 Task: Search one way flight ticket for 1 adult, 6 children, 1 infant in seat and 1 infant on lap in business from Bangor: Bangor International Airport to Riverton: Central Wyoming Regional Airport (was Riverton Regional) on 5-4-2023. Choice of flights is JetBlue. Number of bags: 2 carry on bags. Price is upto 90000. Outbound departure time preference is 20:45.
Action: Mouse moved to (336, 133)
Screenshot: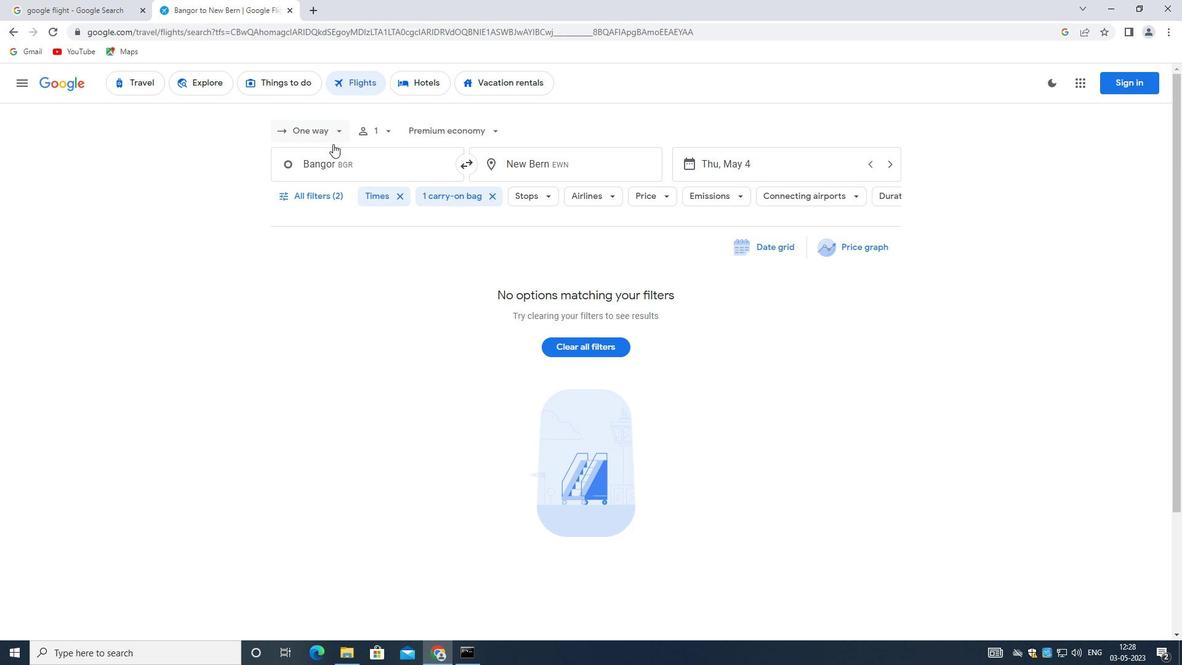 
Action: Mouse pressed left at (336, 133)
Screenshot: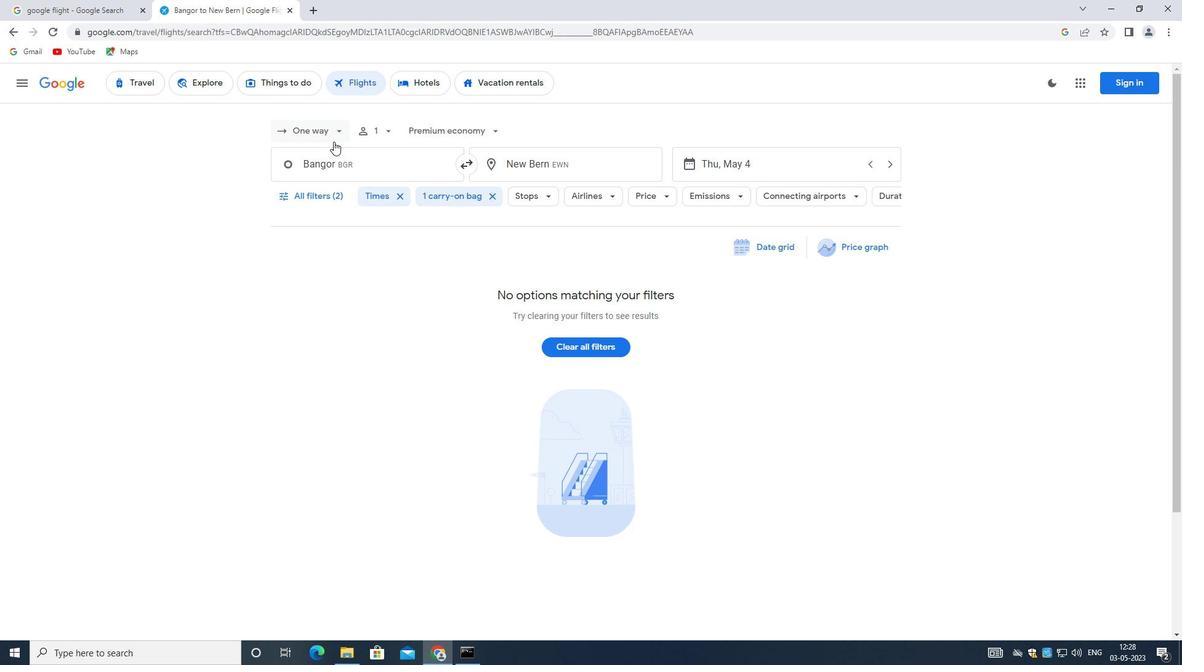 
Action: Mouse moved to (325, 187)
Screenshot: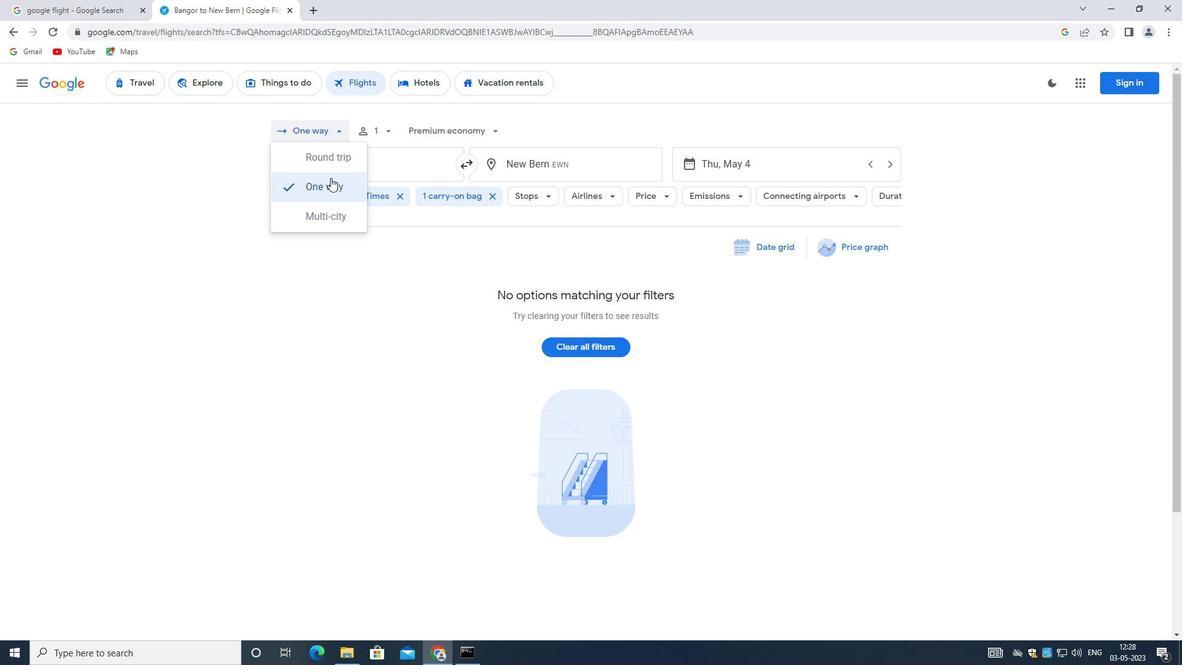 
Action: Mouse pressed left at (325, 187)
Screenshot: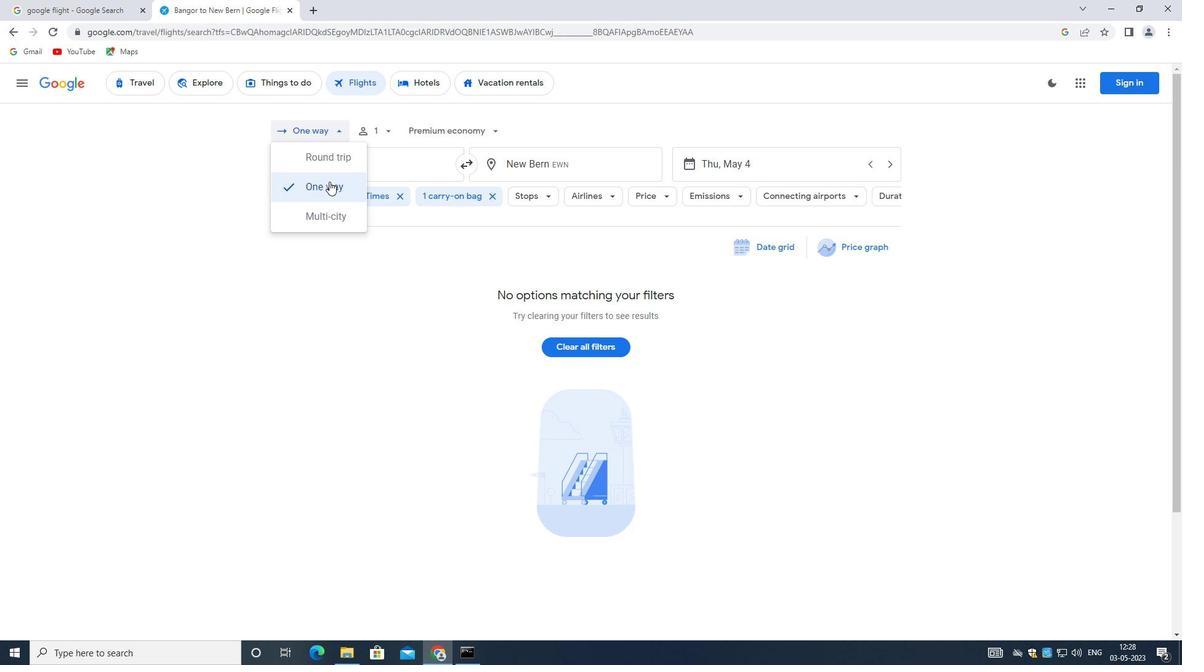
Action: Mouse moved to (380, 129)
Screenshot: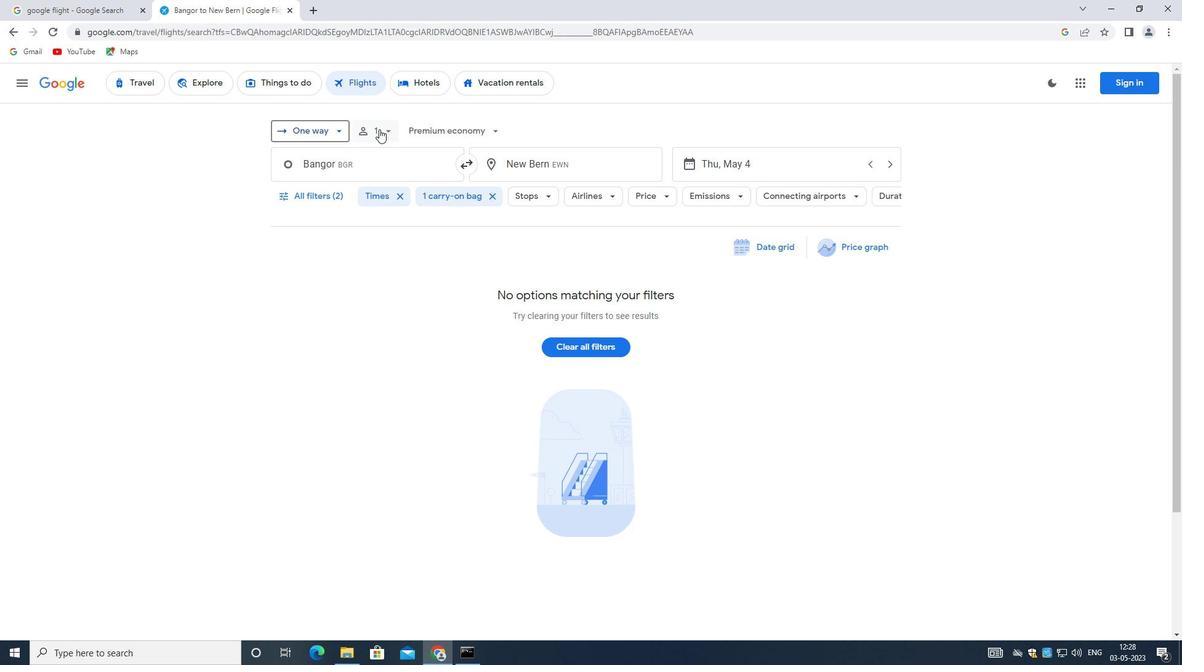 
Action: Mouse pressed left at (380, 129)
Screenshot: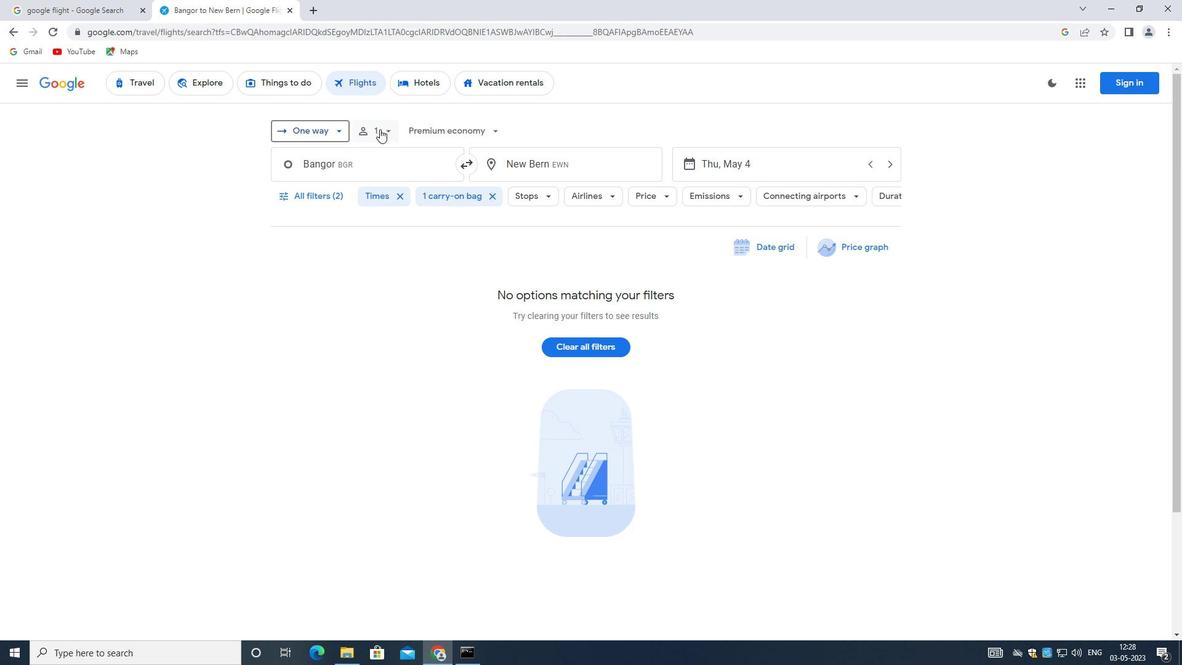 
Action: Mouse moved to (485, 190)
Screenshot: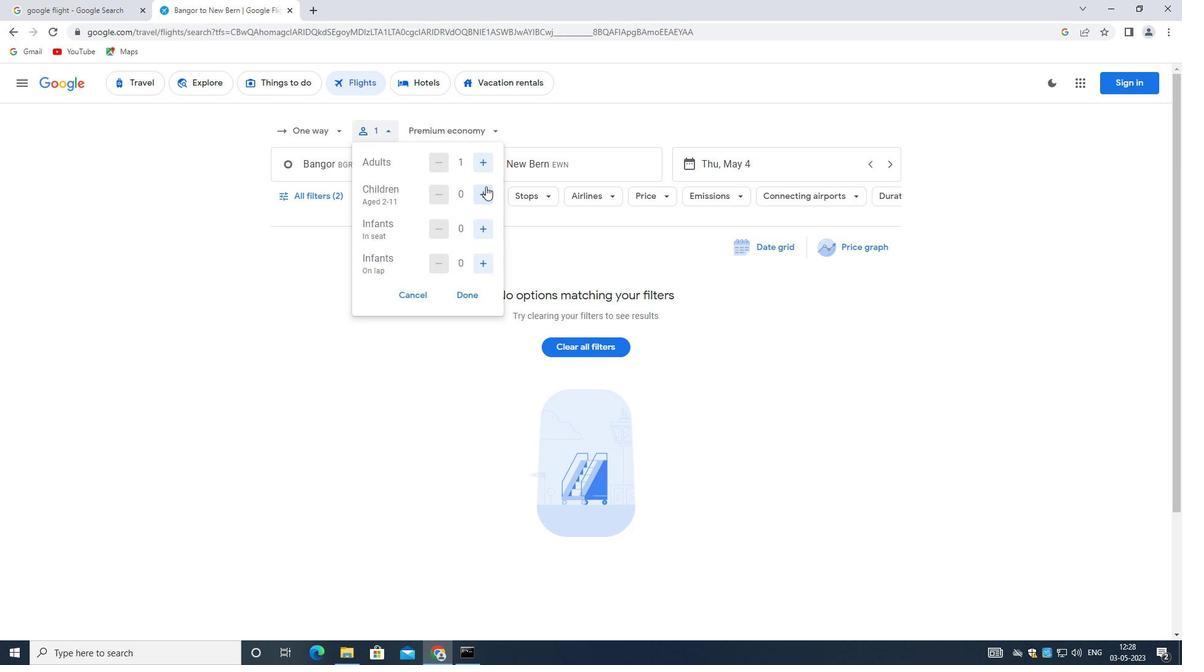 
Action: Mouse pressed left at (485, 190)
Screenshot: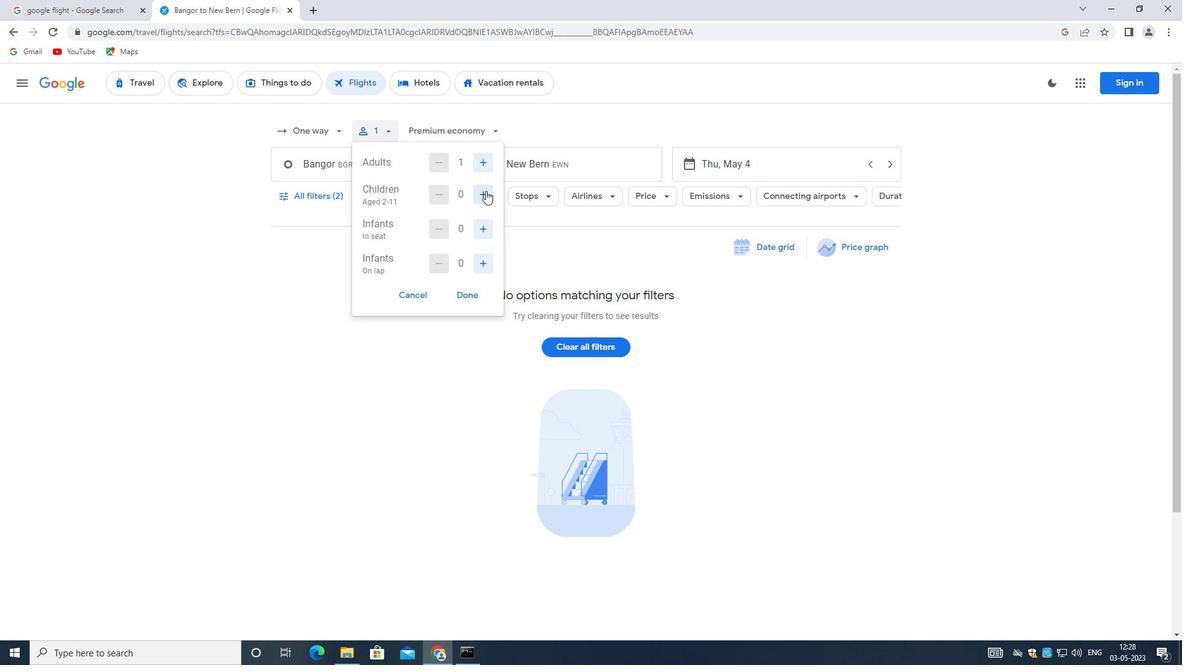 
Action: Mouse pressed left at (485, 190)
Screenshot: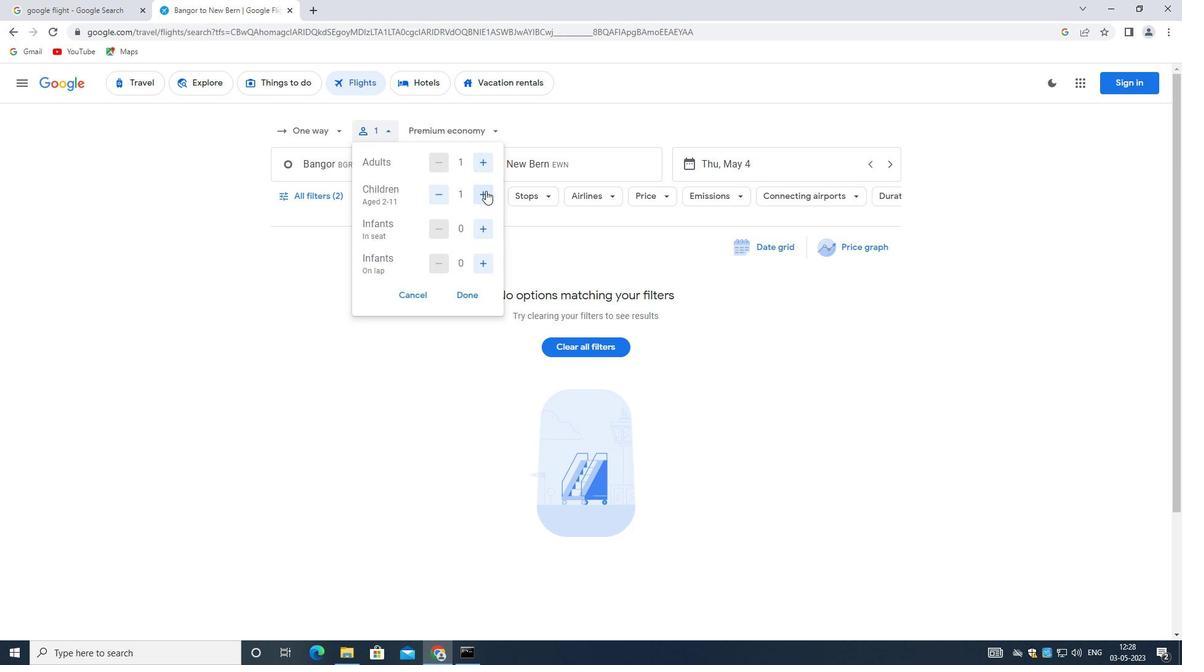 
Action: Mouse pressed left at (485, 190)
Screenshot: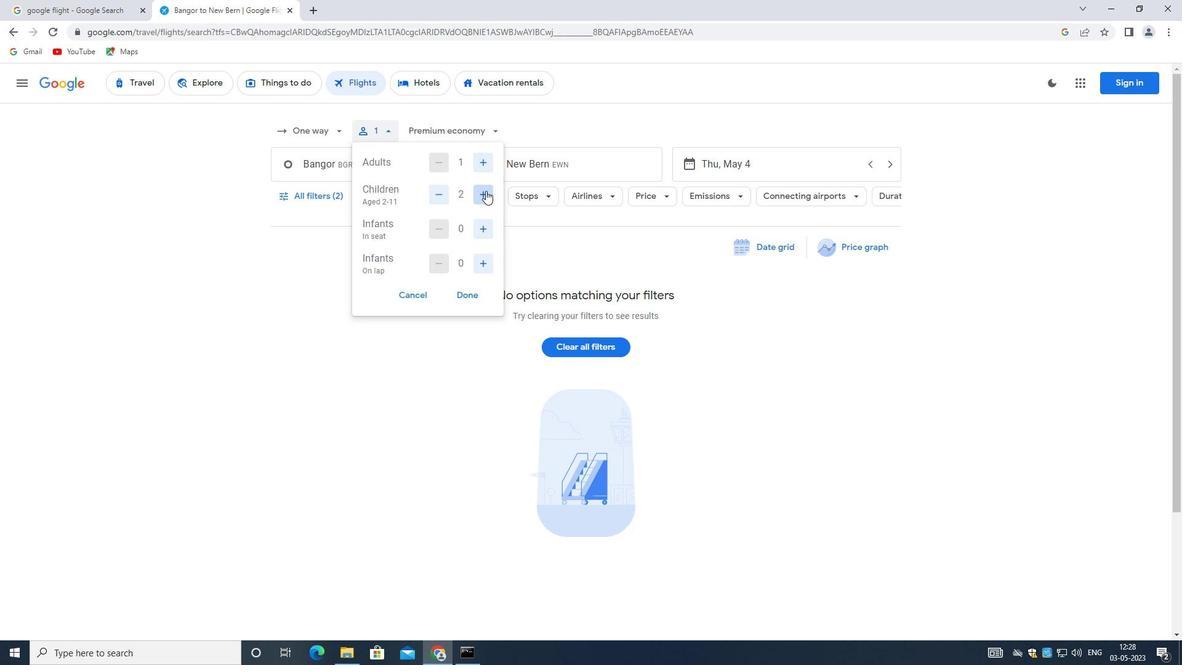 
Action: Mouse pressed left at (485, 190)
Screenshot: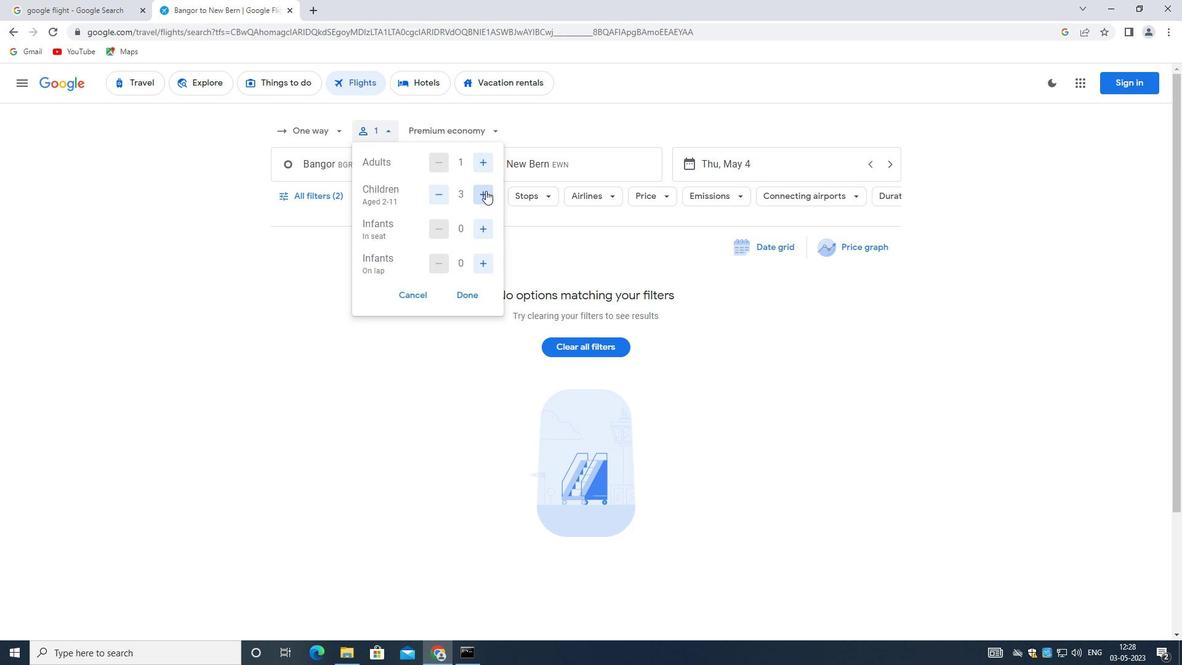 
Action: Mouse moved to (485, 191)
Screenshot: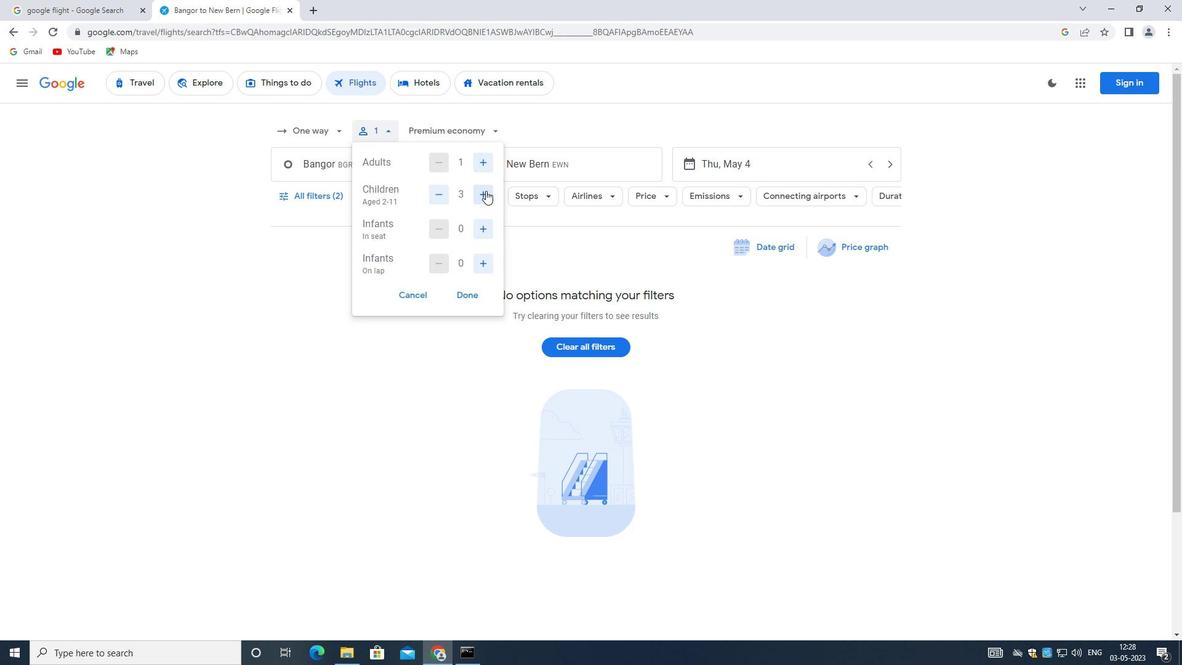 
Action: Mouse pressed left at (485, 191)
Screenshot: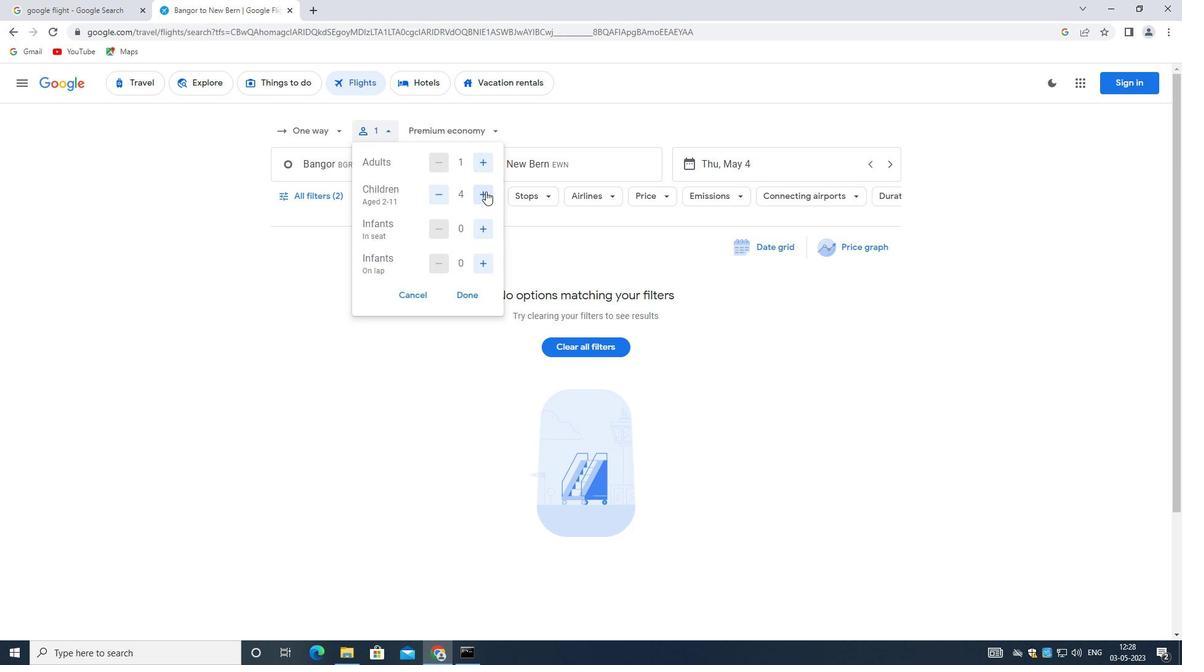 
Action: Mouse pressed left at (485, 191)
Screenshot: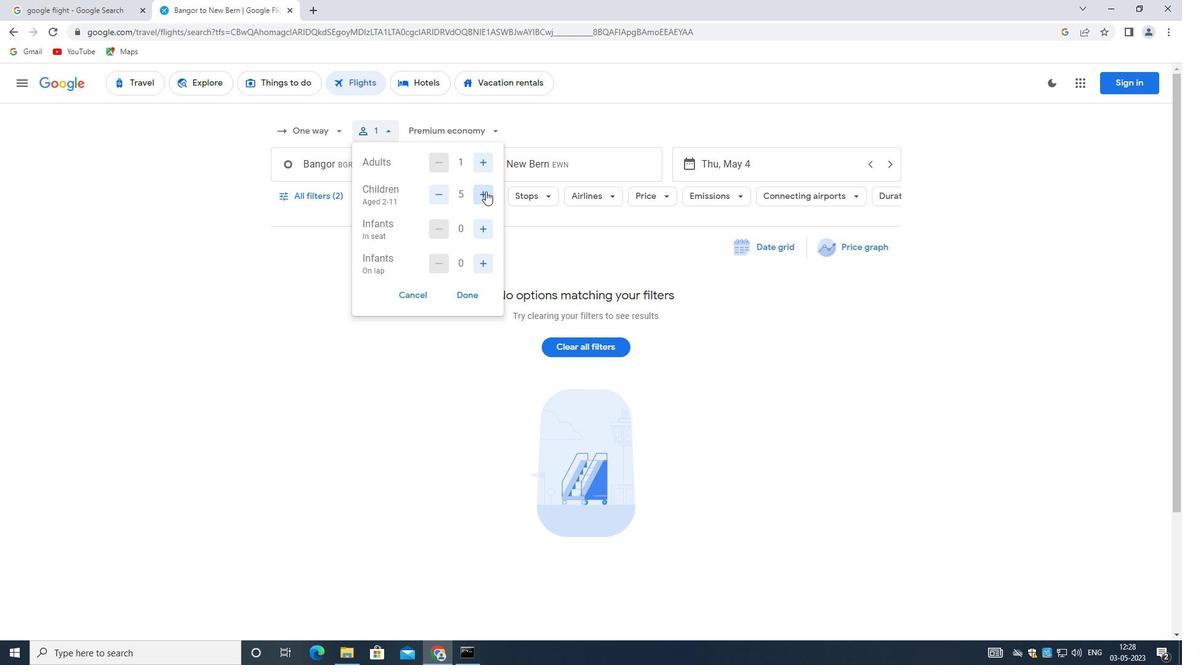 
Action: Mouse moved to (479, 229)
Screenshot: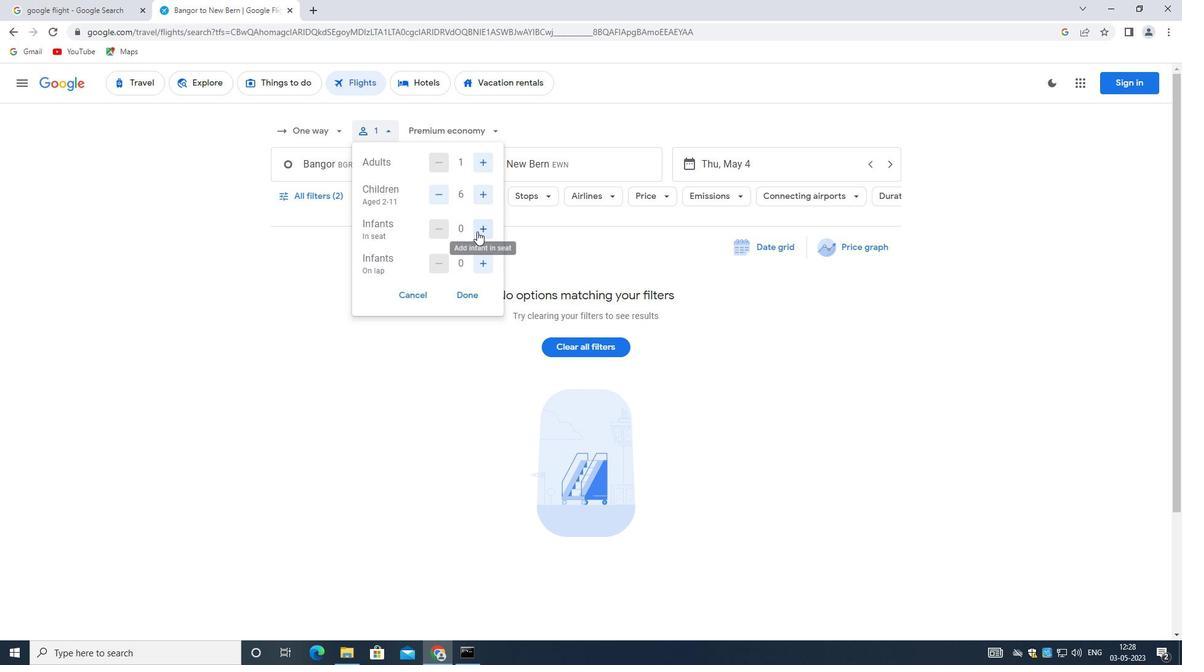 
Action: Mouse pressed left at (479, 229)
Screenshot: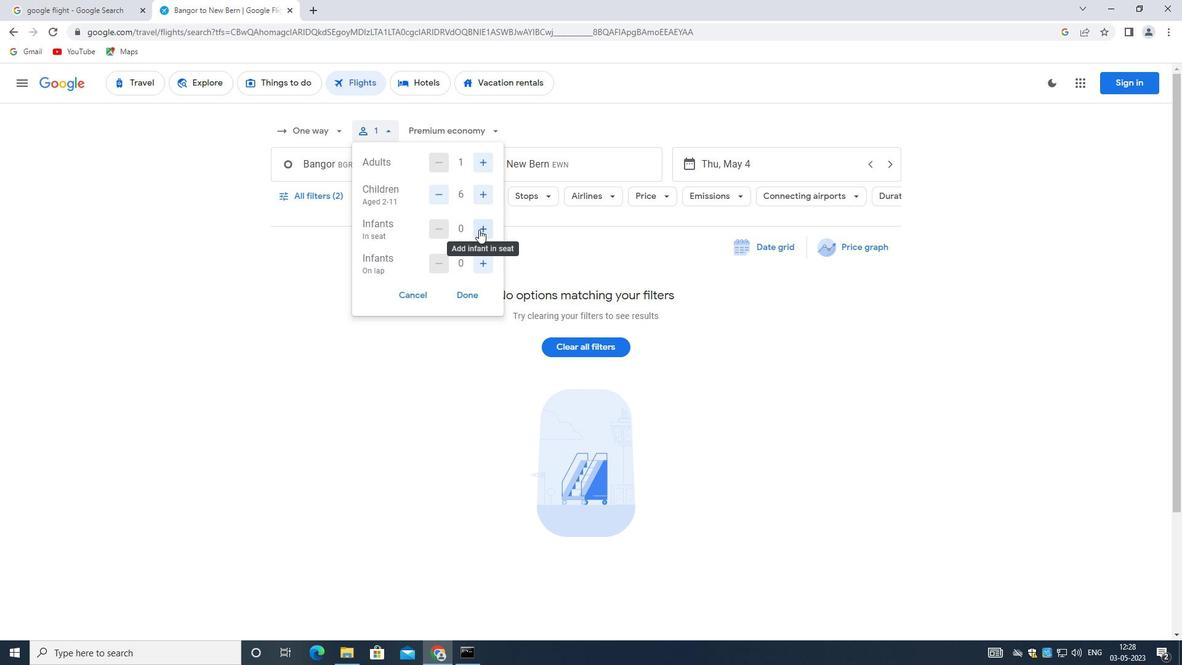 
Action: Mouse moved to (481, 264)
Screenshot: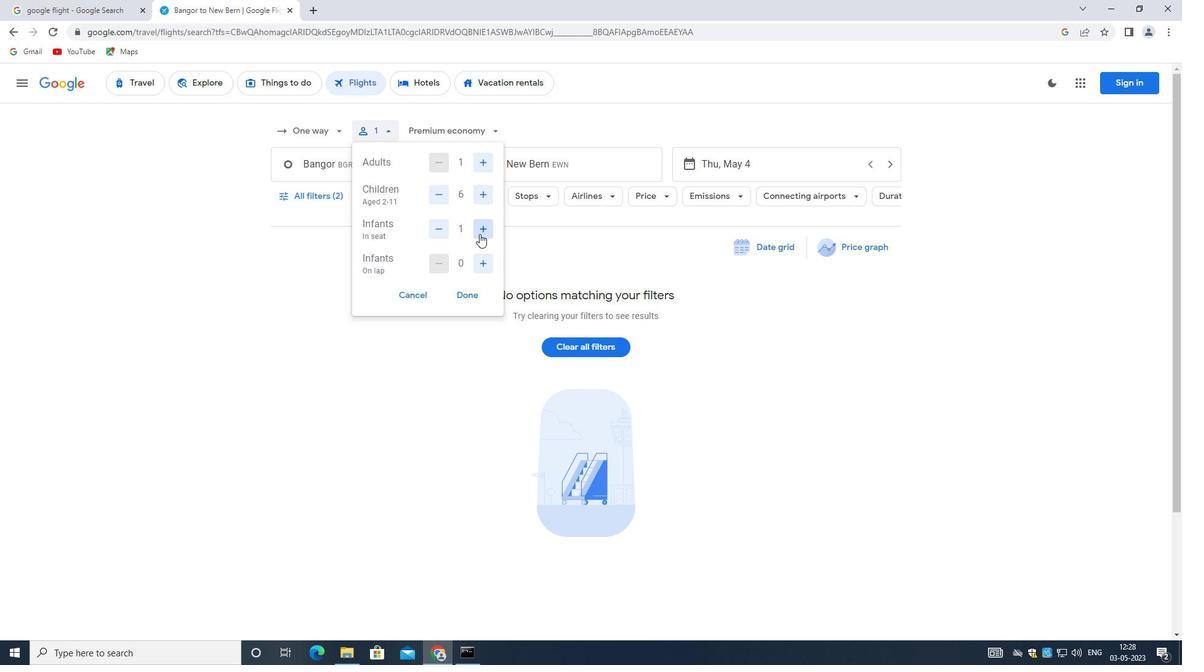 
Action: Mouse pressed left at (481, 264)
Screenshot: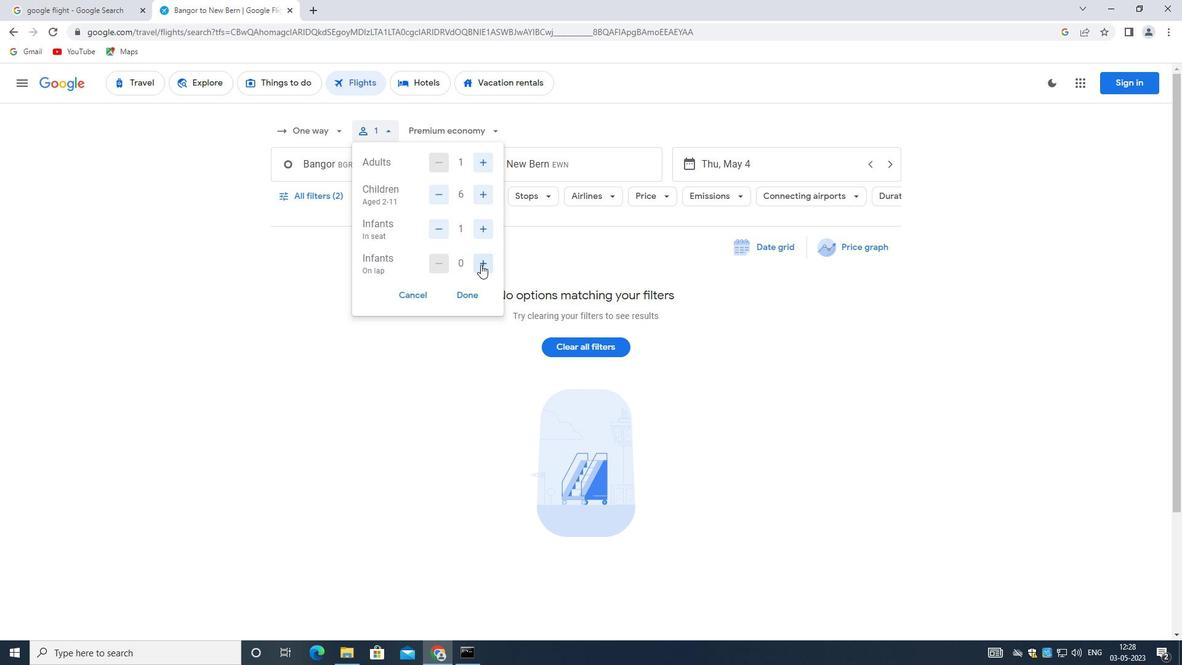 
Action: Mouse moved to (469, 293)
Screenshot: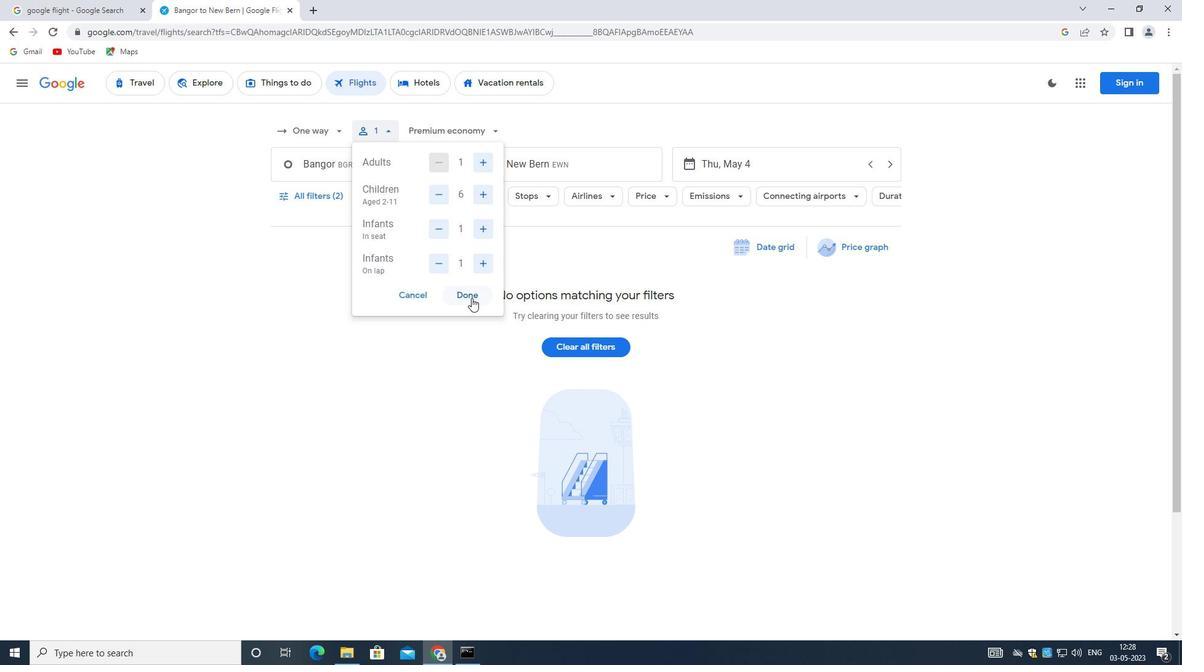 
Action: Mouse pressed left at (469, 293)
Screenshot: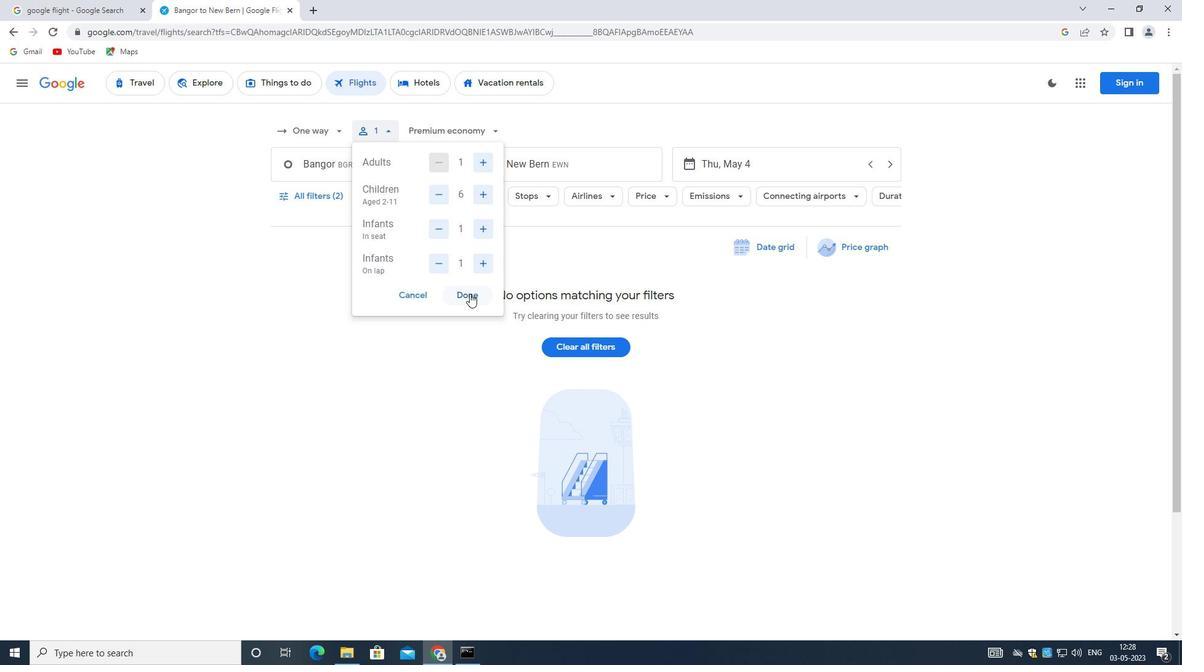 
Action: Mouse moved to (479, 131)
Screenshot: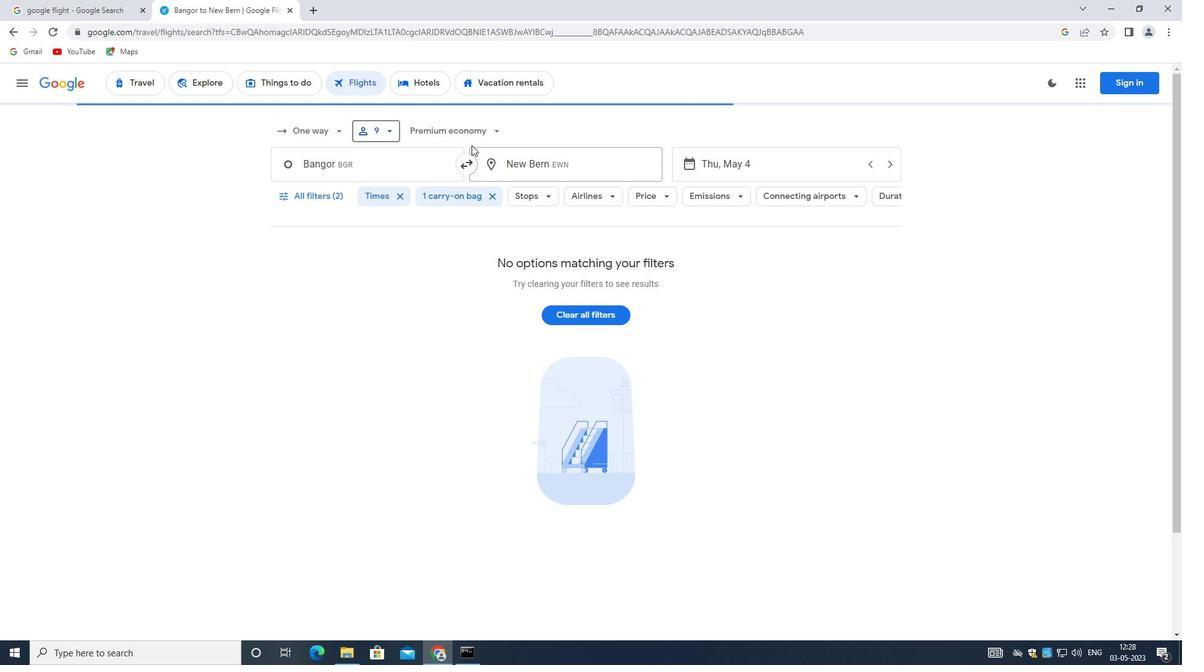 
Action: Mouse pressed left at (479, 131)
Screenshot: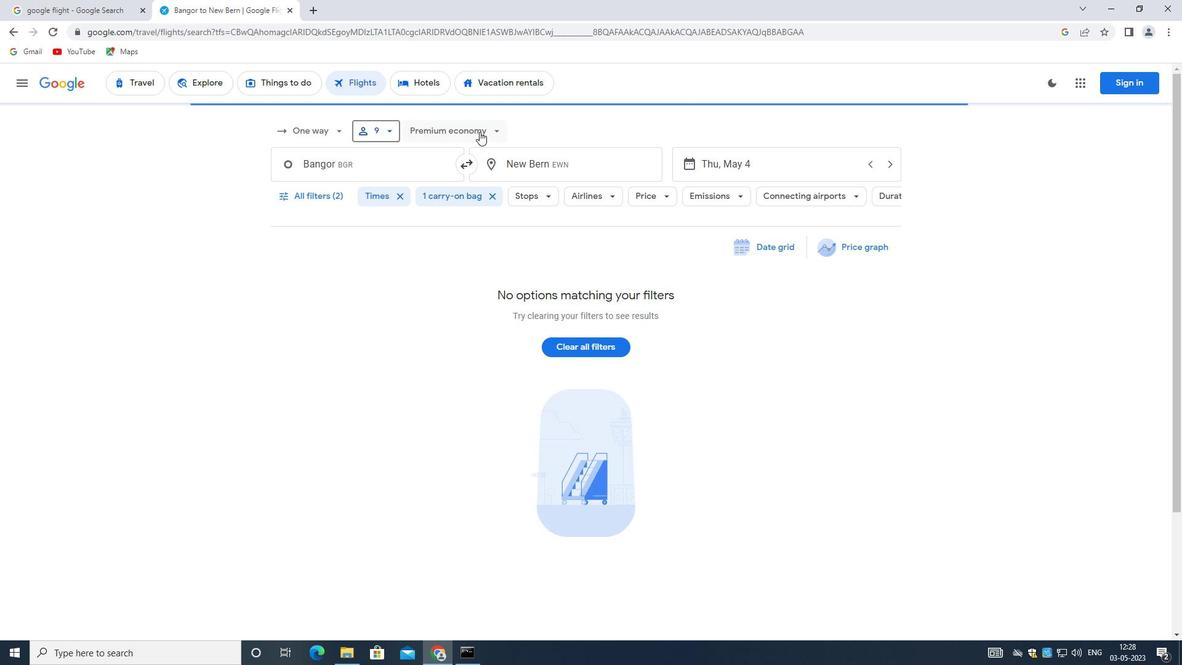 
Action: Mouse moved to (479, 216)
Screenshot: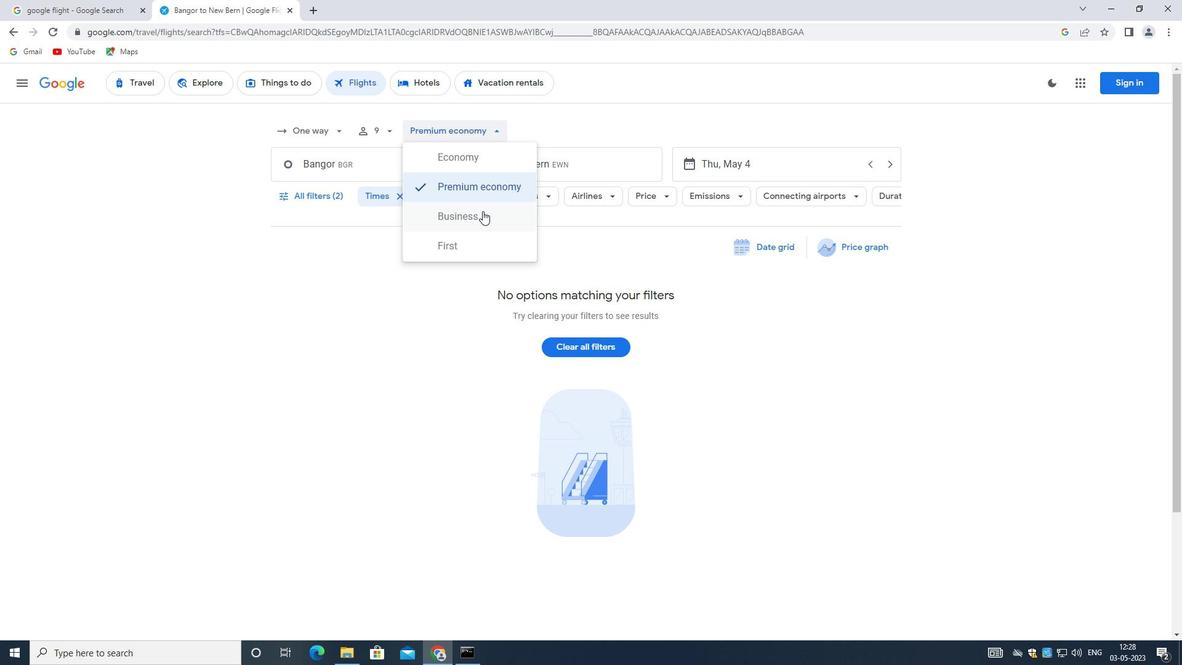 
Action: Mouse pressed left at (479, 216)
Screenshot: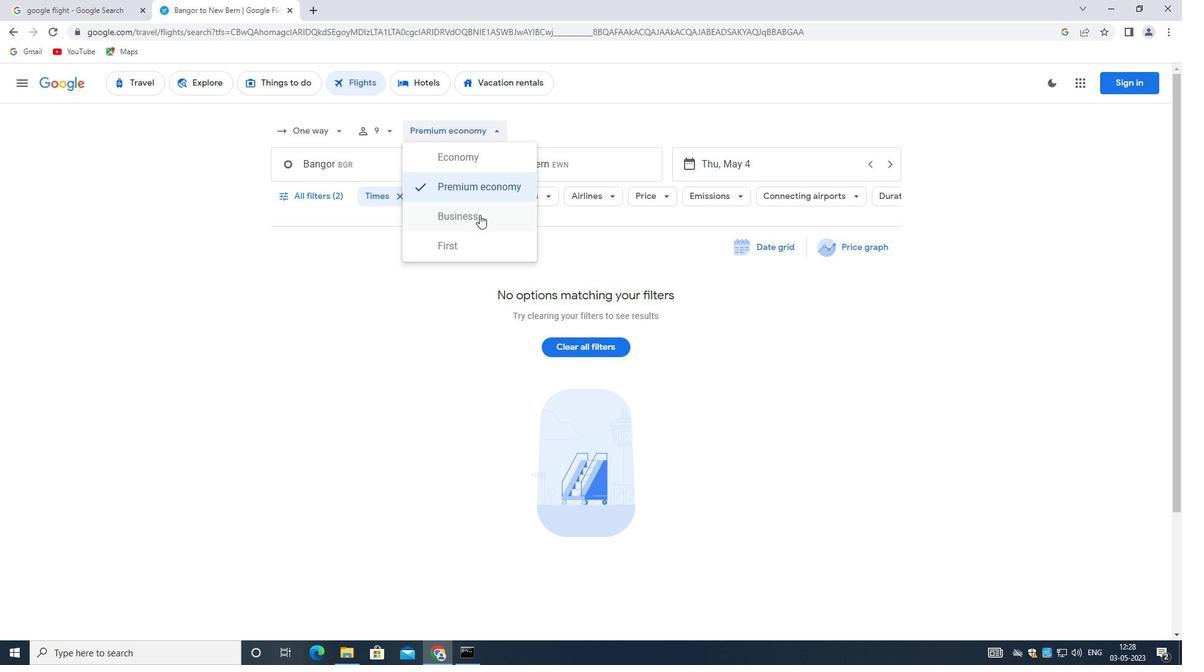 
Action: Mouse moved to (360, 160)
Screenshot: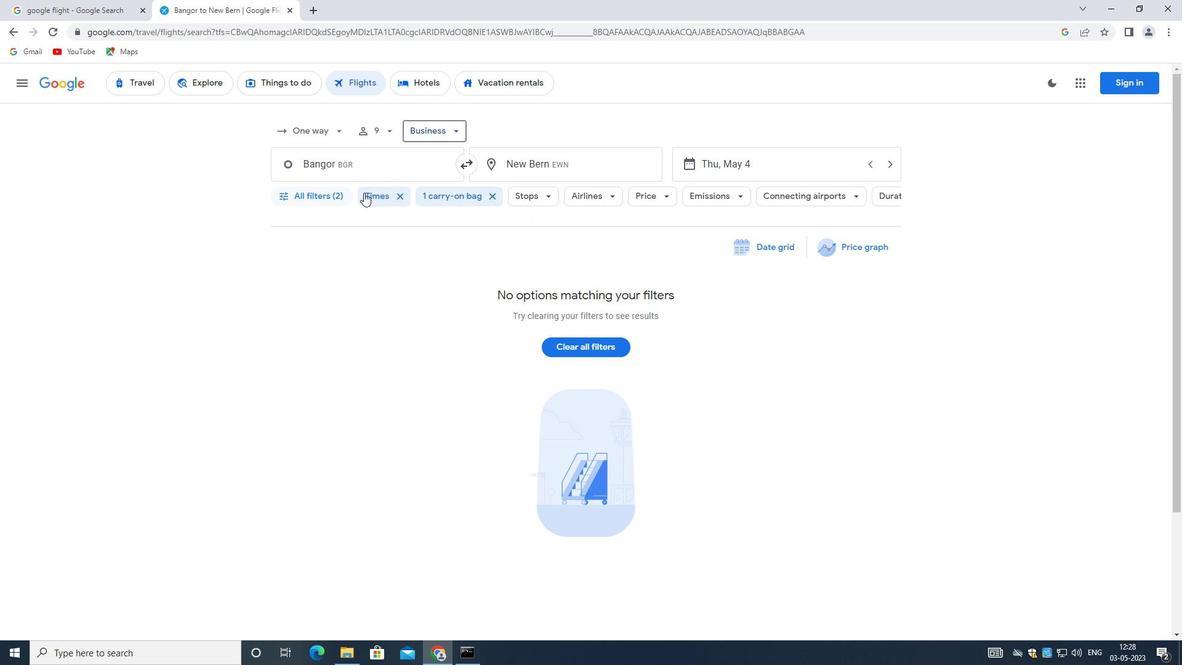 
Action: Mouse pressed left at (360, 160)
Screenshot: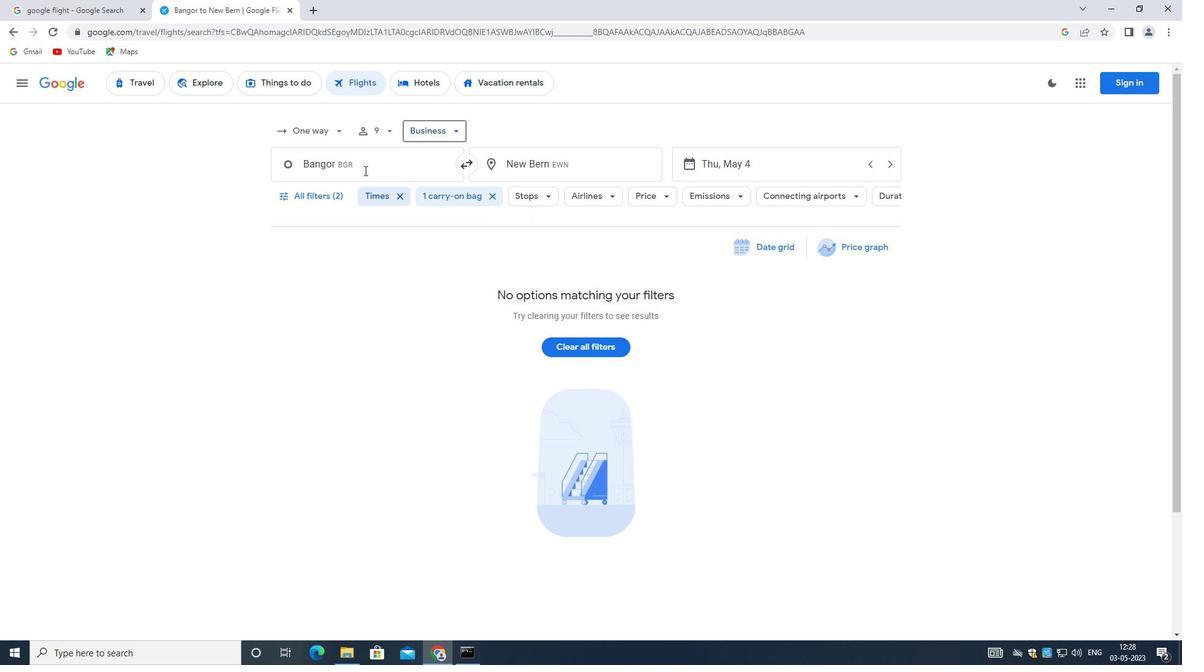 
Action: Mouse pressed left at (360, 160)
Screenshot: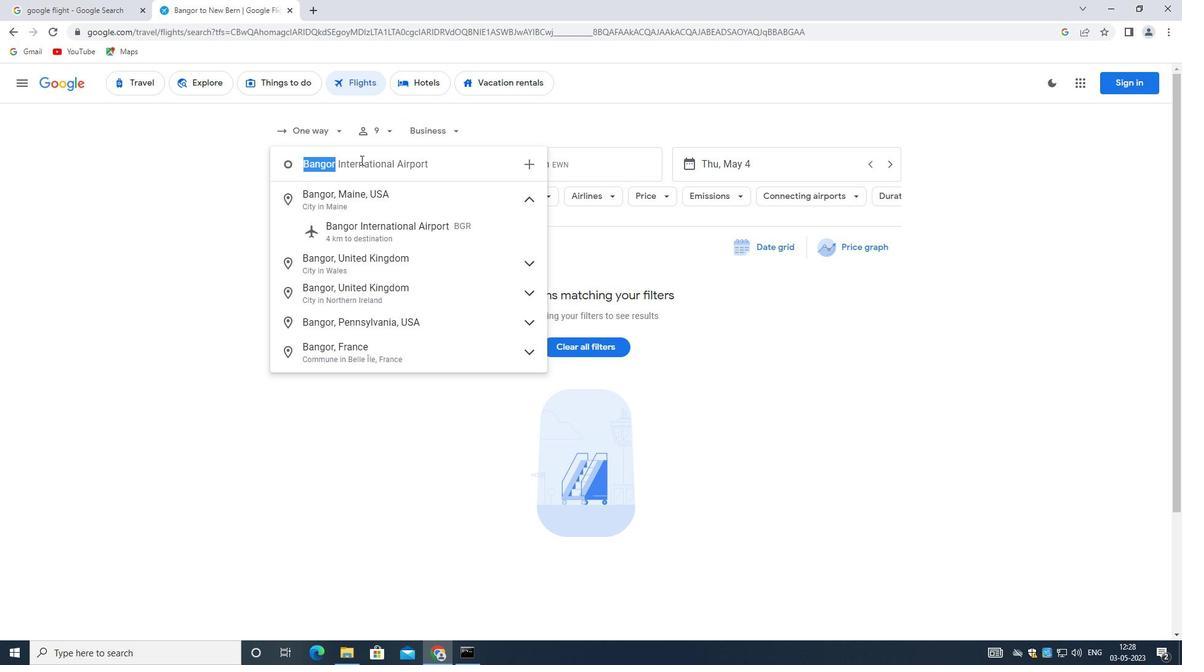 
Action: Mouse moved to (372, 229)
Screenshot: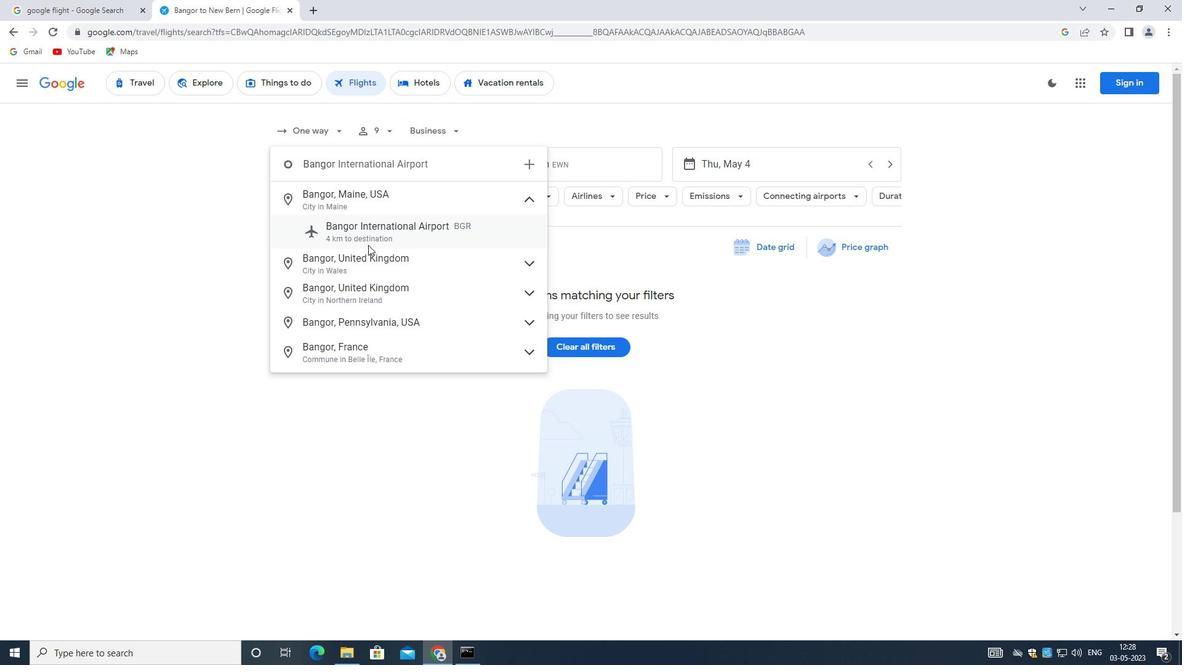 
Action: Mouse pressed left at (372, 229)
Screenshot: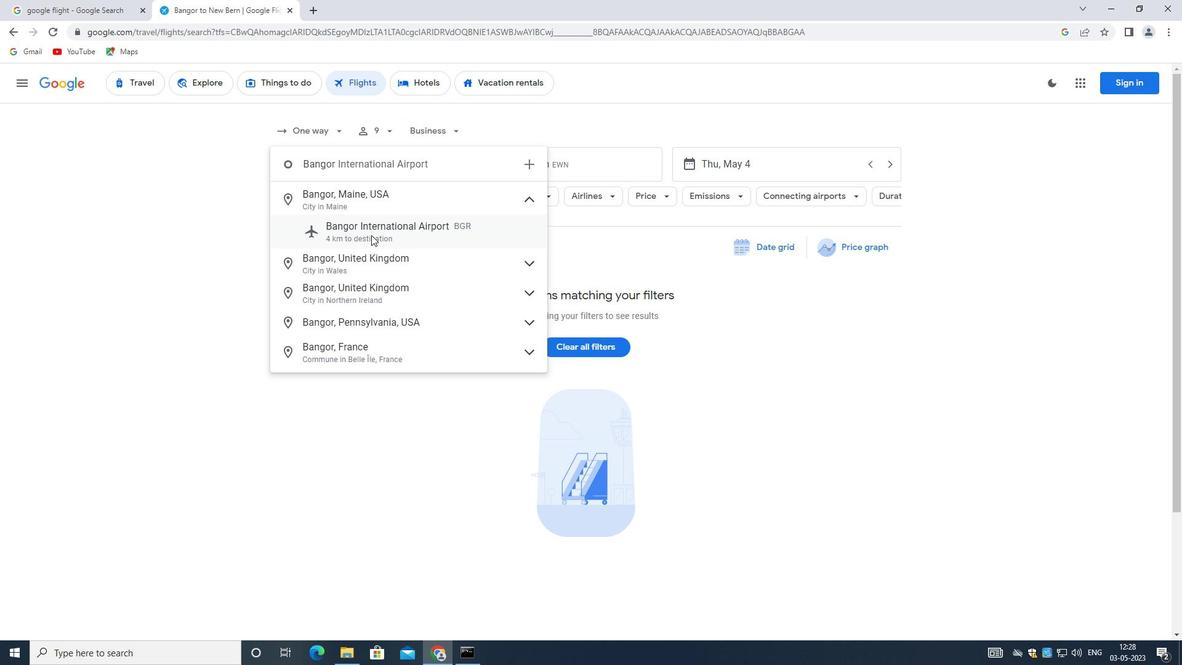 
Action: Mouse moved to (525, 152)
Screenshot: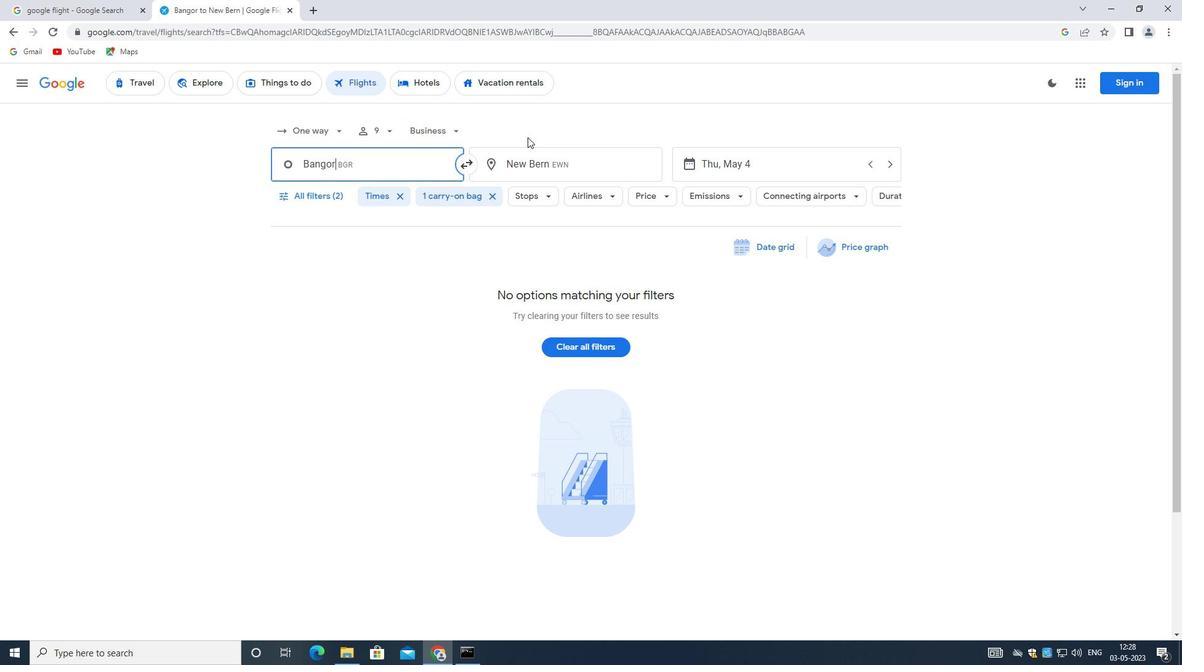 
Action: Mouse pressed left at (525, 152)
Screenshot: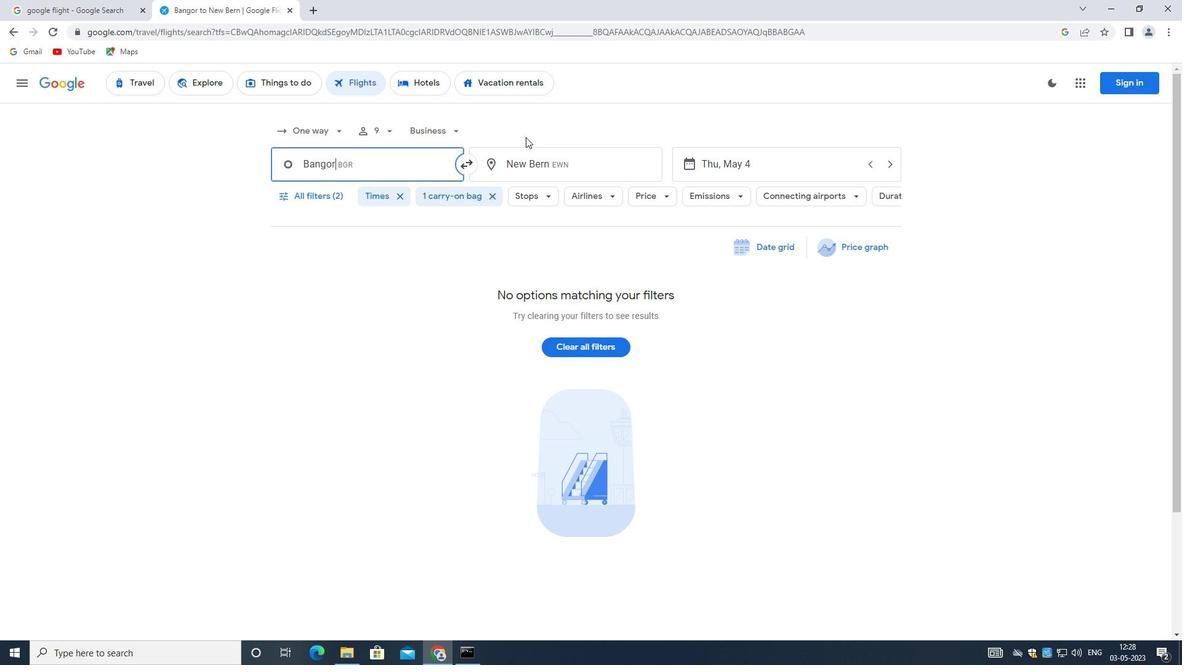 
Action: Mouse moved to (526, 153)
Screenshot: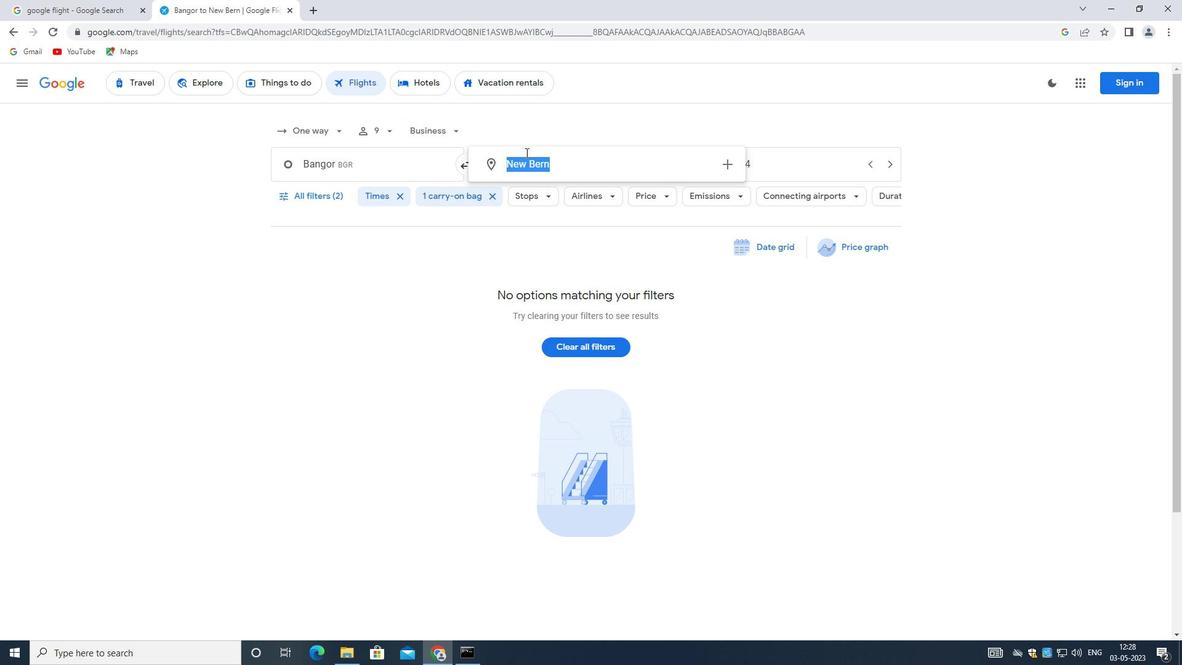 
Action: Key pressed <Key.shift><Key.shift><Key.shift>CENTRAL
Screenshot: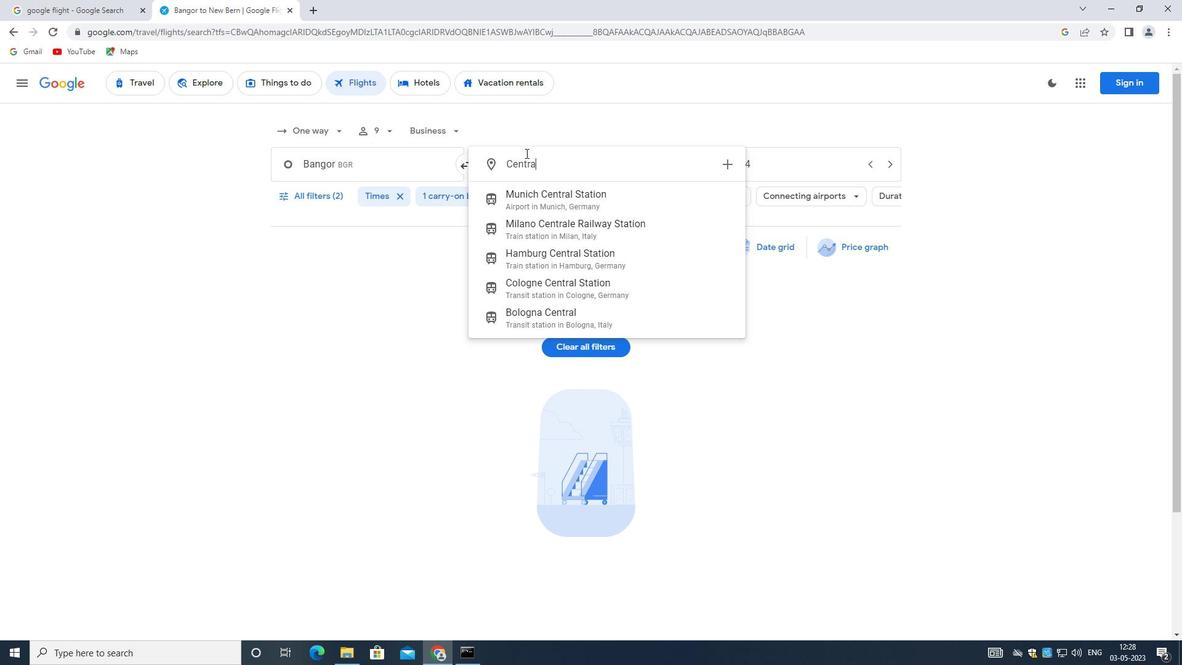
Action: Mouse moved to (541, 179)
Screenshot: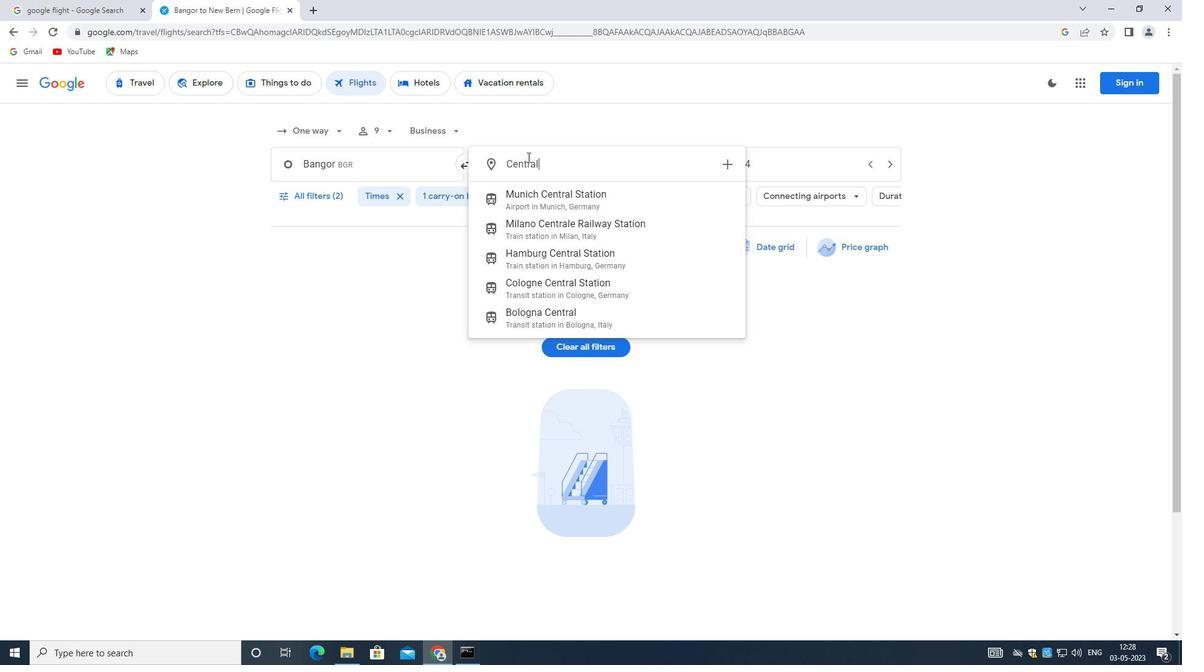 
Action: Key pressed <Key.space><Key.shift>WY
Screenshot: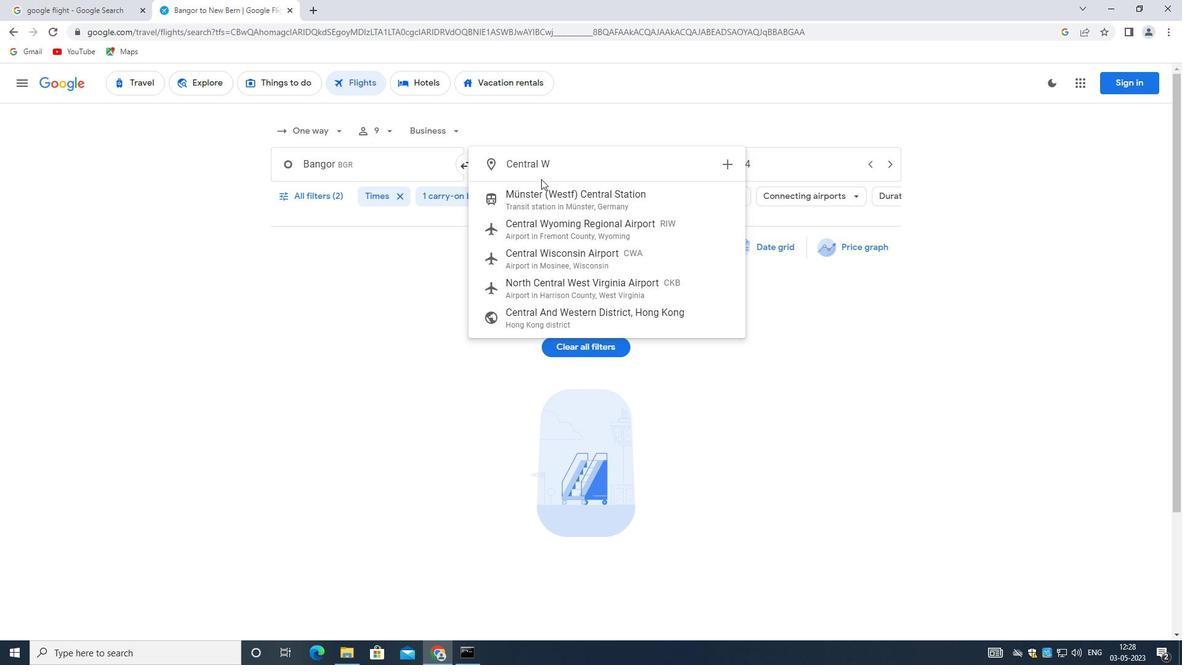 
Action: Mouse moved to (586, 197)
Screenshot: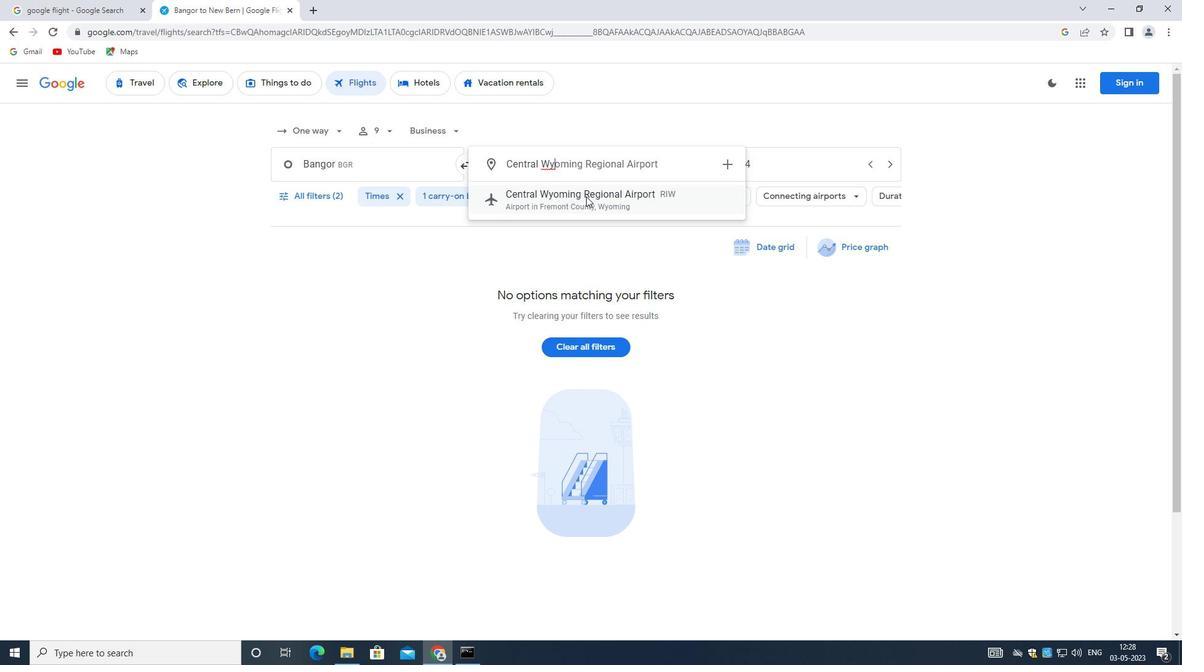 
Action: Mouse pressed left at (586, 197)
Screenshot: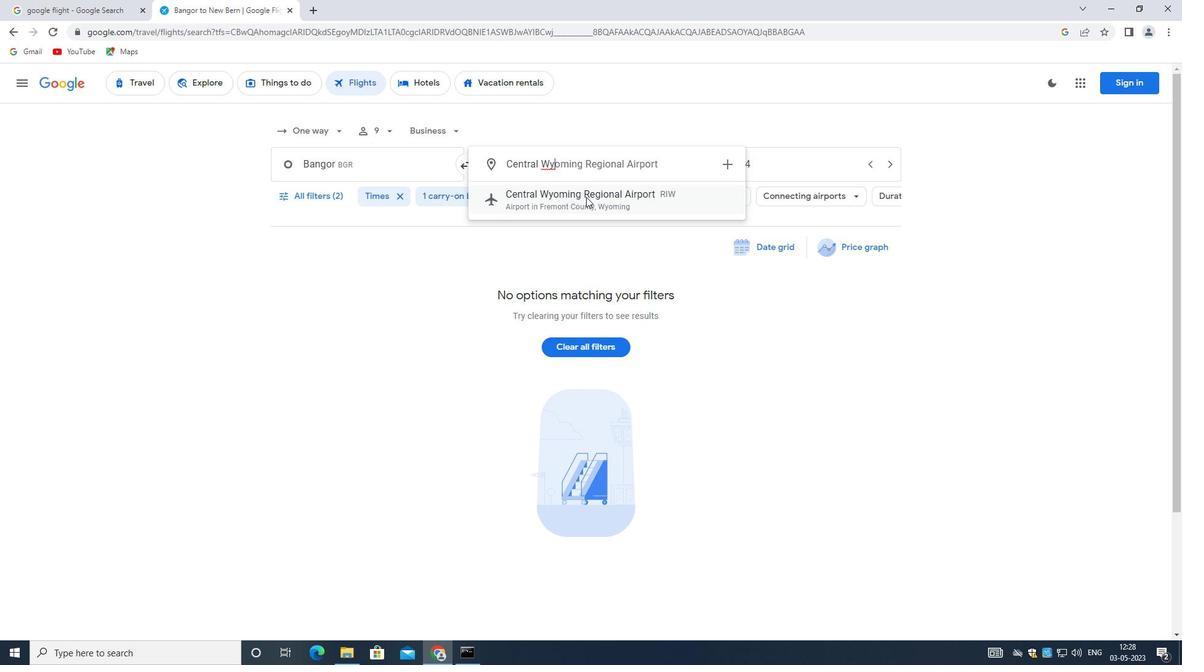 
Action: Mouse moved to (730, 159)
Screenshot: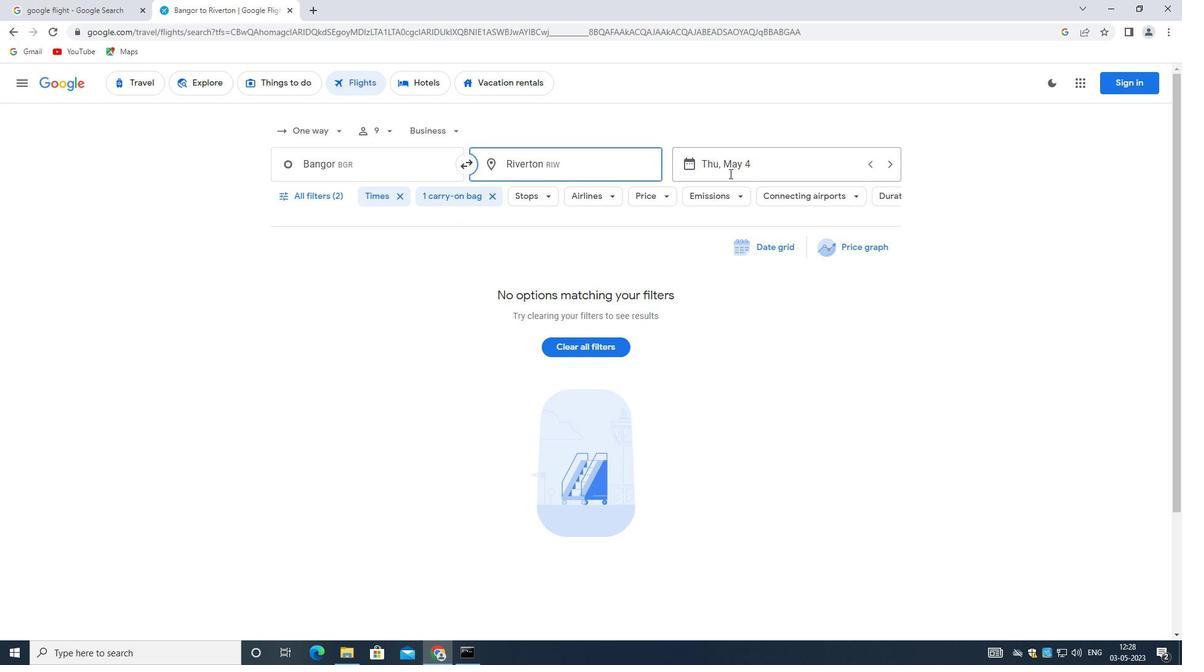 
Action: Mouse pressed left at (730, 159)
Screenshot: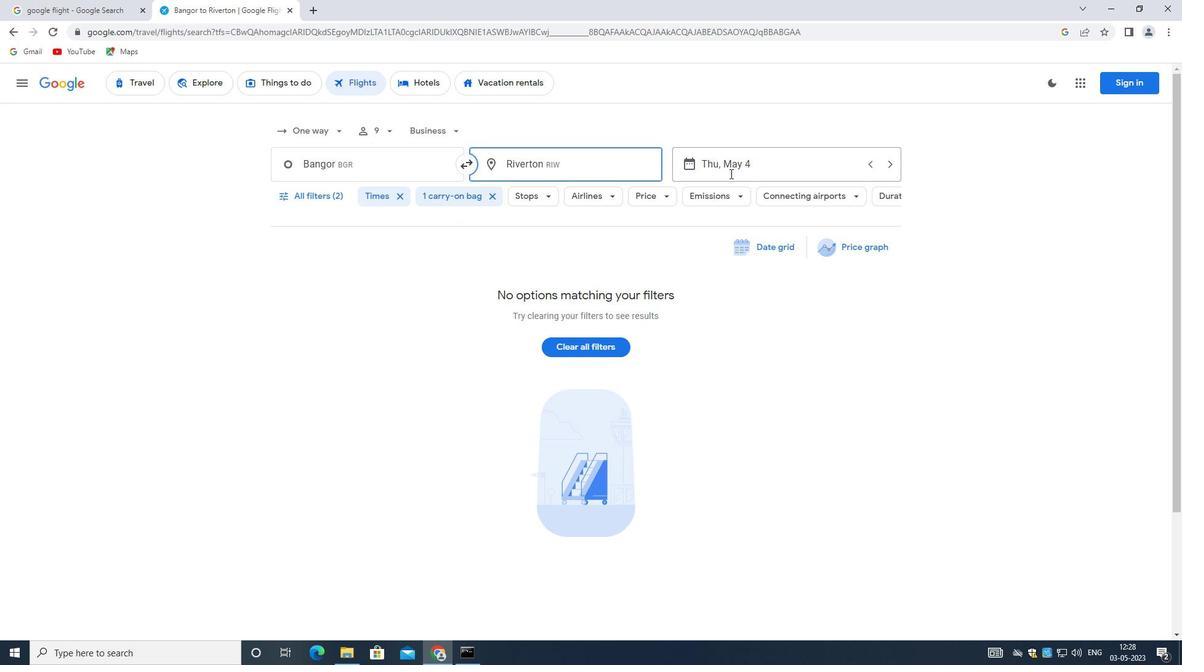 
Action: Mouse moved to (585, 263)
Screenshot: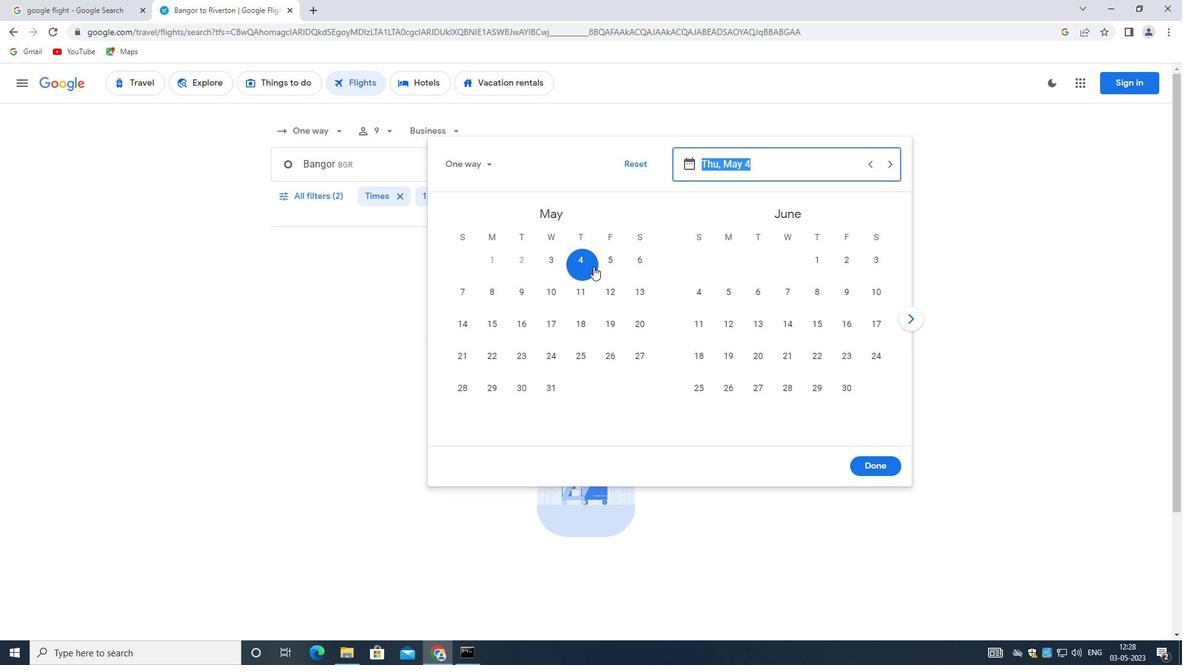 
Action: Mouse pressed left at (585, 263)
Screenshot: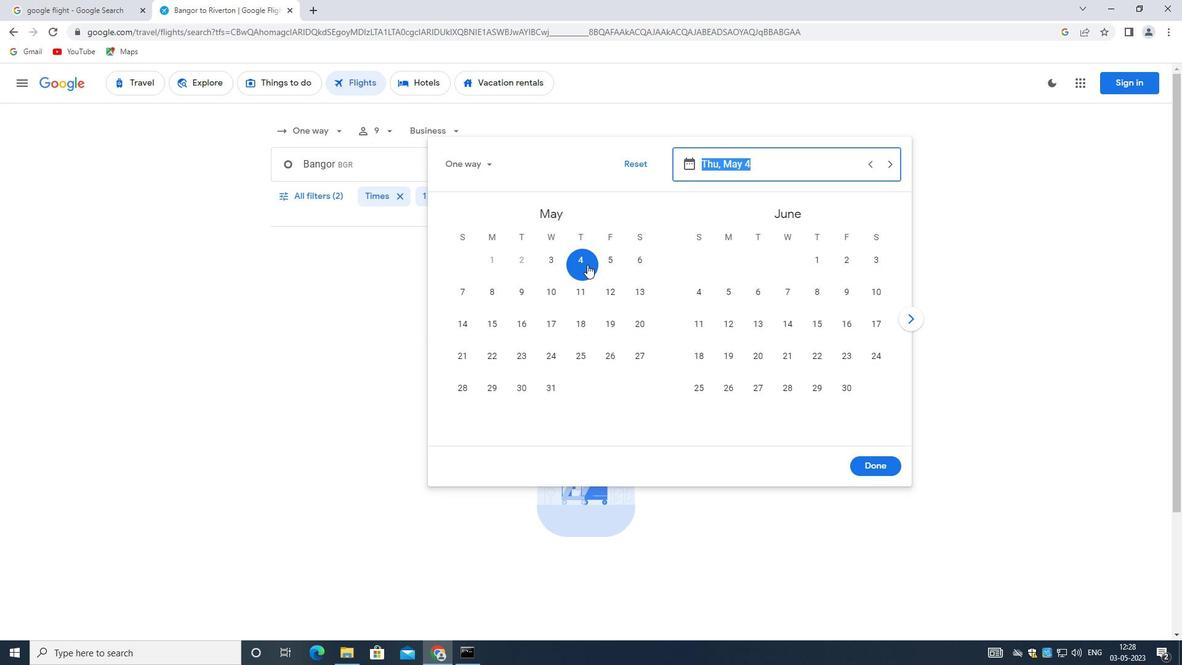 
Action: Mouse moved to (872, 462)
Screenshot: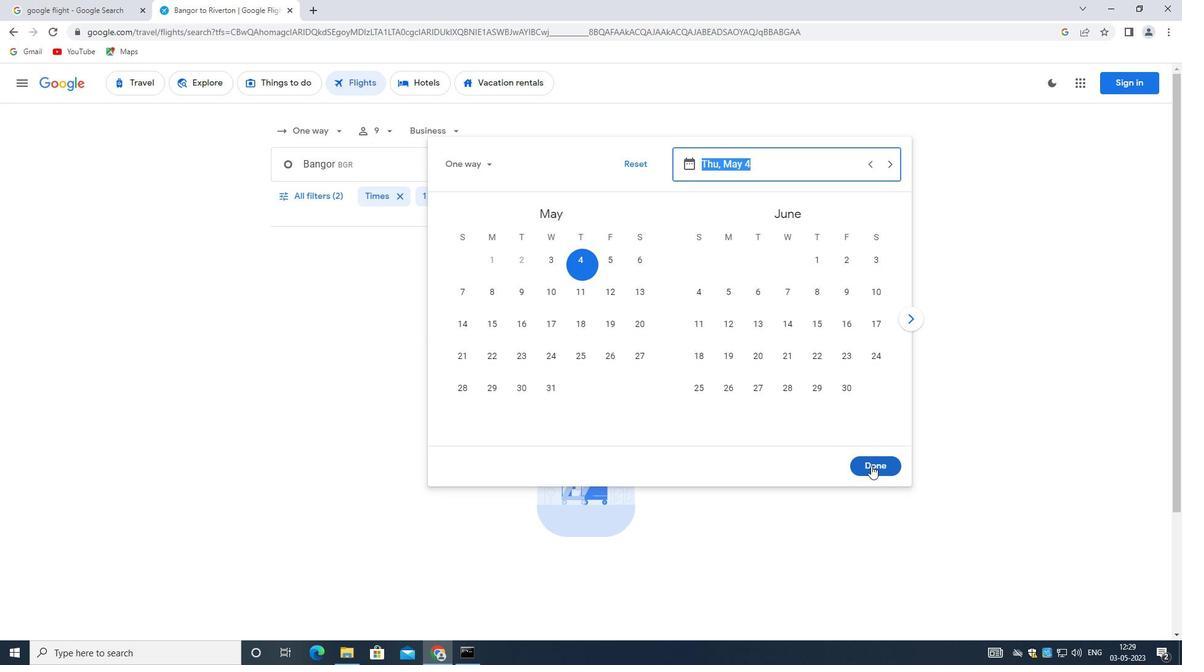 
Action: Mouse pressed left at (872, 462)
Screenshot: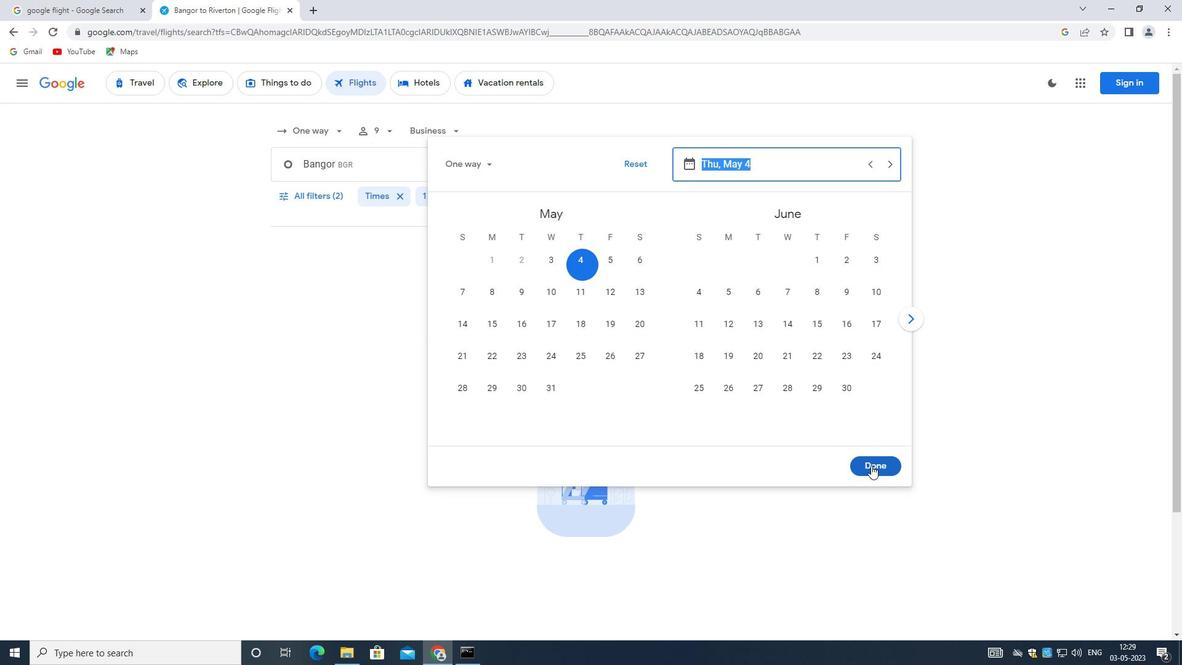 
Action: Mouse moved to (326, 195)
Screenshot: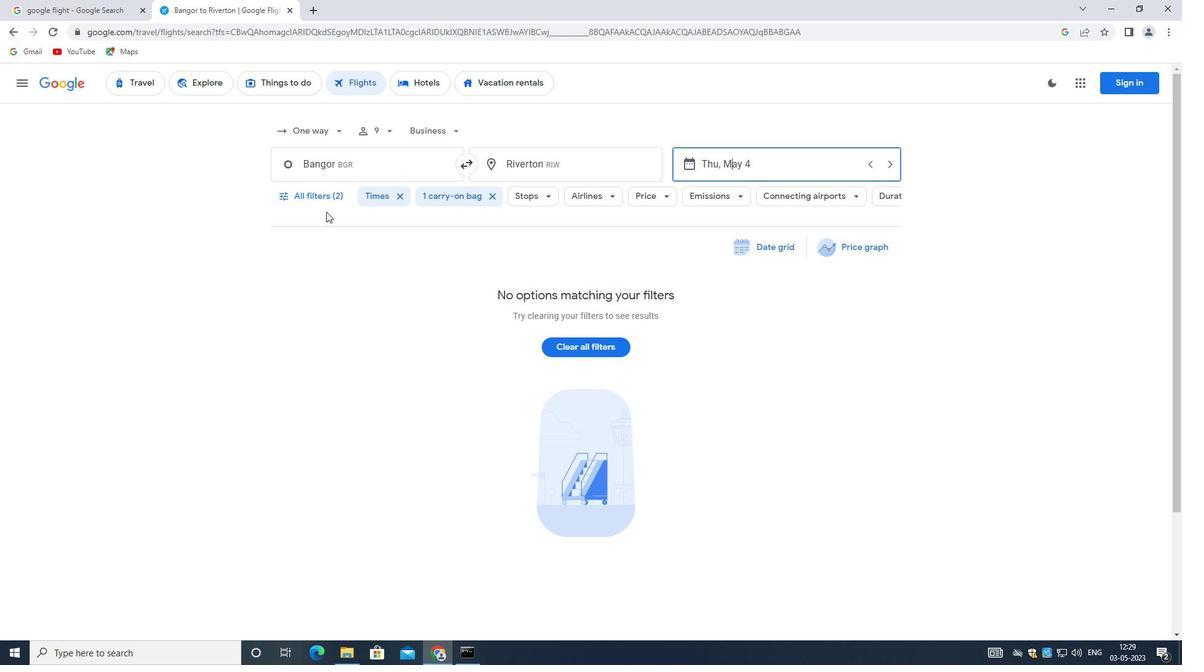
Action: Mouse pressed left at (326, 195)
Screenshot: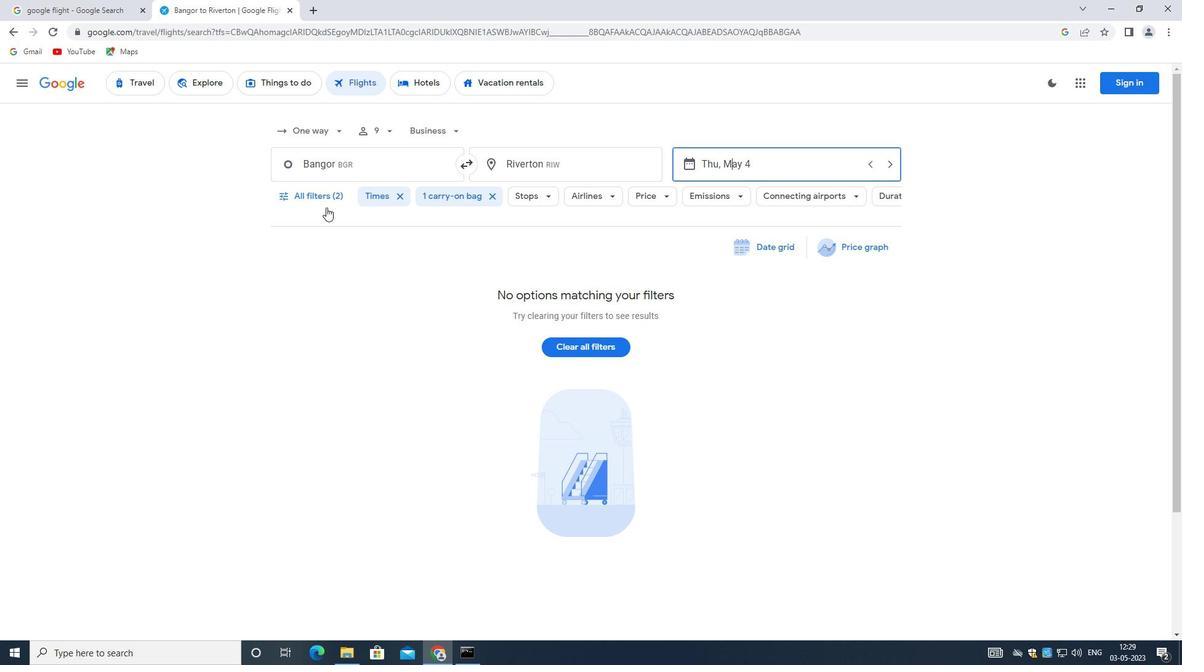 
Action: Mouse moved to (368, 325)
Screenshot: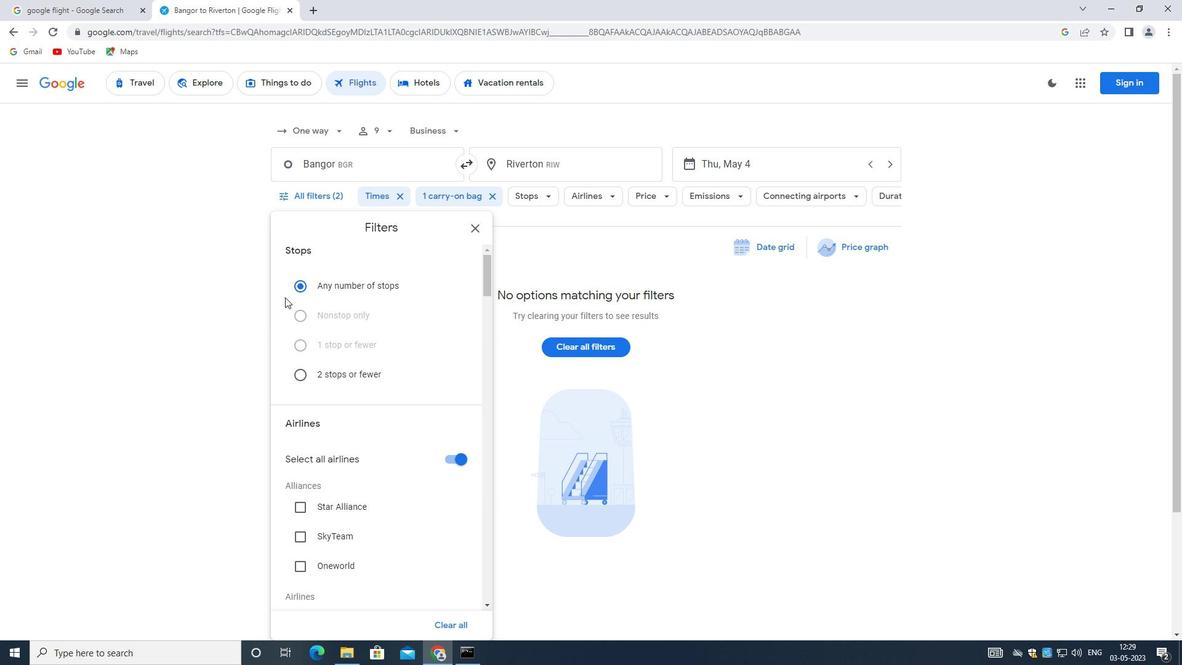 
Action: Mouse scrolled (368, 324) with delta (0, 0)
Screenshot: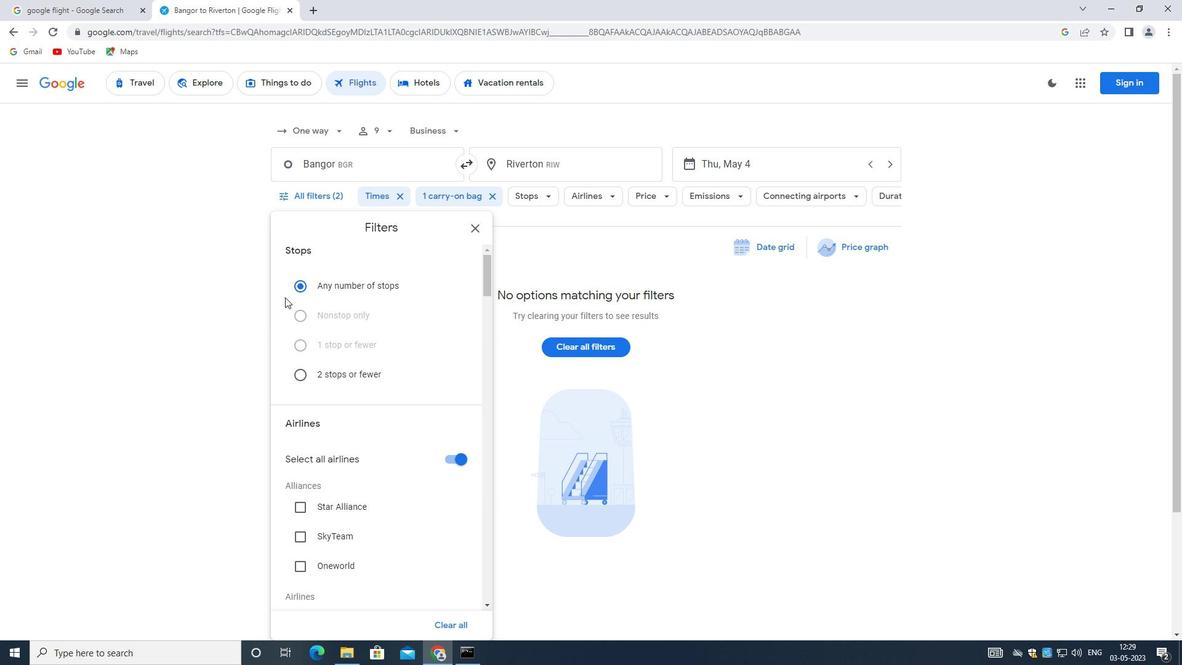 
Action: Mouse moved to (368, 331)
Screenshot: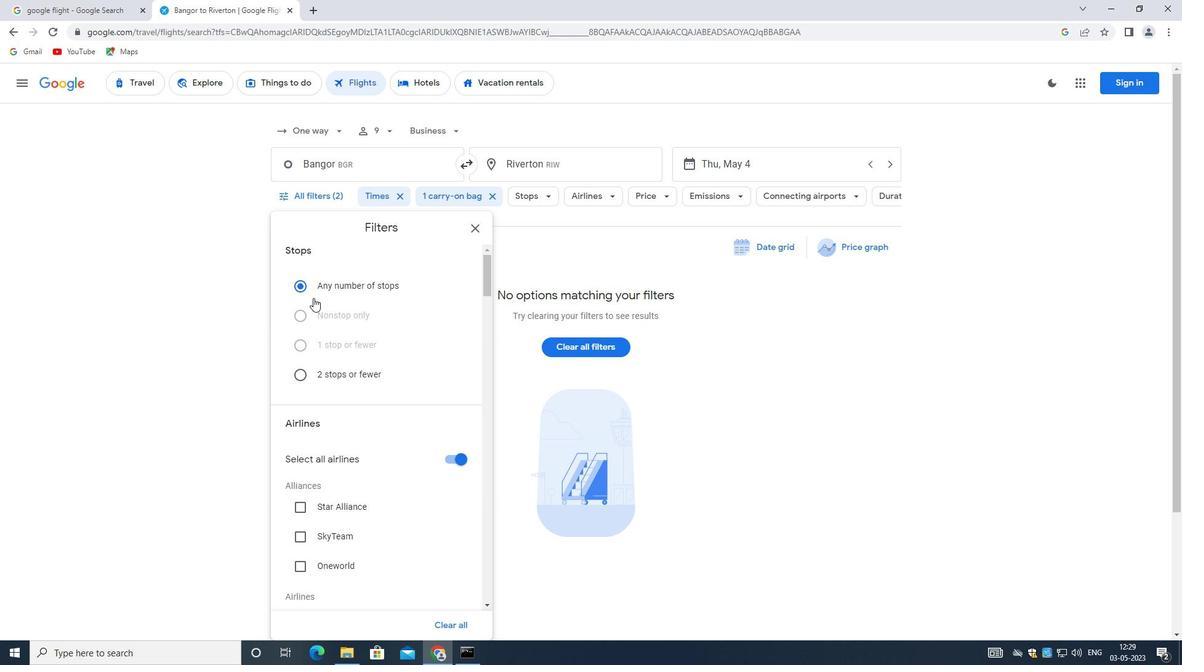 
Action: Mouse scrolled (368, 330) with delta (0, 0)
Screenshot: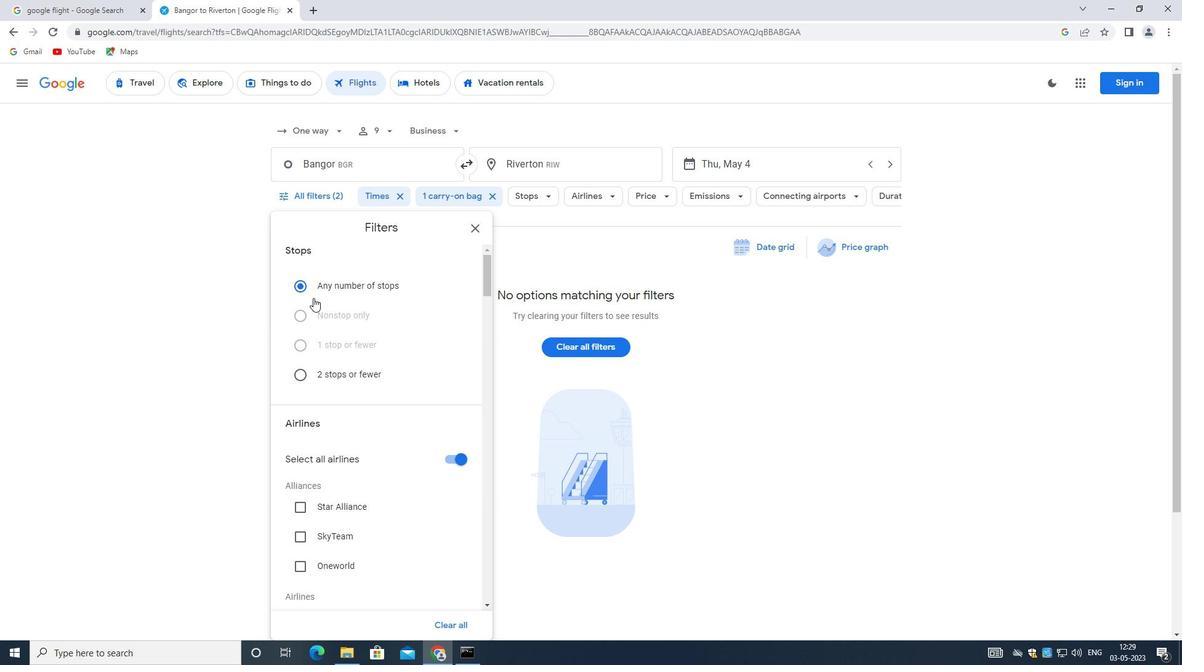 
Action: Mouse moved to (371, 341)
Screenshot: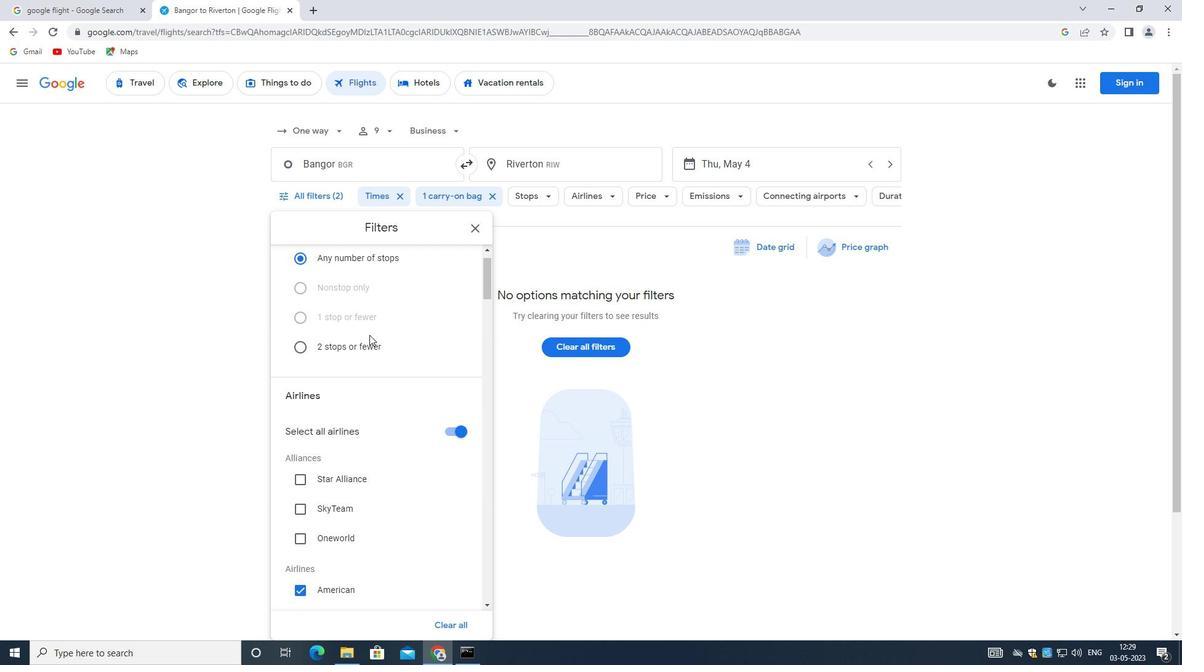 
Action: Mouse scrolled (371, 340) with delta (0, 0)
Screenshot: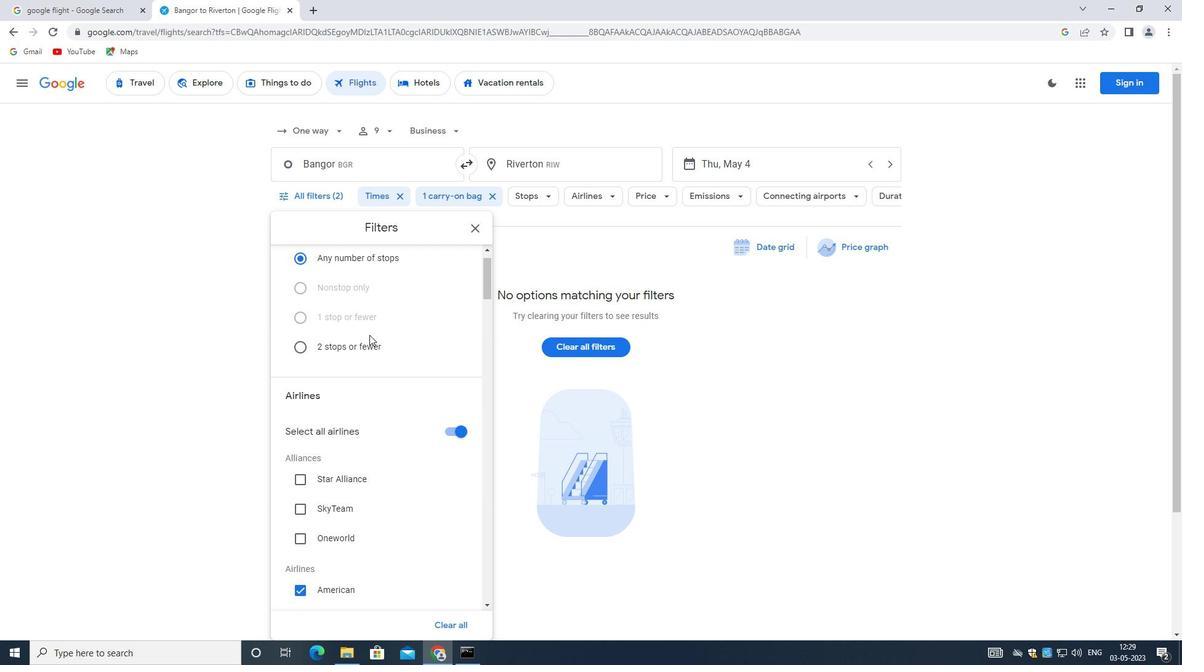 
Action: Mouse moved to (372, 344)
Screenshot: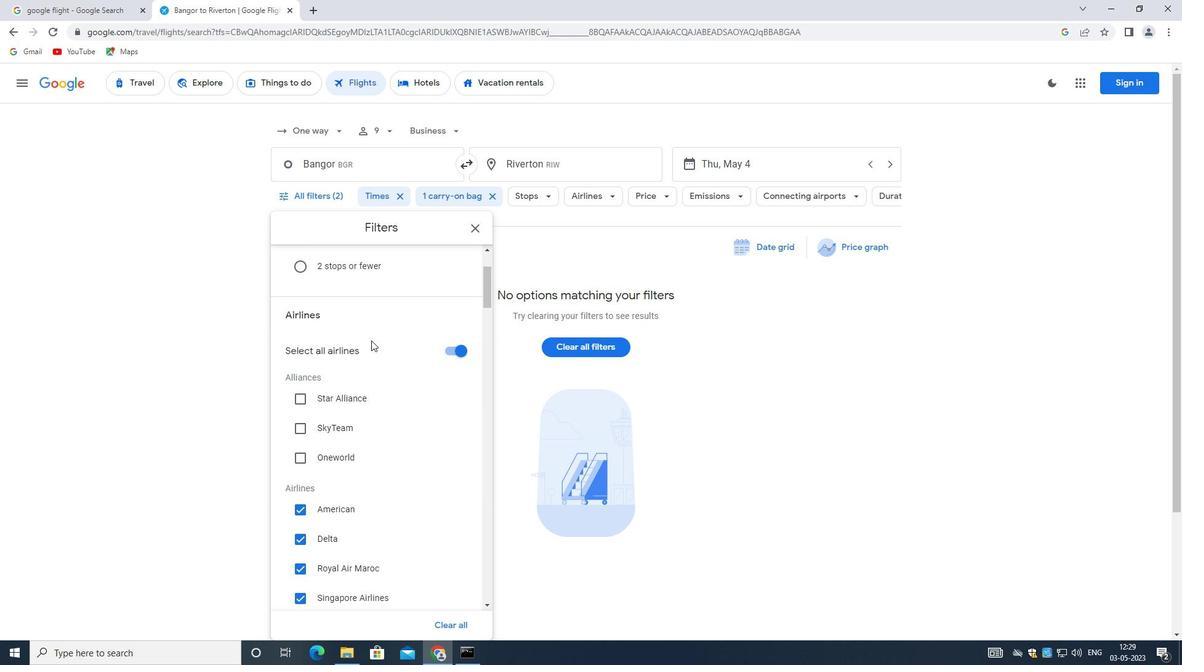 
Action: Mouse scrolled (372, 344) with delta (0, 0)
Screenshot: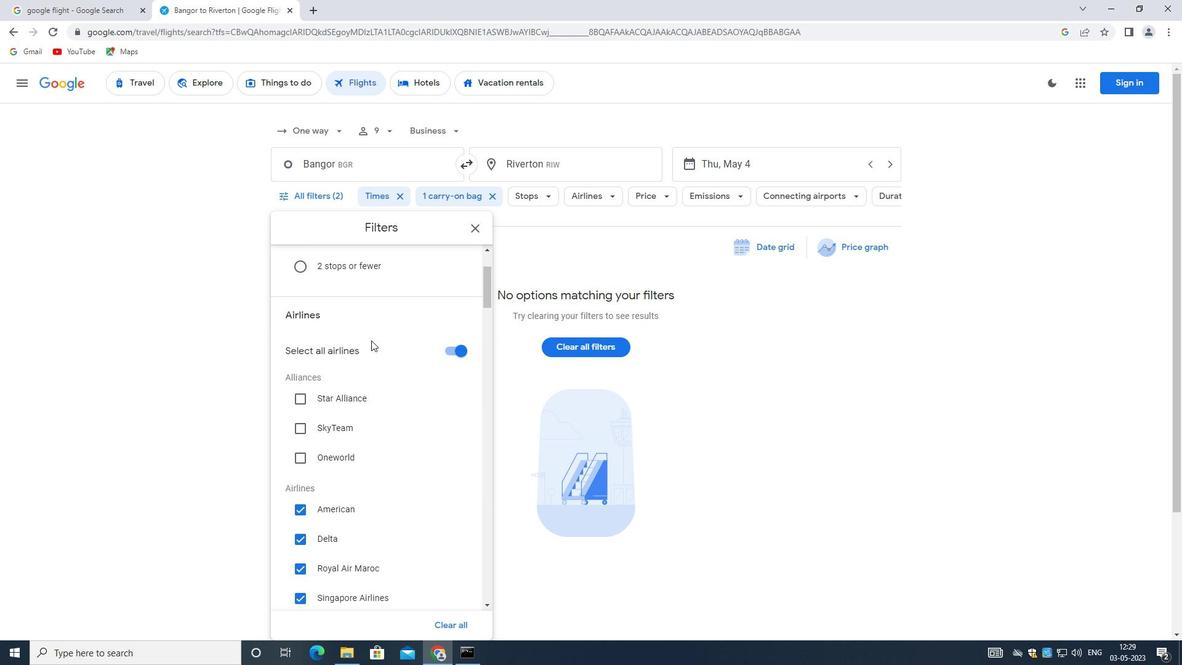 
Action: Mouse moved to (406, 304)
Screenshot: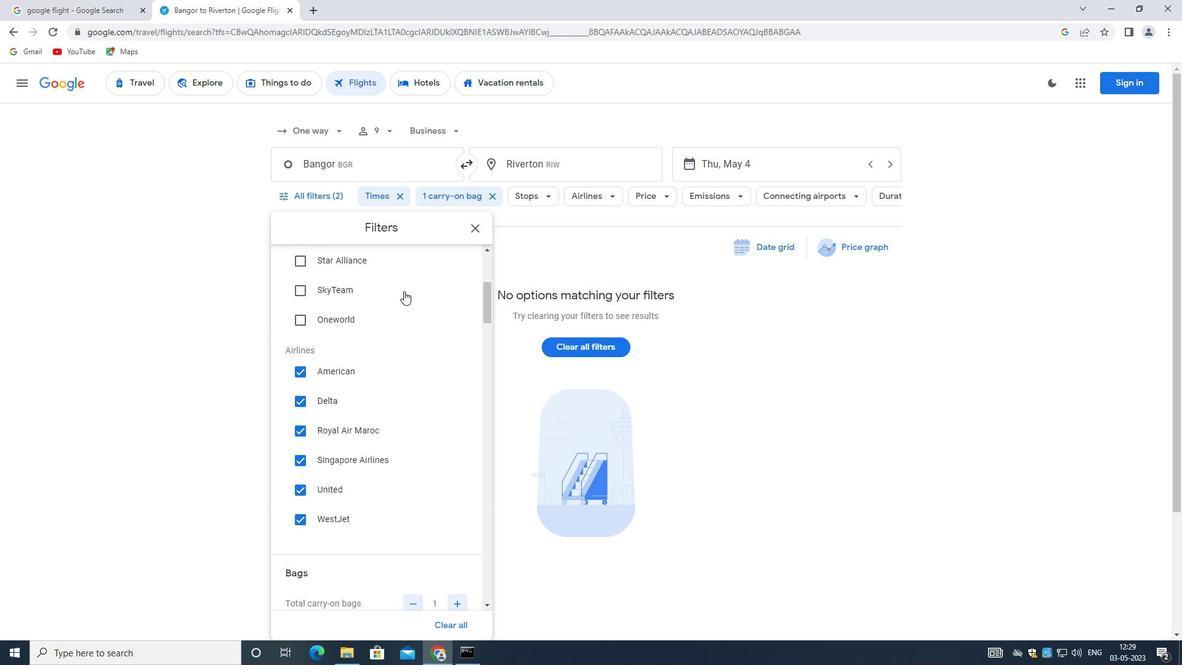 
Action: Mouse scrolled (406, 304) with delta (0, 0)
Screenshot: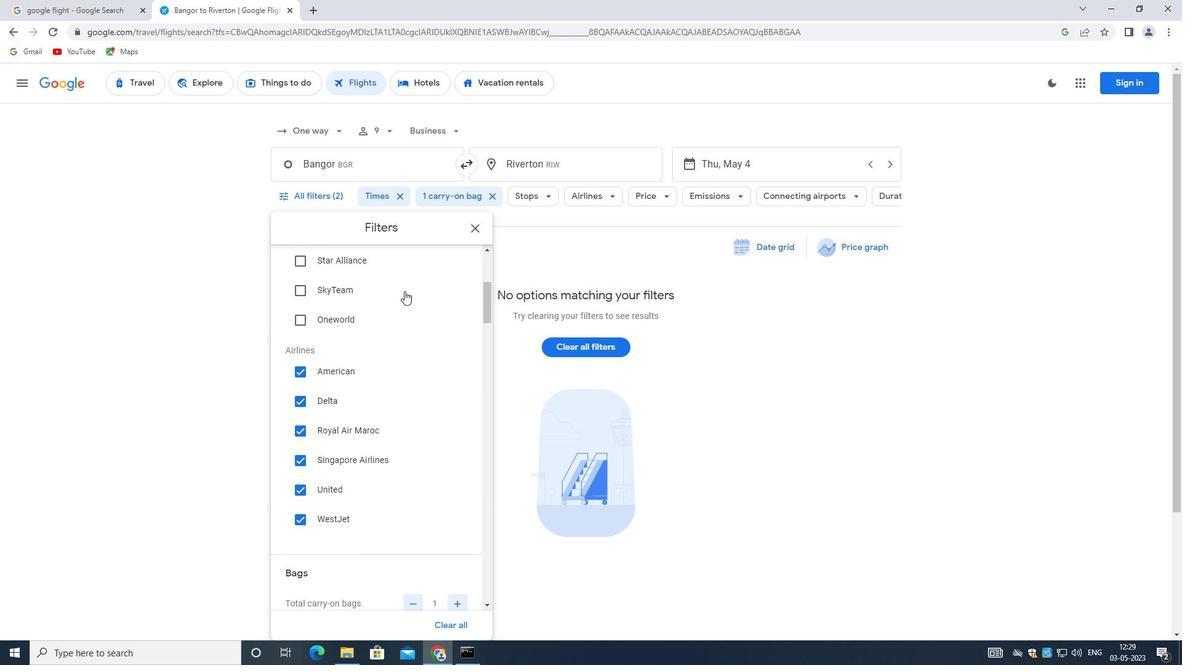 
Action: Mouse scrolled (406, 304) with delta (0, 0)
Screenshot: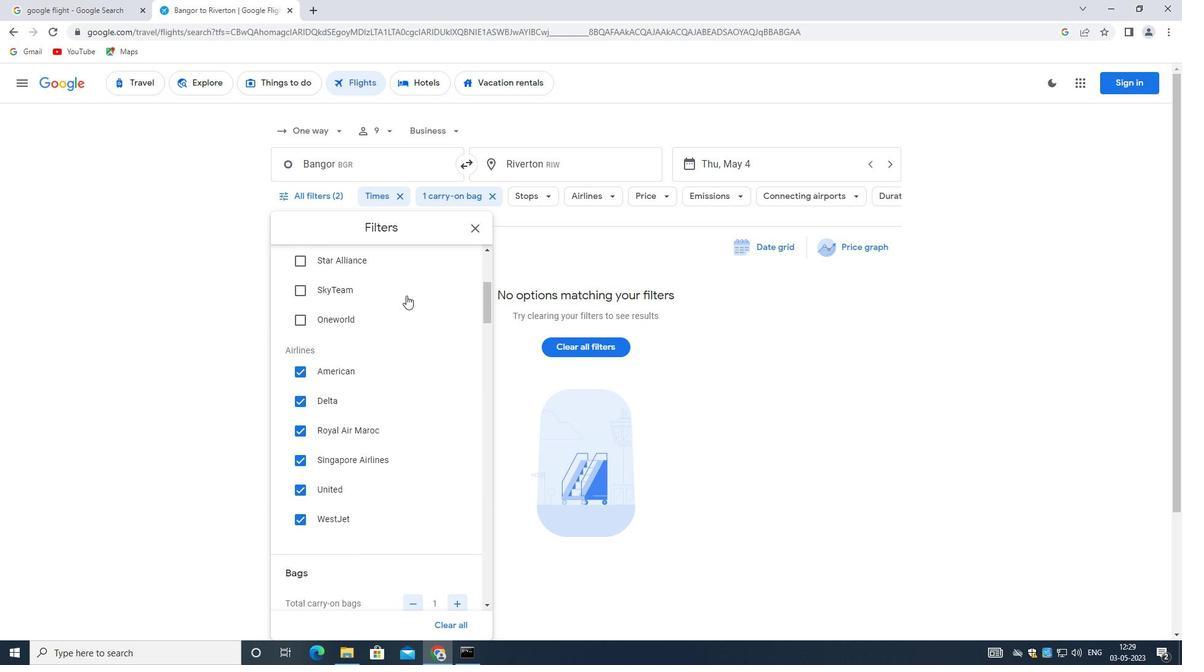 
Action: Mouse moved to (406, 304)
Screenshot: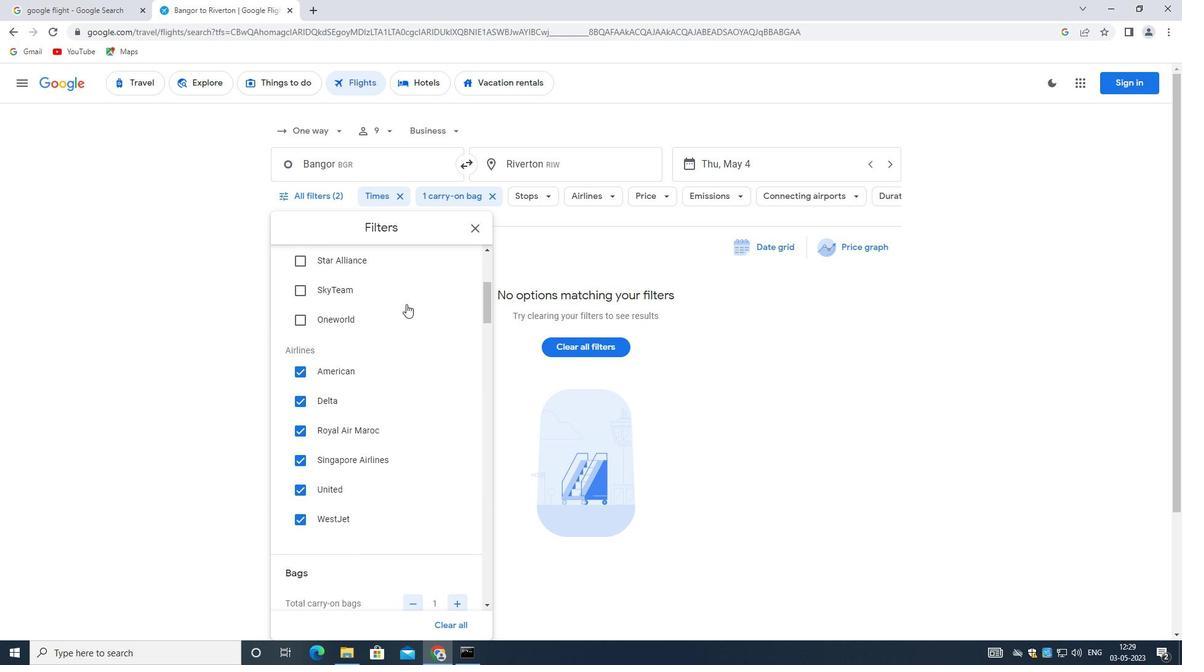 
Action: Mouse scrolled (406, 305) with delta (0, 0)
Screenshot: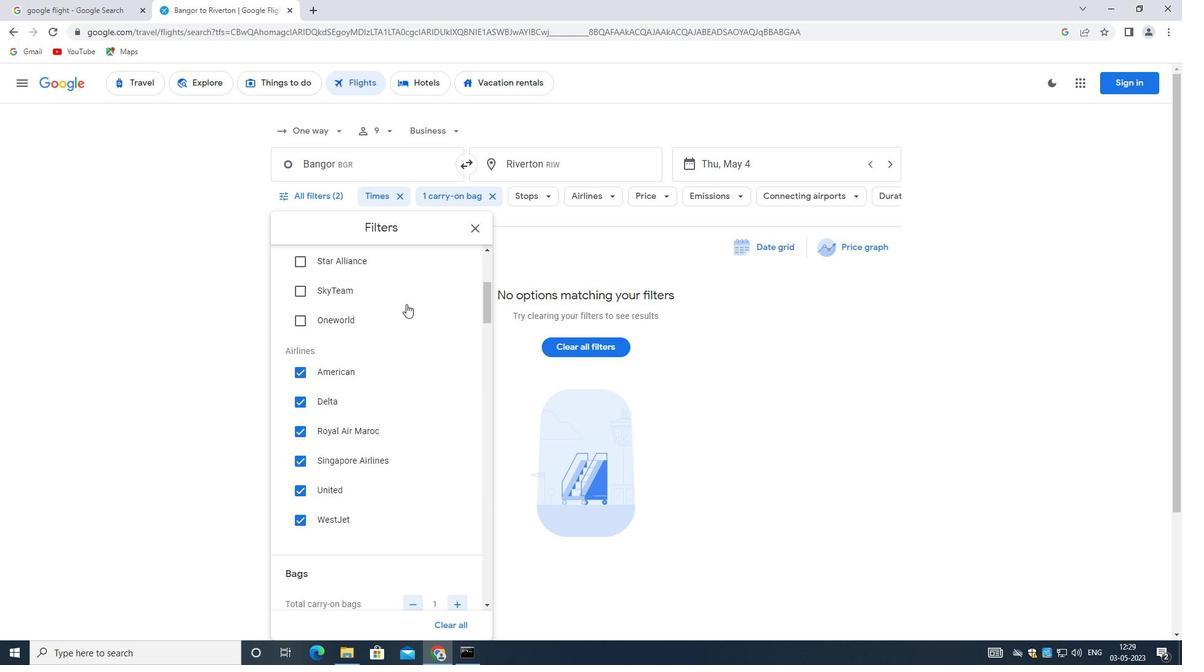 
Action: Mouse moved to (445, 396)
Screenshot: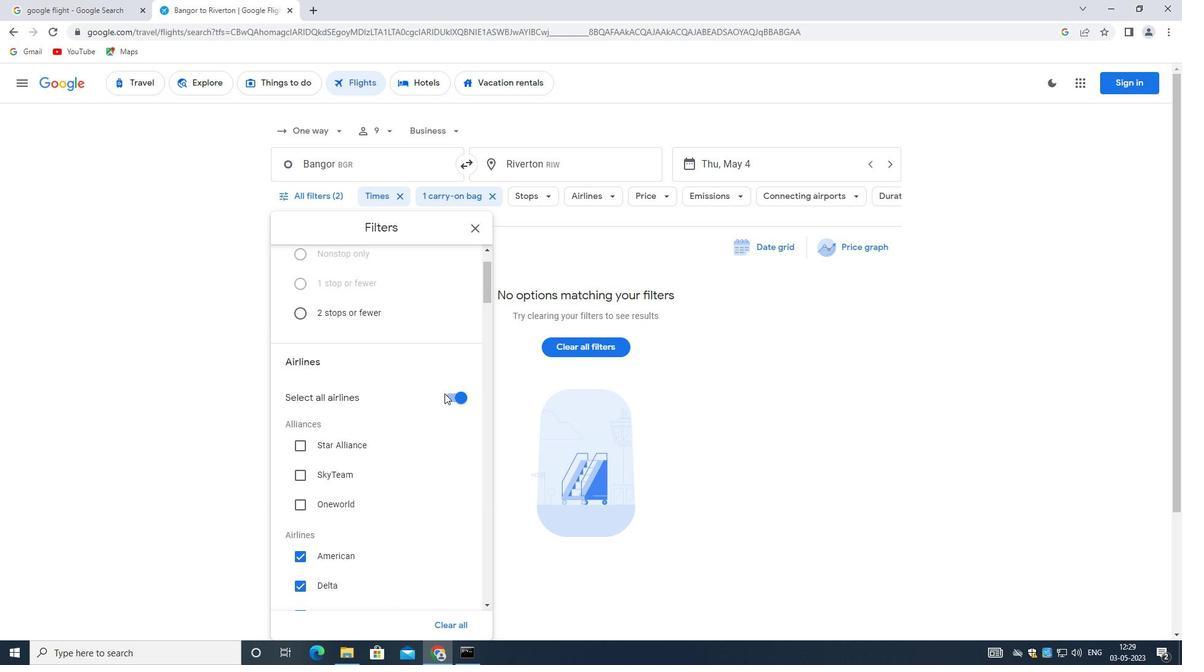 
Action: Mouse pressed left at (445, 396)
Screenshot: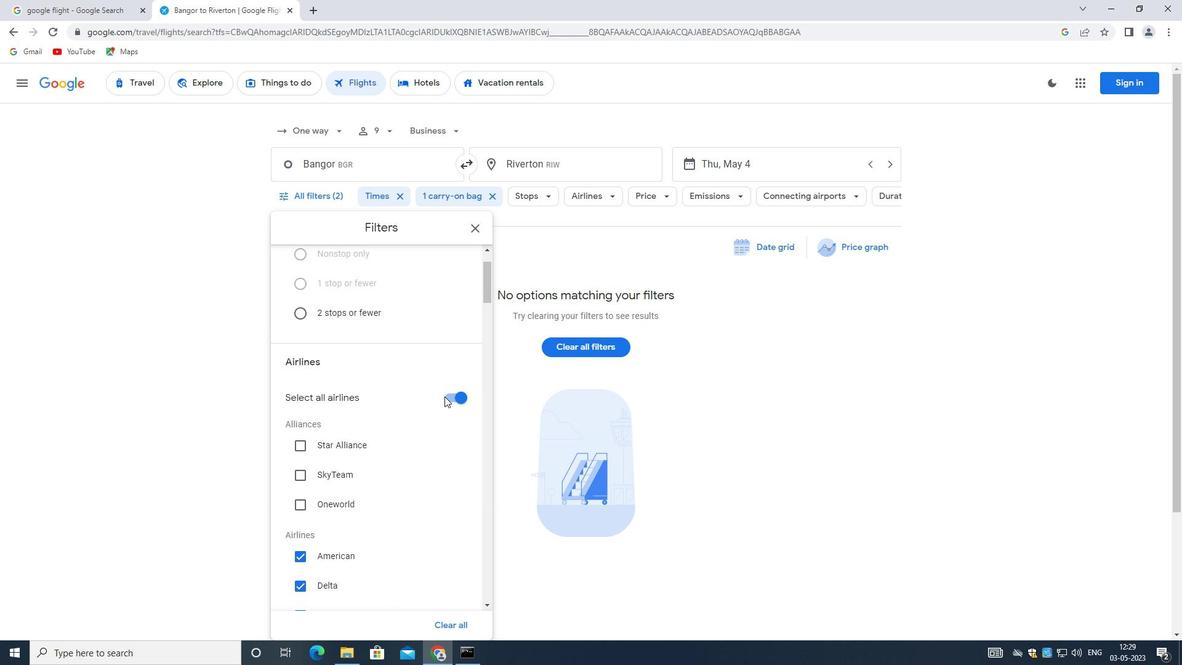 
Action: Mouse moved to (422, 390)
Screenshot: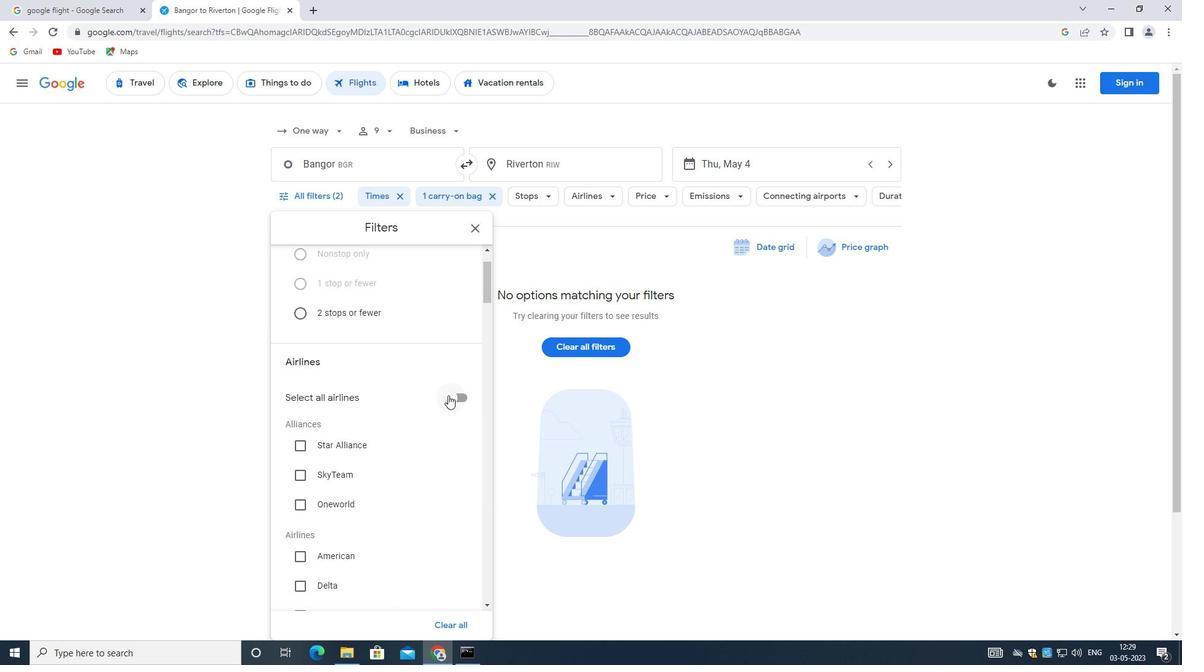 
Action: Mouse scrolled (422, 389) with delta (0, 0)
Screenshot: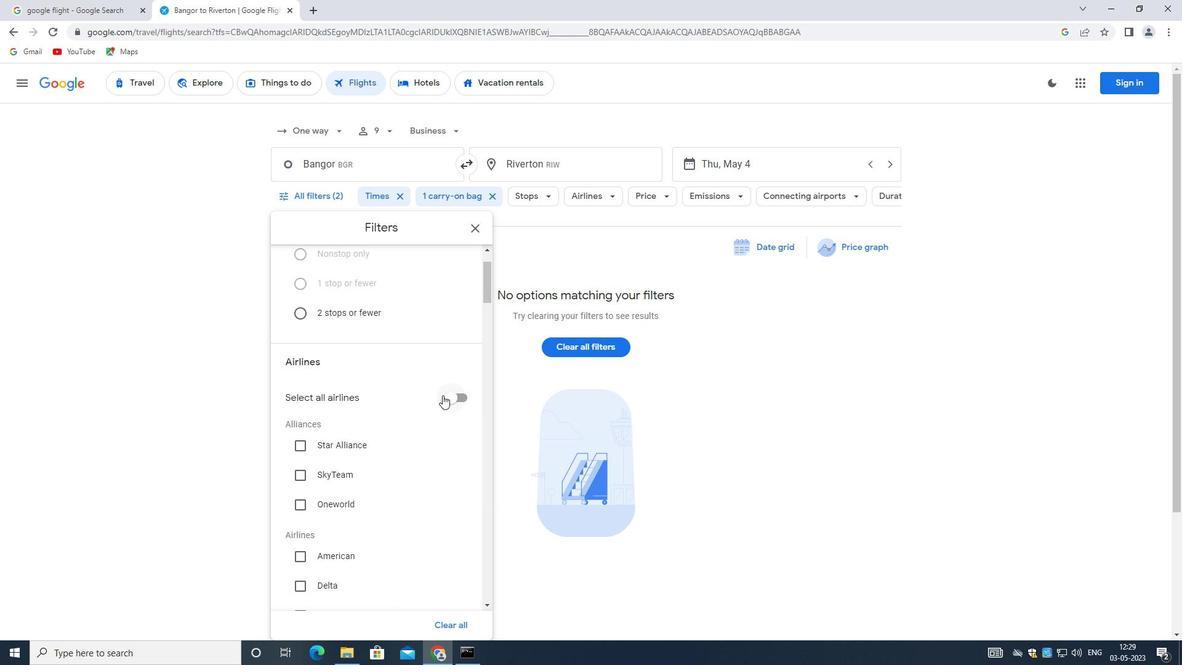 
Action: Mouse moved to (422, 390)
Screenshot: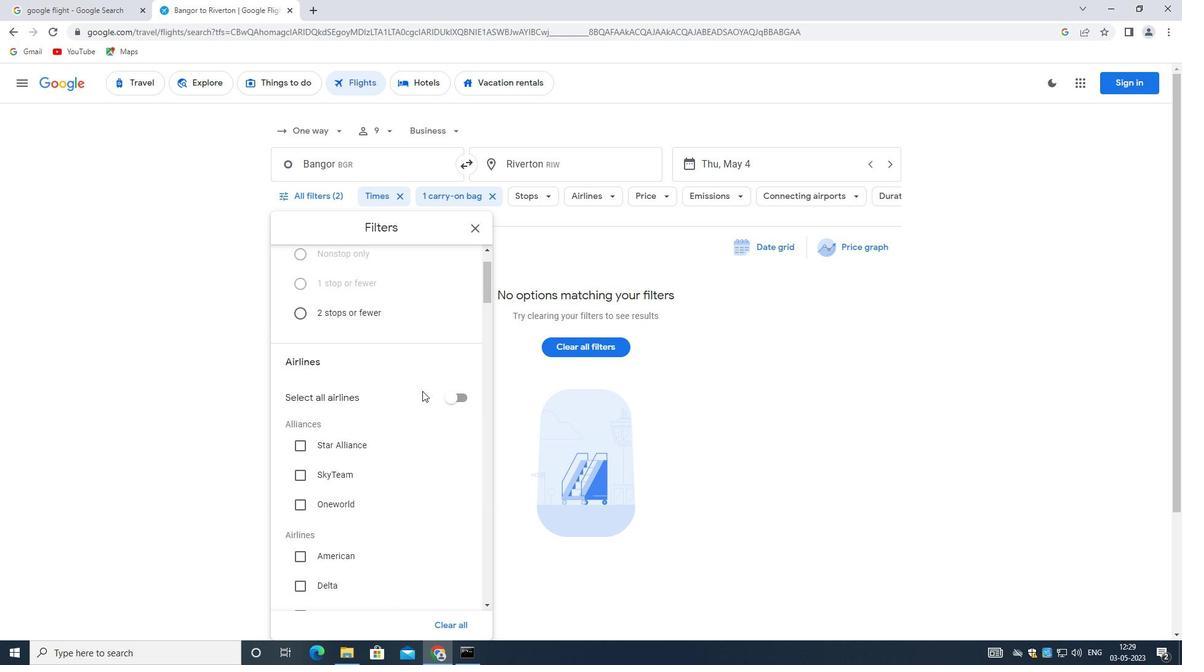 
Action: Mouse scrolled (422, 389) with delta (0, 0)
Screenshot: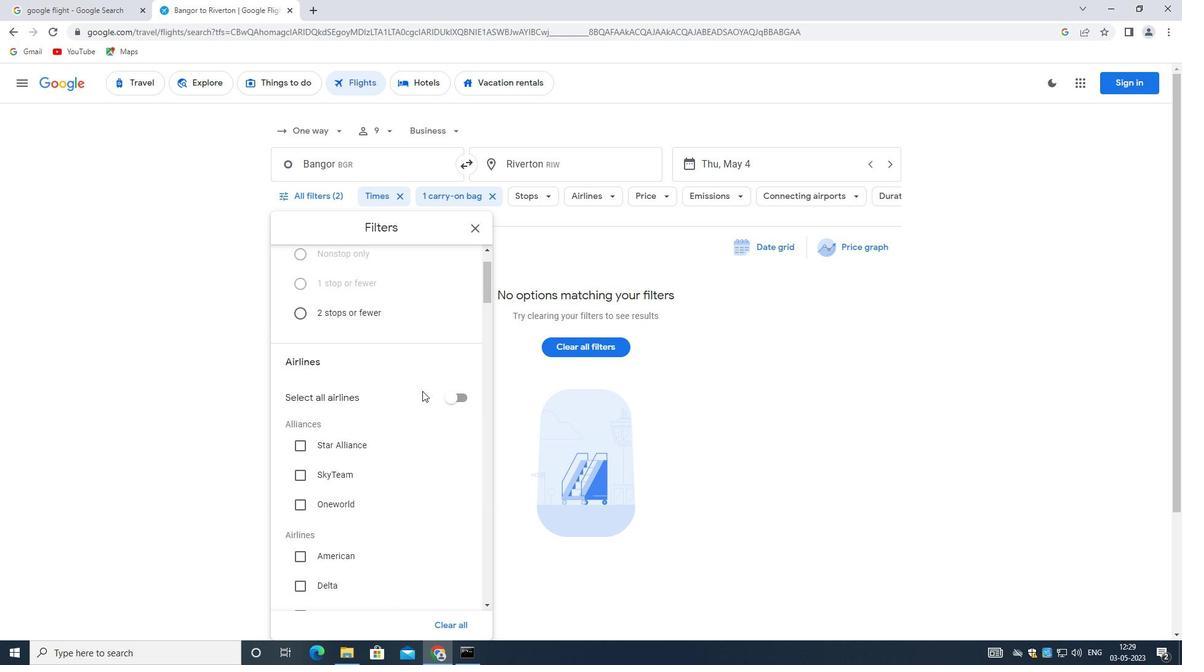 
Action: Mouse moved to (421, 391)
Screenshot: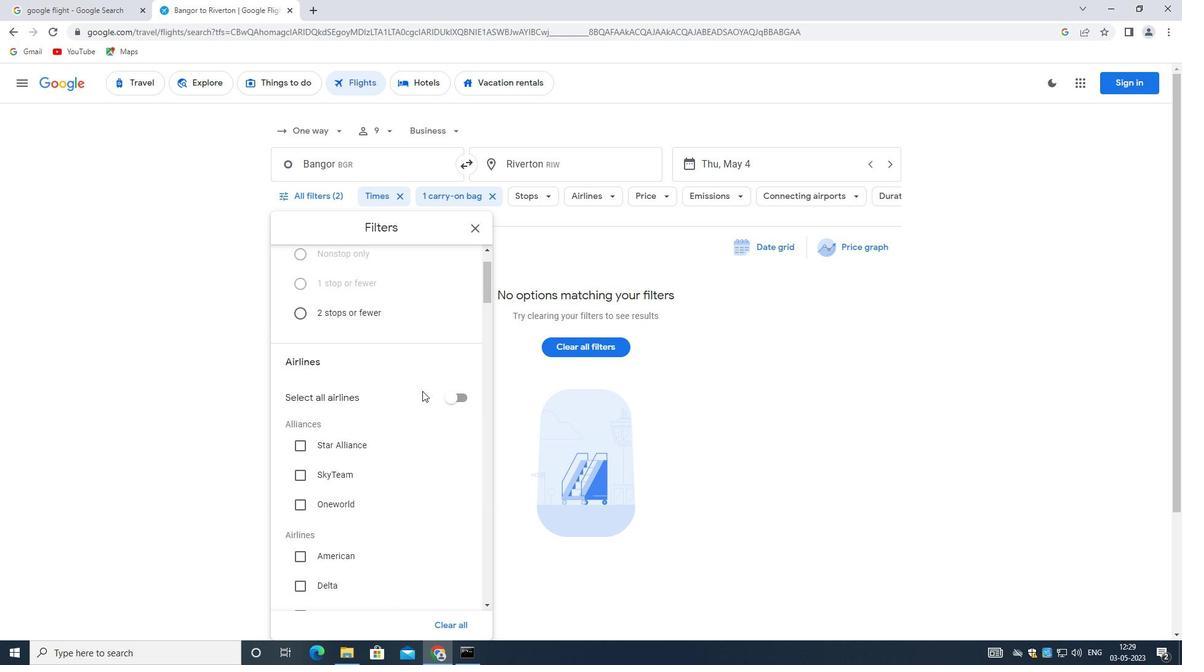 
Action: Mouse scrolled (421, 390) with delta (0, 0)
Screenshot: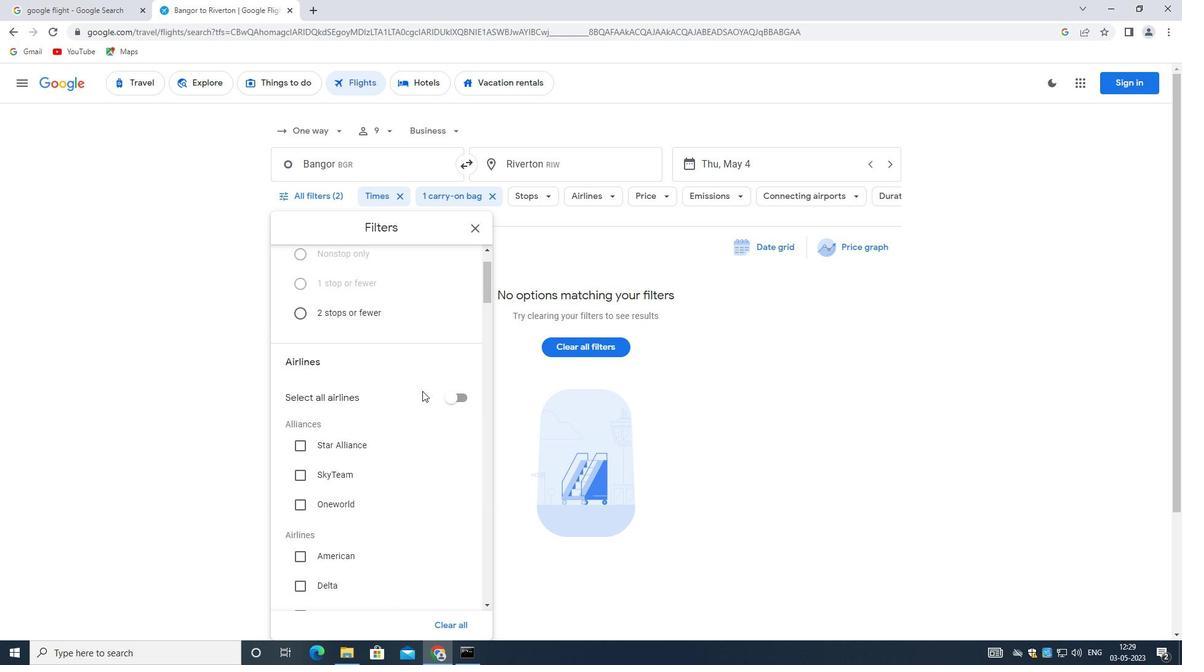 
Action: Mouse scrolled (421, 390) with delta (0, 0)
Screenshot: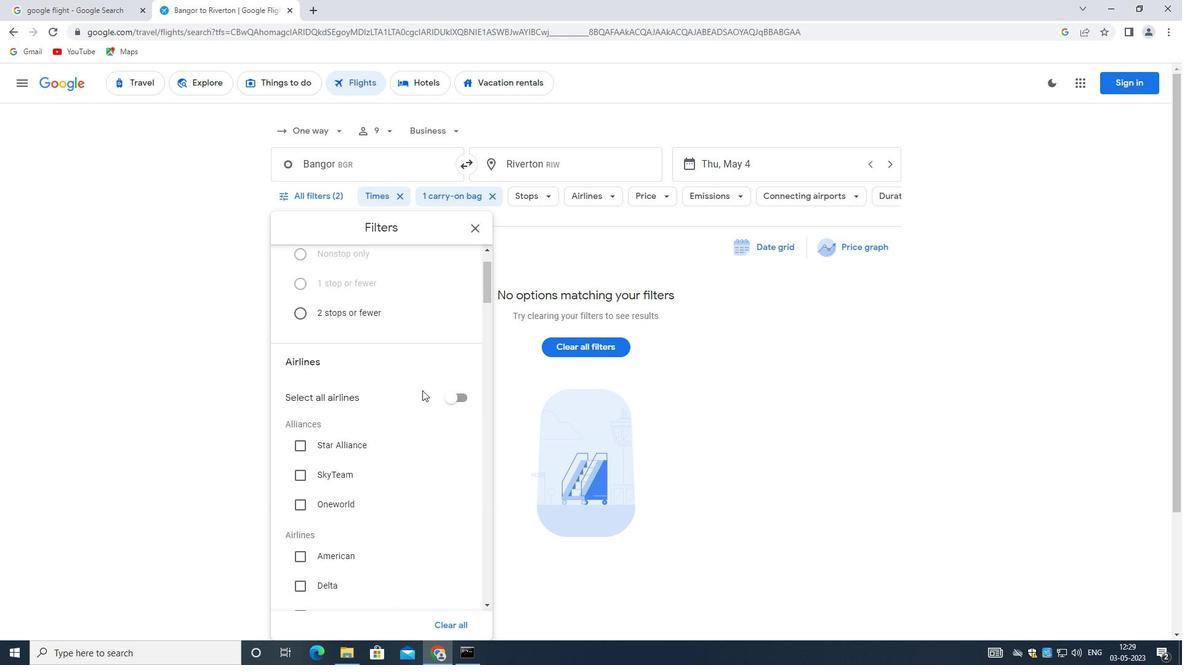 
Action: Mouse scrolled (421, 390) with delta (0, 0)
Screenshot: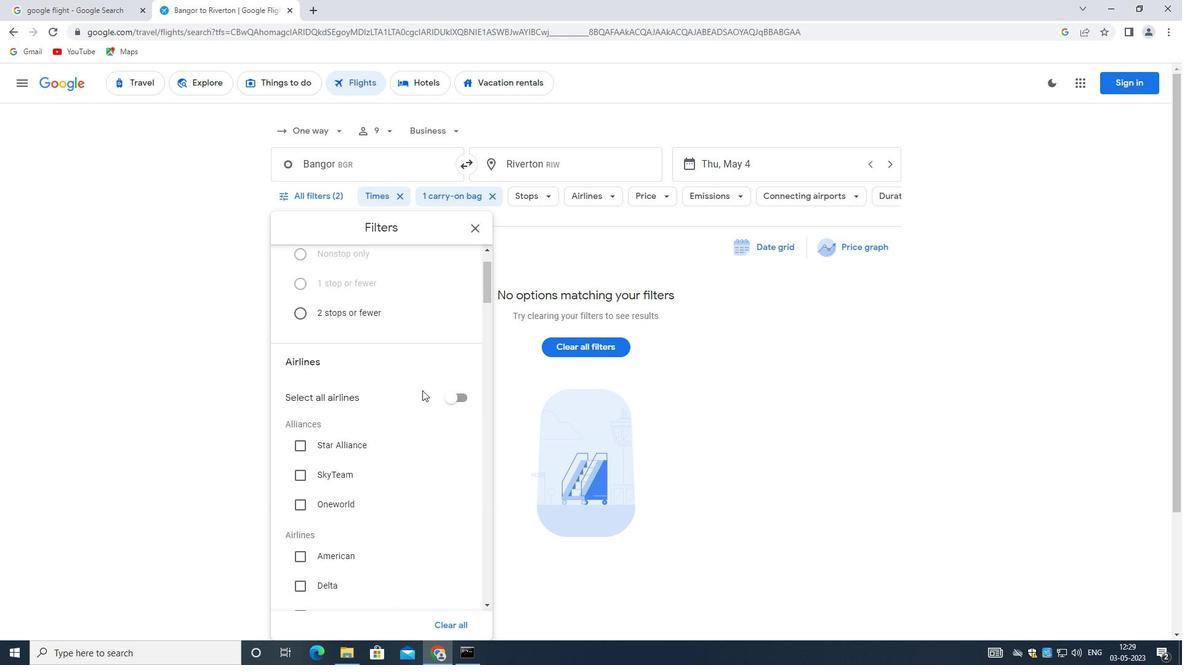 
Action: Mouse moved to (452, 477)
Screenshot: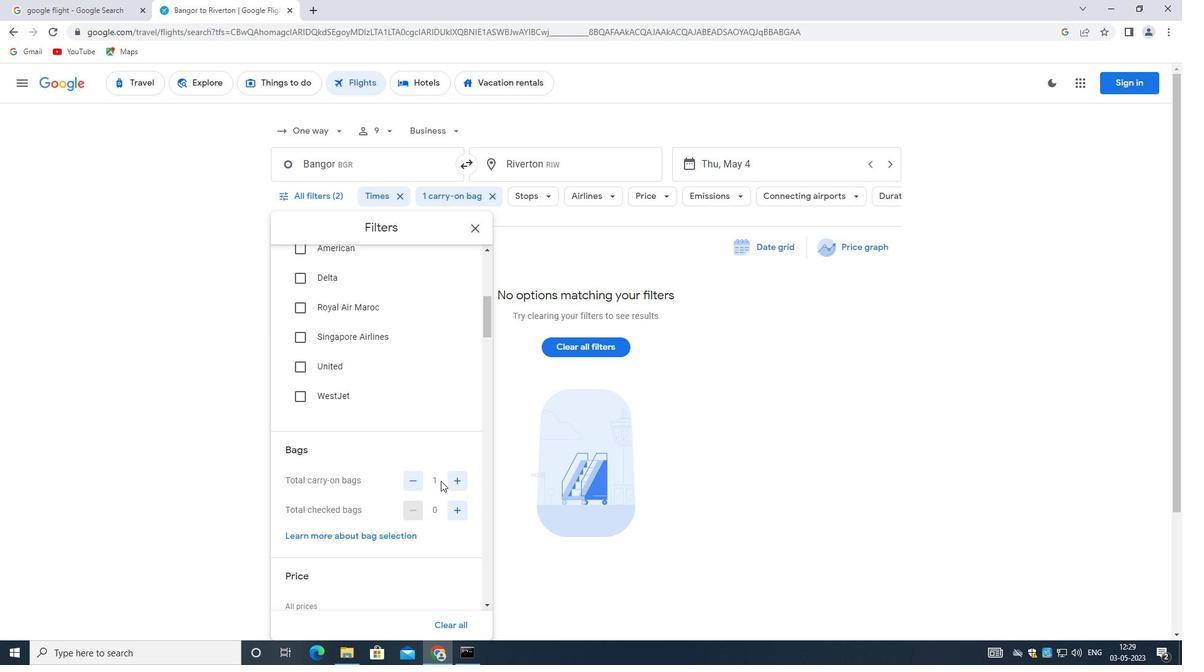 
Action: Mouse pressed left at (452, 477)
Screenshot: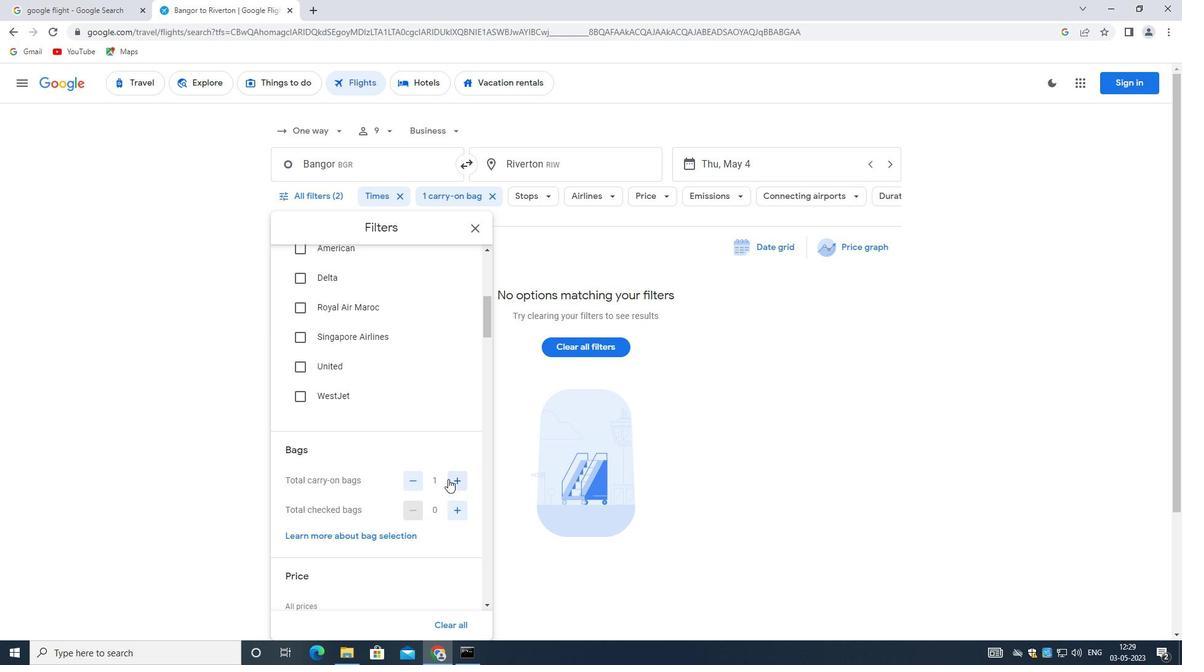 
Action: Mouse moved to (439, 475)
Screenshot: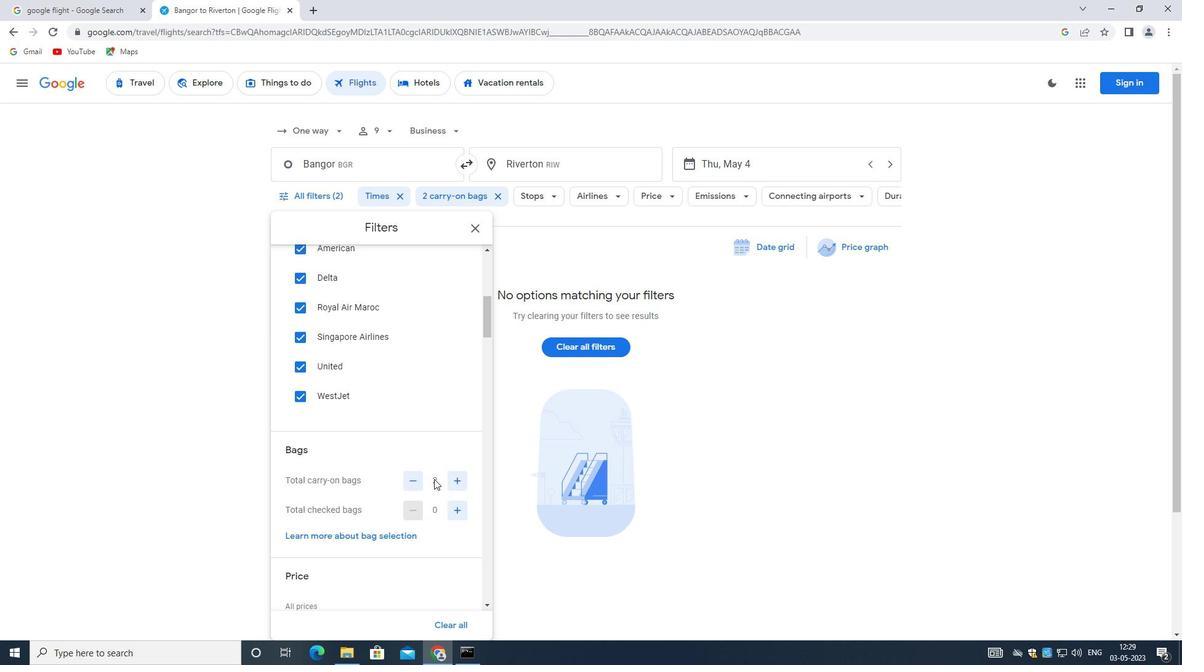 
Action: Mouse scrolled (439, 474) with delta (0, 0)
Screenshot: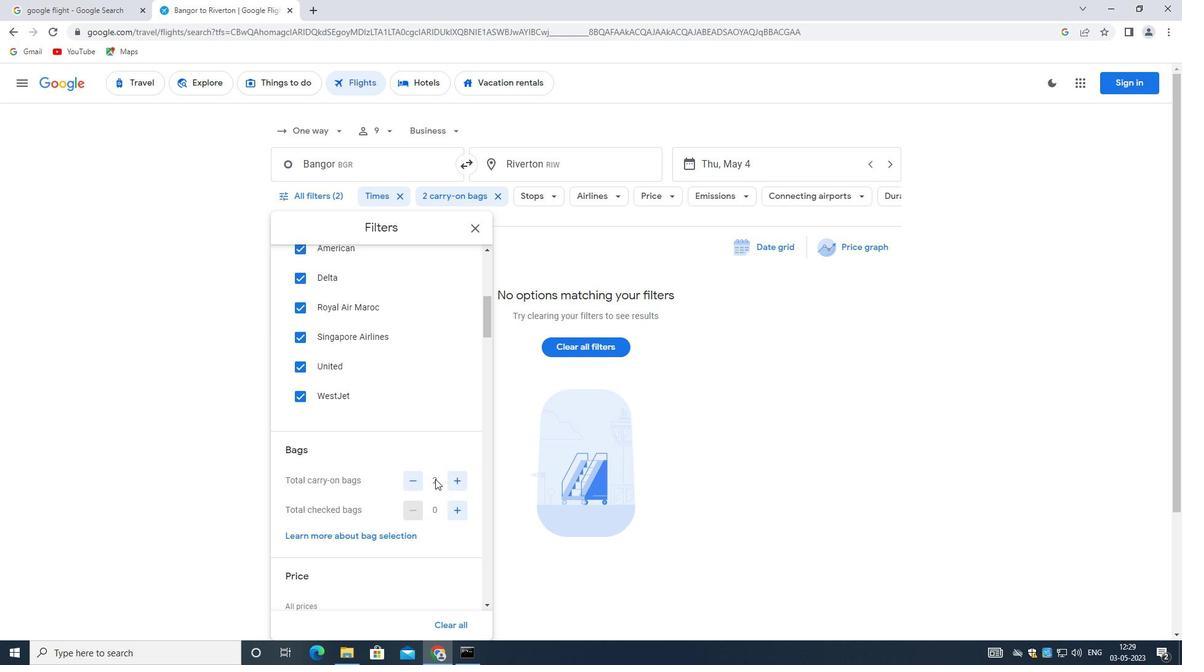 
Action: Mouse scrolled (439, 474) with delta (0, 0)
Screenshot: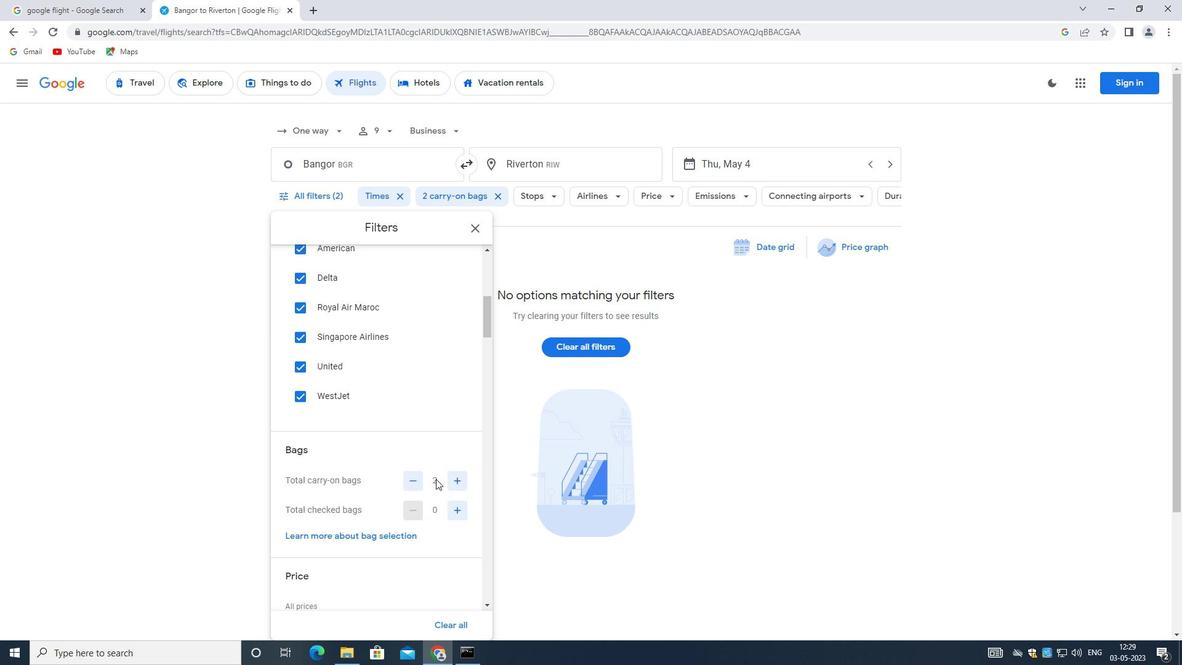 
Action: Mouse moved to (404, 490)
Screenshot: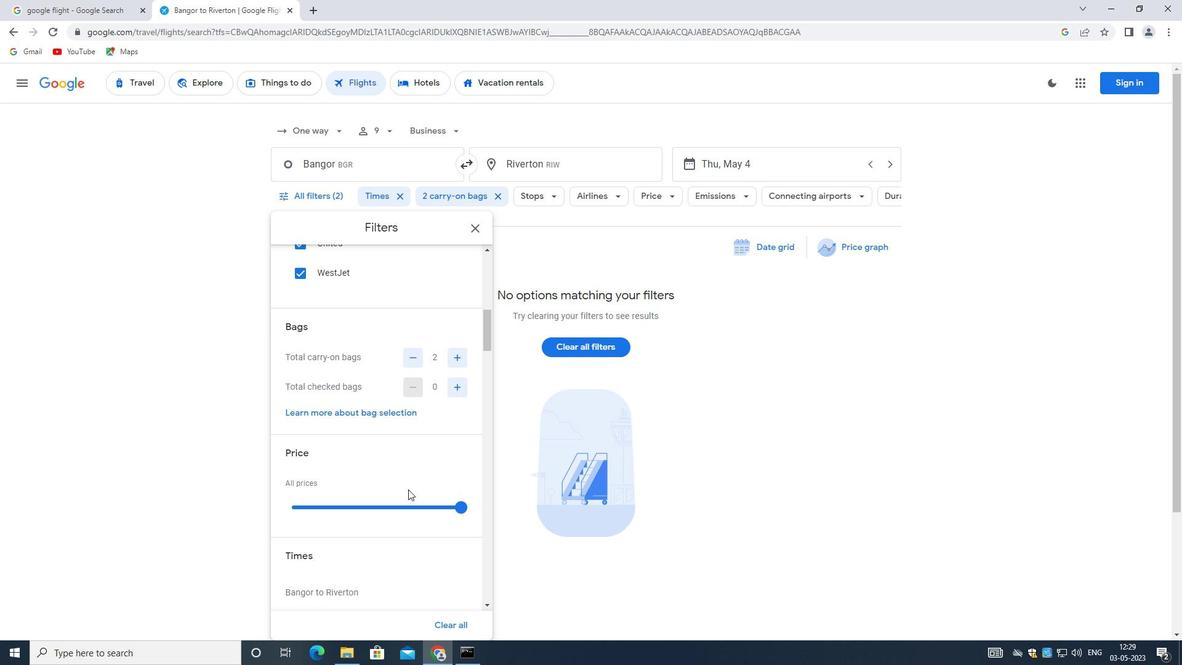 
Action: Mouse scrolled (404, 489) with delta (0, 0)
Screenshot: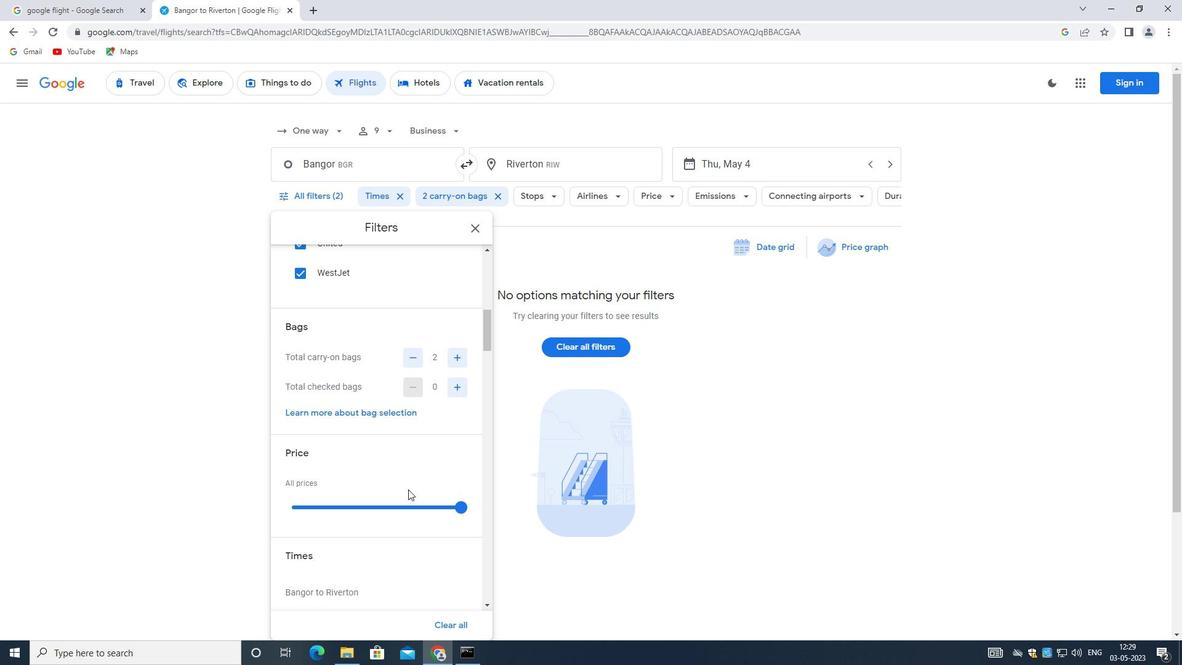 
Action: Mouse moved to (401, 490)
Screenshot: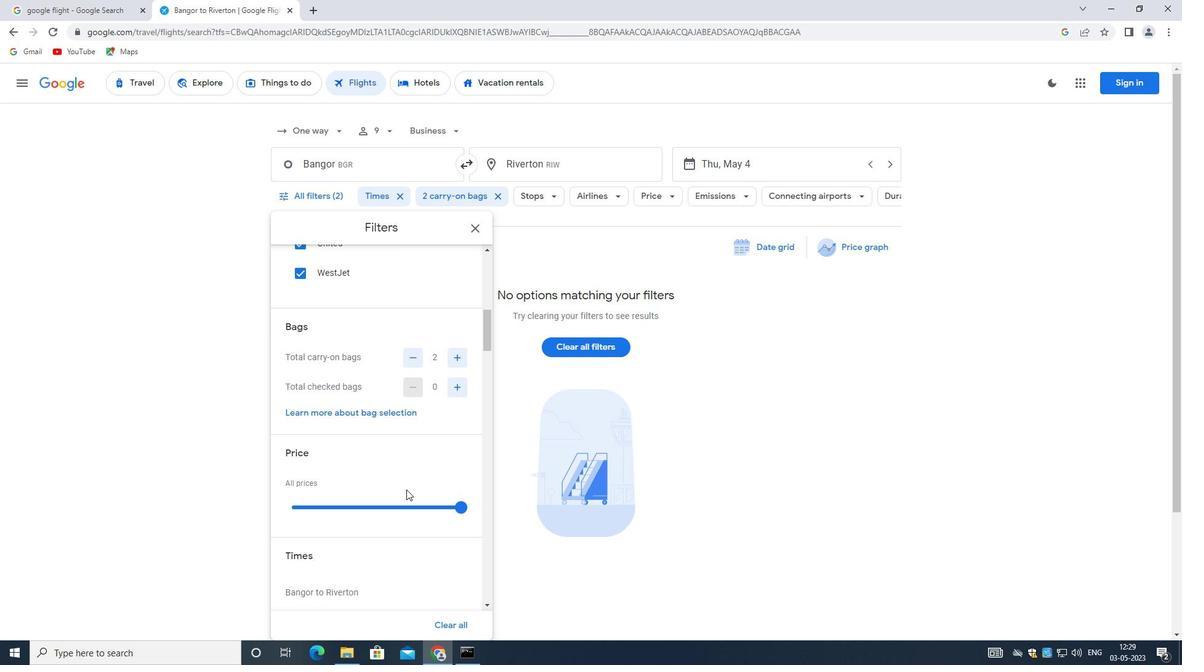 
Action: Mouse scrolled (401, 490) with delta (0, 0)
Screenshot: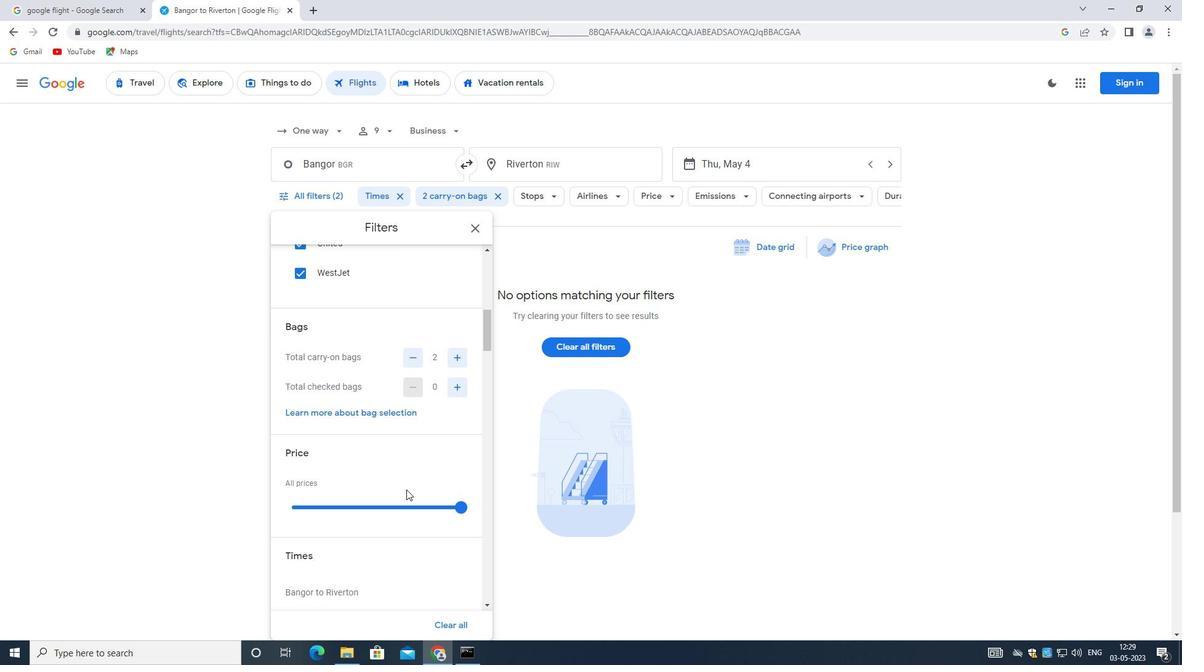 
Action: Mouse moved to (400, 492)
Screenshot: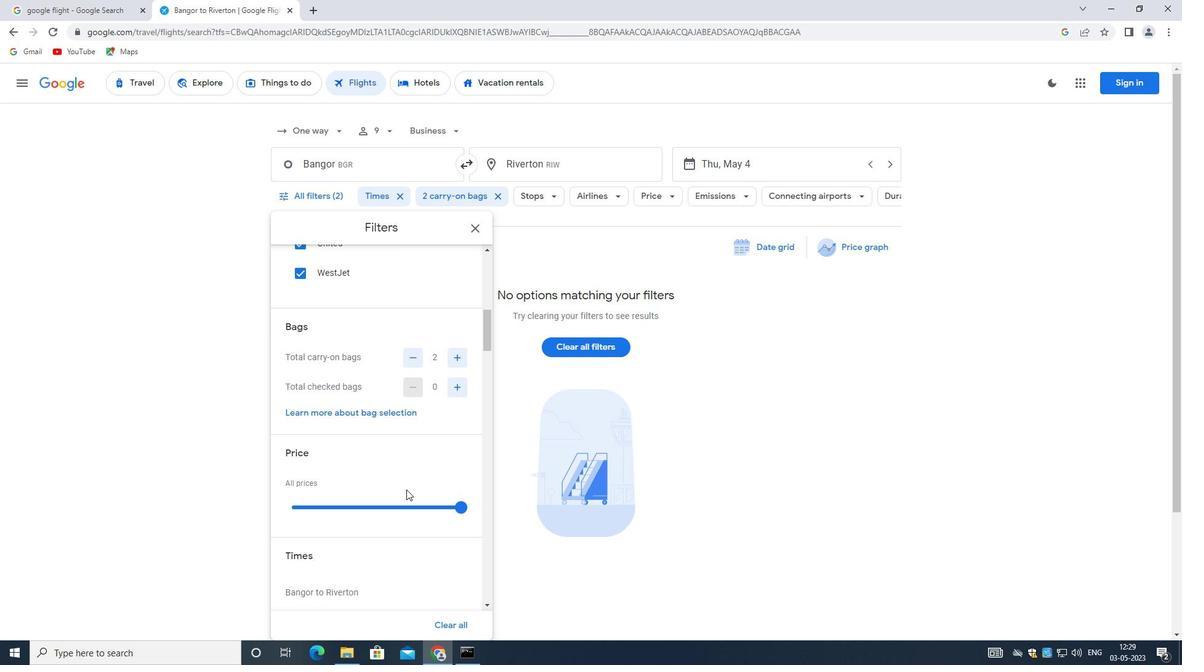 
Action: Mouse scrolled (400, 491) with delta (0, 0)
Screenshot: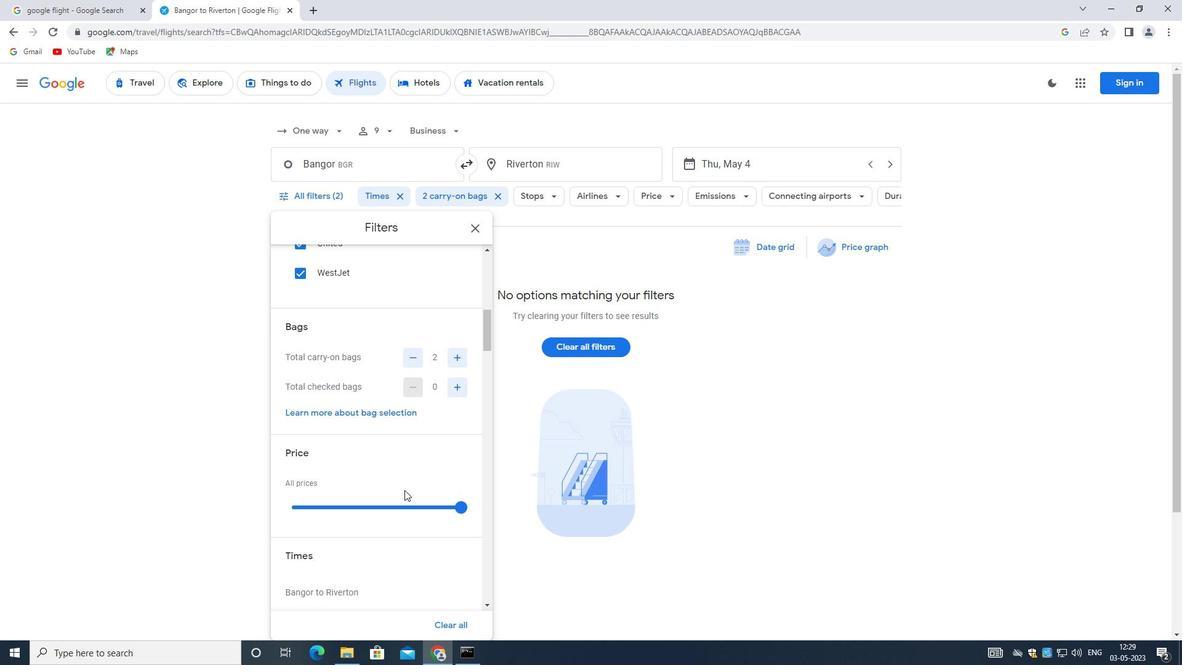 
Action: Mouse moved to (463, 323)
Screenshot: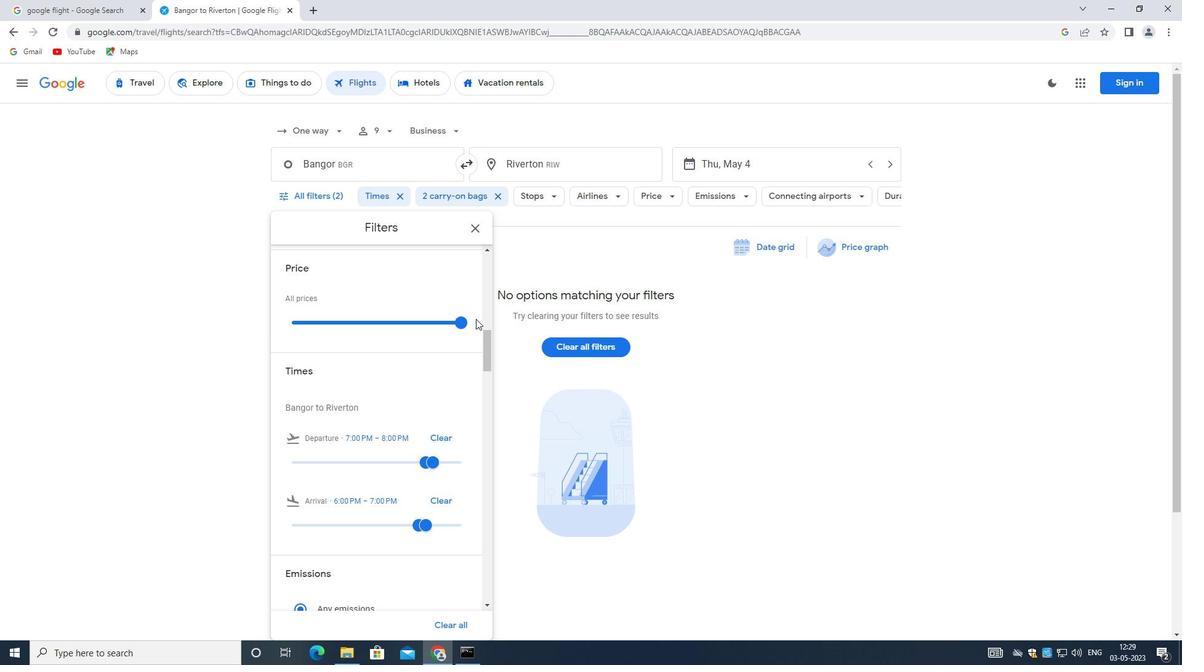 
Action: Mouse pressed left at (463, 323)
Screenshot: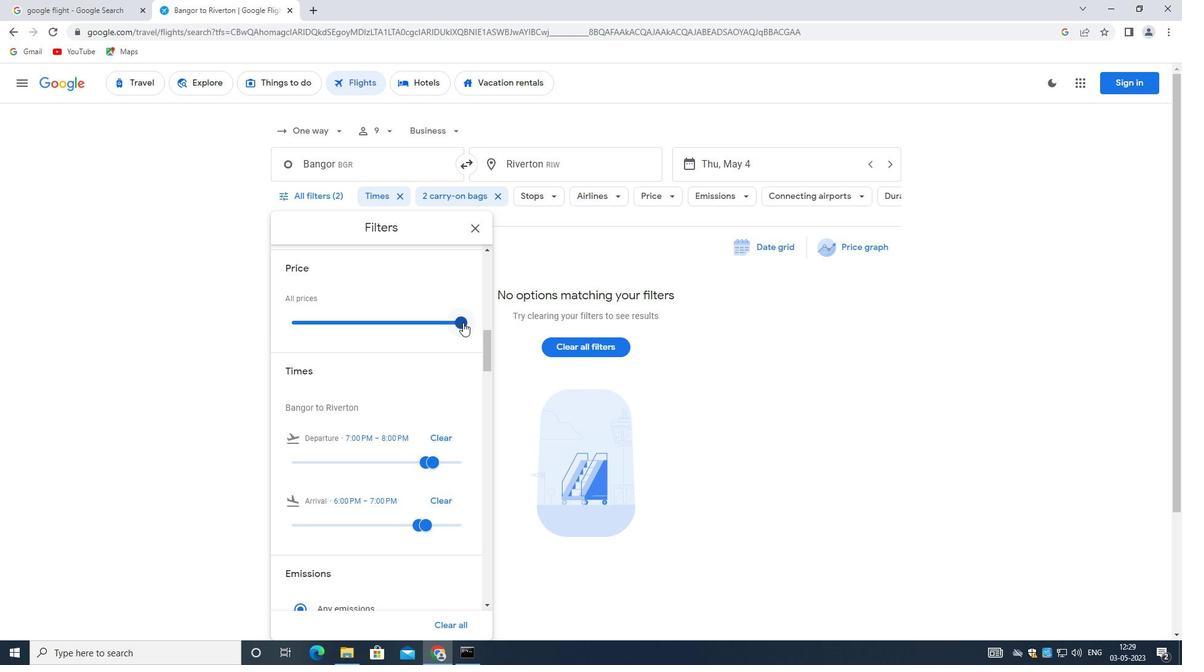 
Action: Mouse moved to (439, 464)
Screenshot: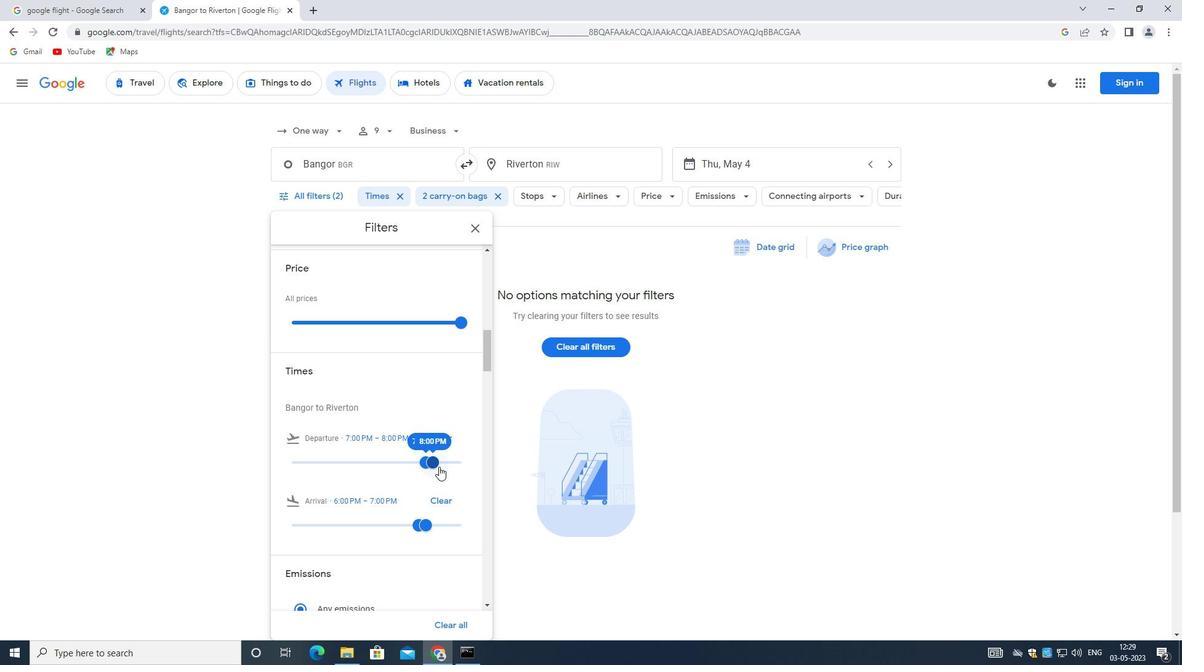 
Action: Mouse pressed left at (439, 464)
Screenshot: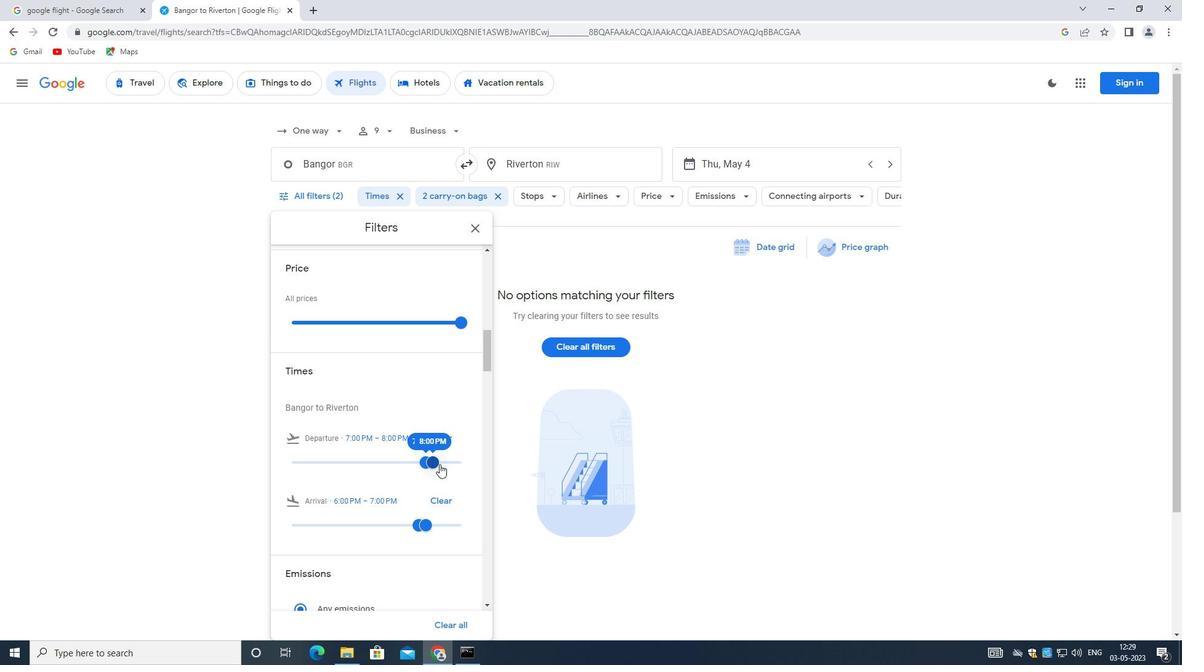 
Action: Mouse moved to (423, 463)
Screenshot: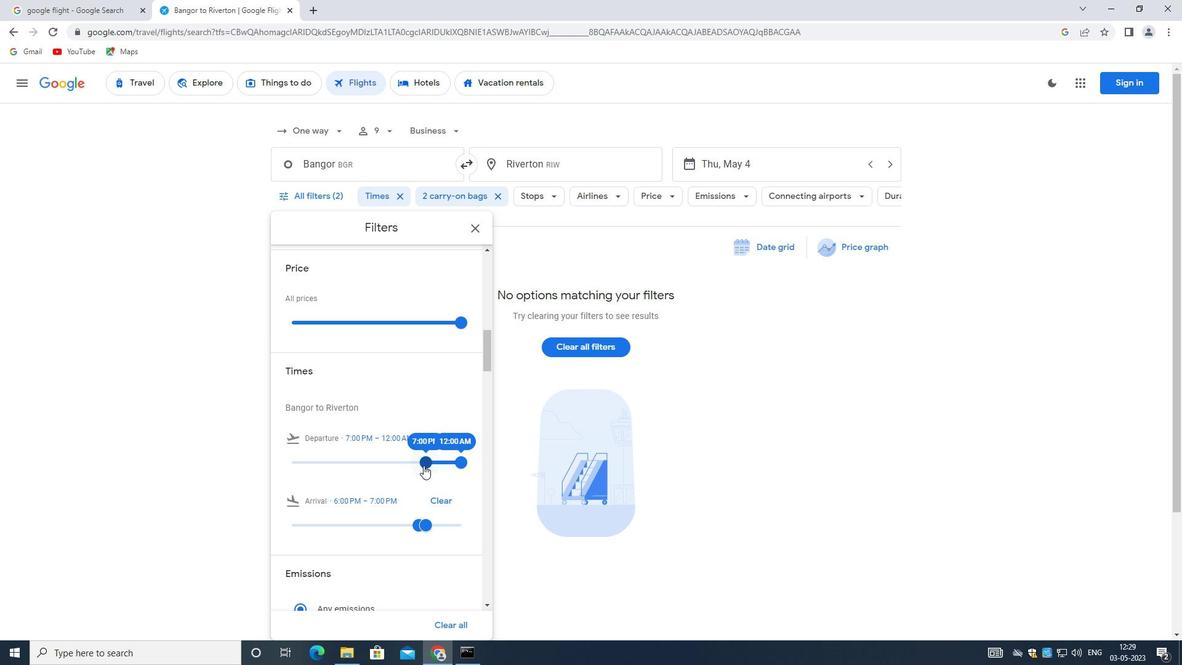 
Action: Mouse pressed left at (423, 463)
Screenshot: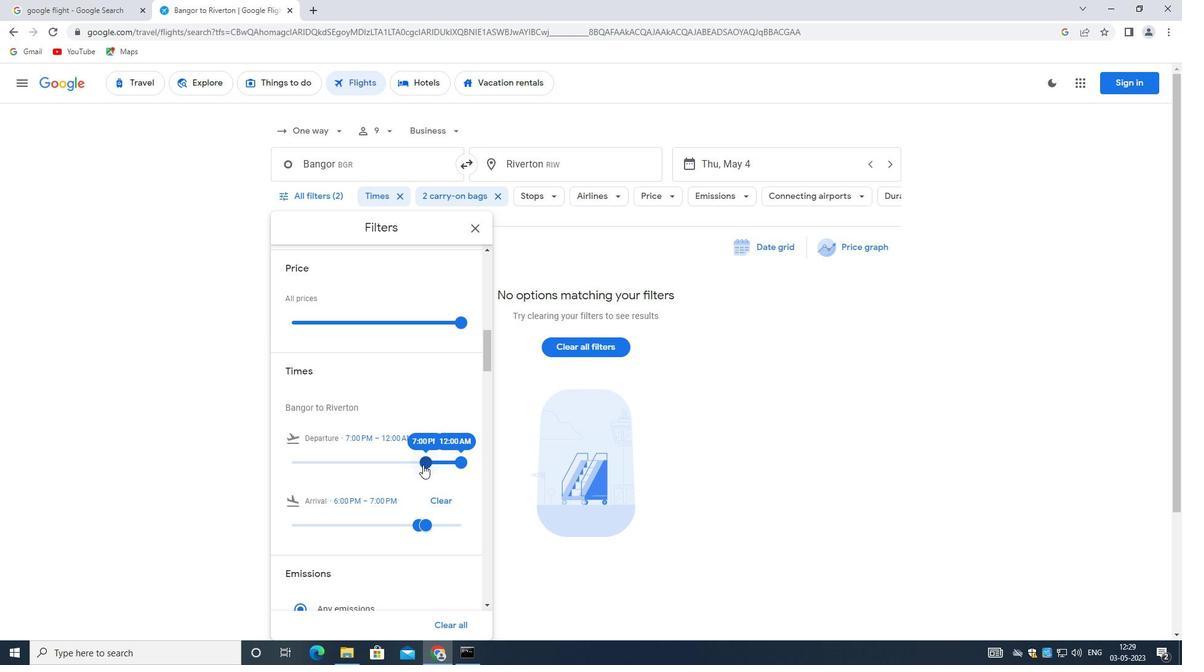 
Action: Mouse moved to (464, 463)
Screenshot: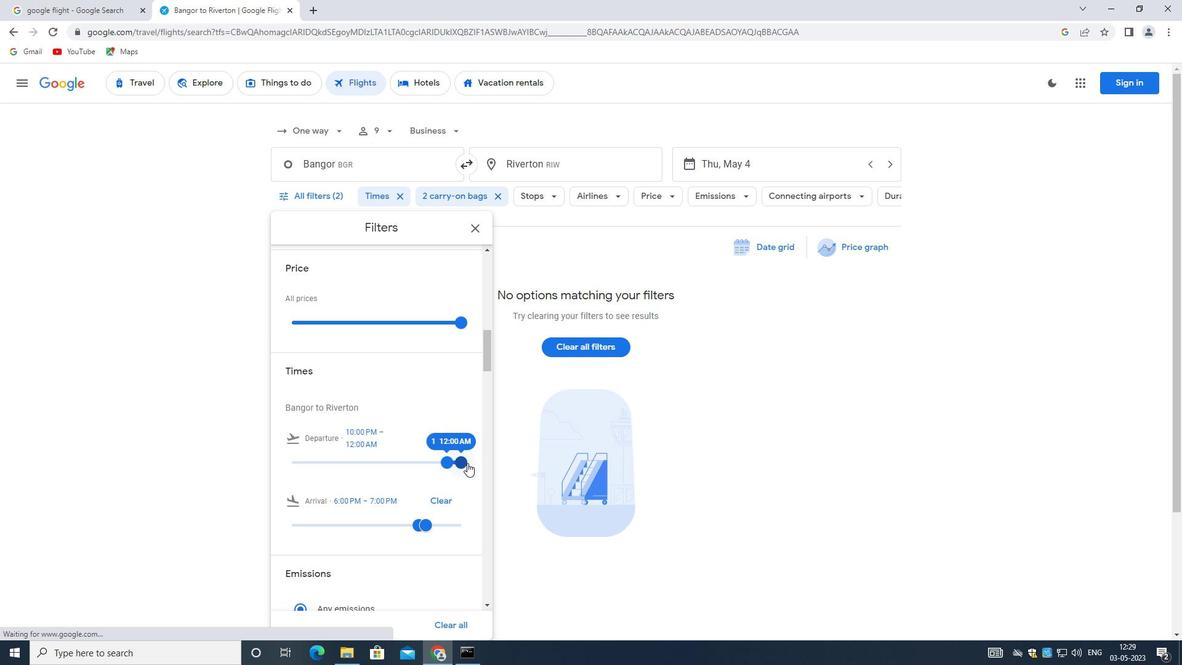 
Action: Mouse pressed left at (464, 463)
Screenshot: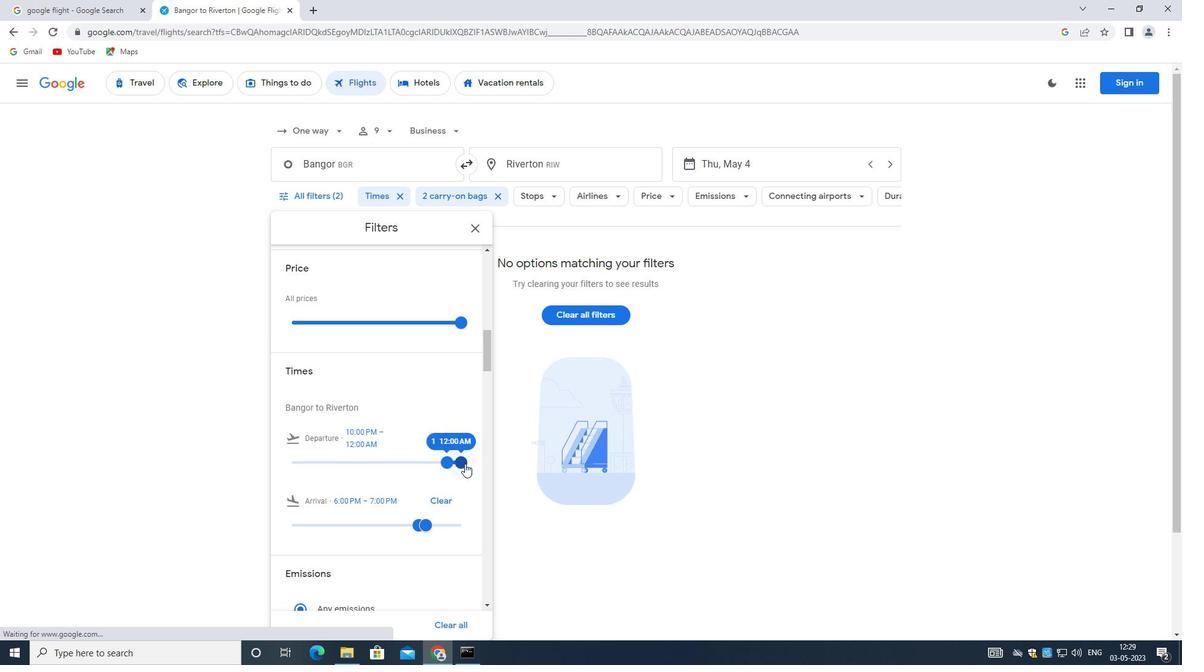 
Action: Mouse moved to (448, 498)
Screenshot: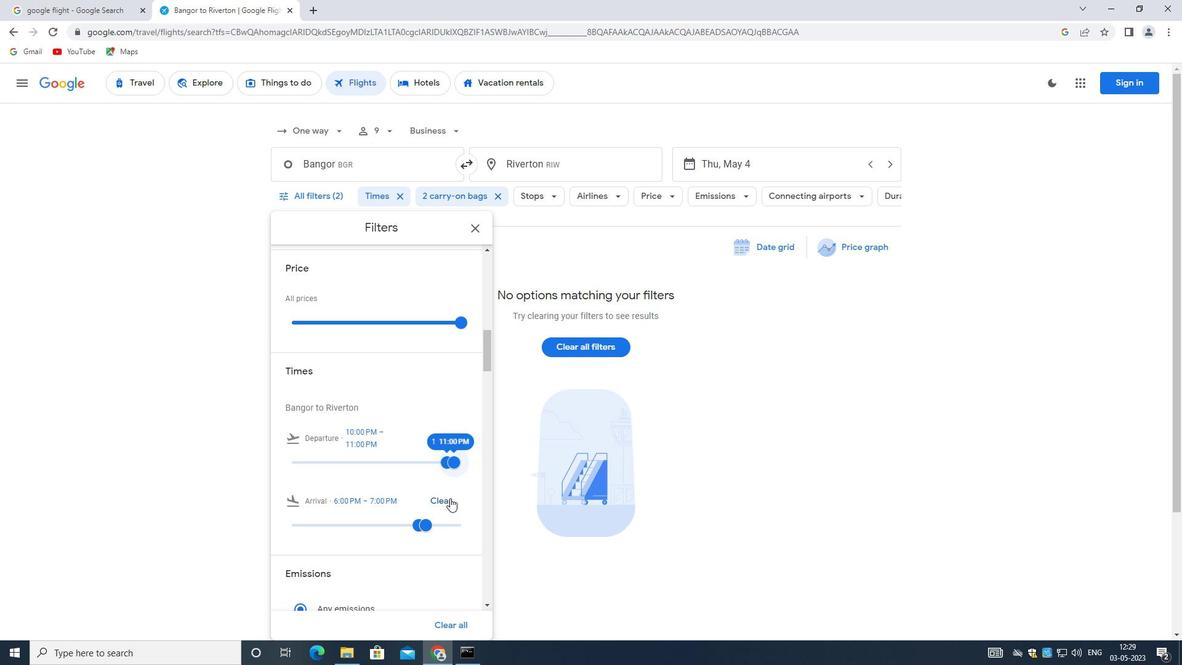 
Action: Mouse scrolled (448, 498) with delta (0, 0)
Screenshot: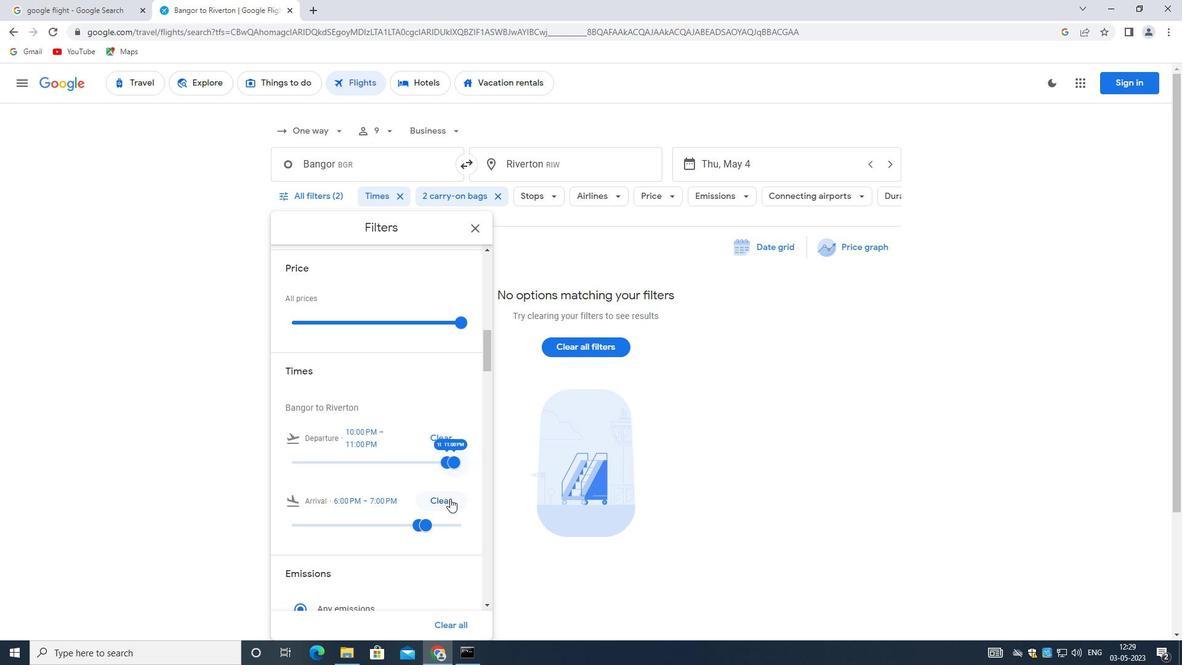 
Action: Mouse moved to (447, 498)
Screenshot: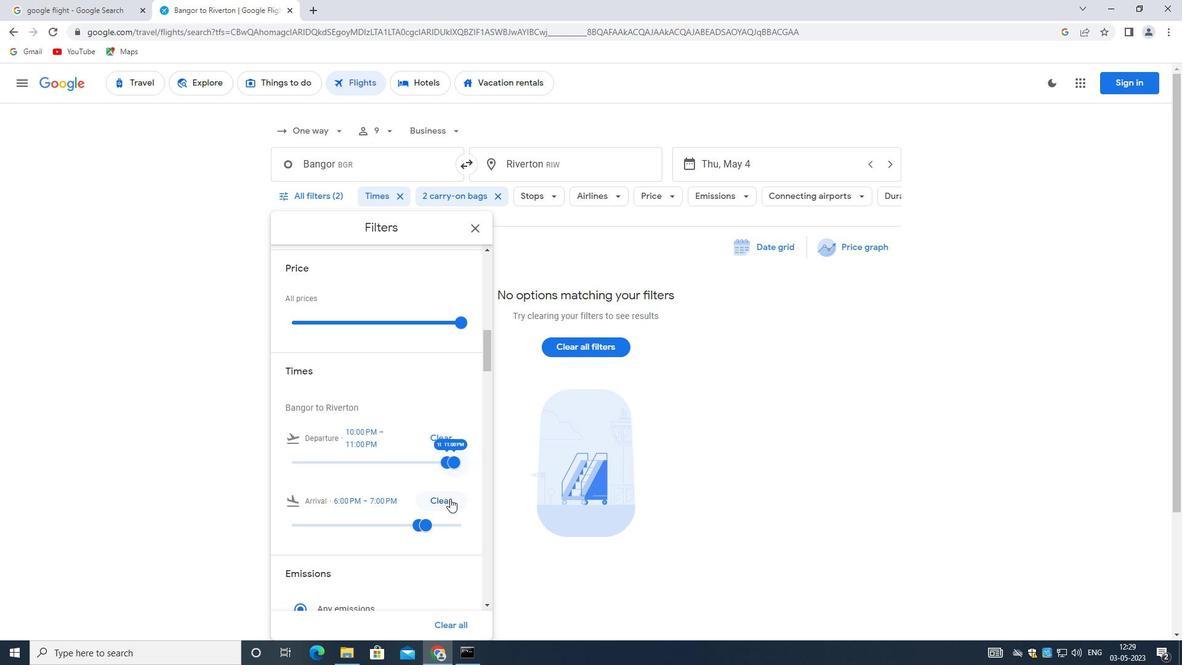 
Action: Mouse scrolled (447, 498) with delta (0, 0)
Screenshot: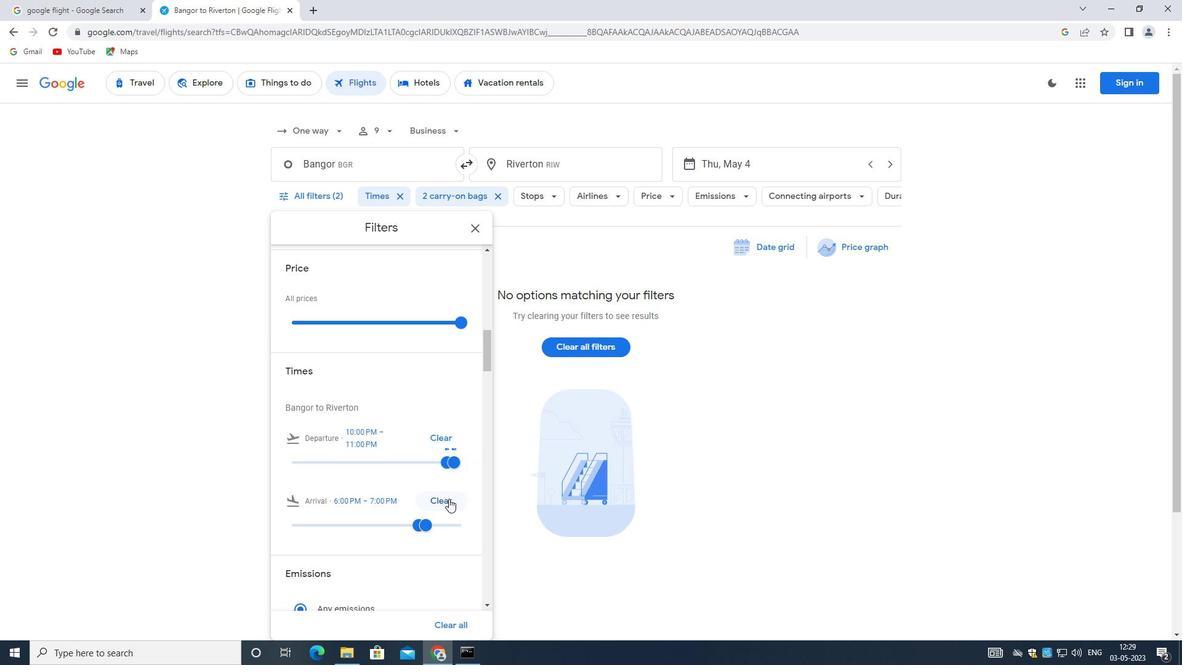
Action: Mouse moved to (445, 498)
Screenshot: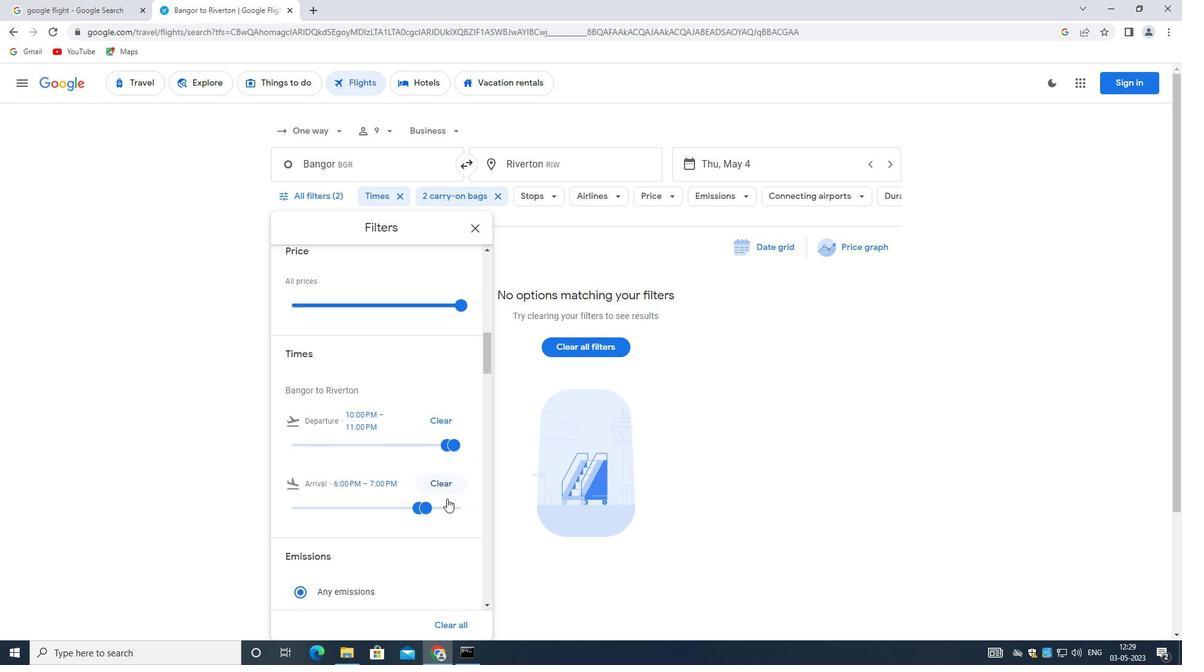 
Action: Mouse scrolled (445, 498) with delta (0, 0)
Screenshot: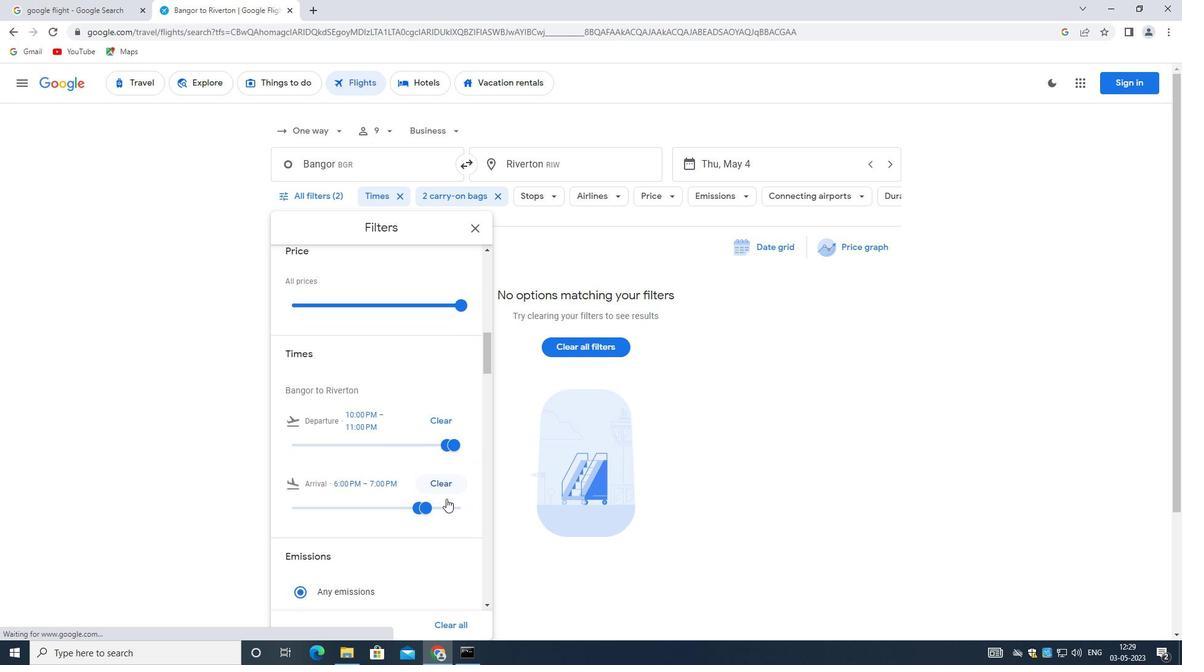 
Action: Mouse scrolled (445, 498) with delta (0, 0)
Screenshot: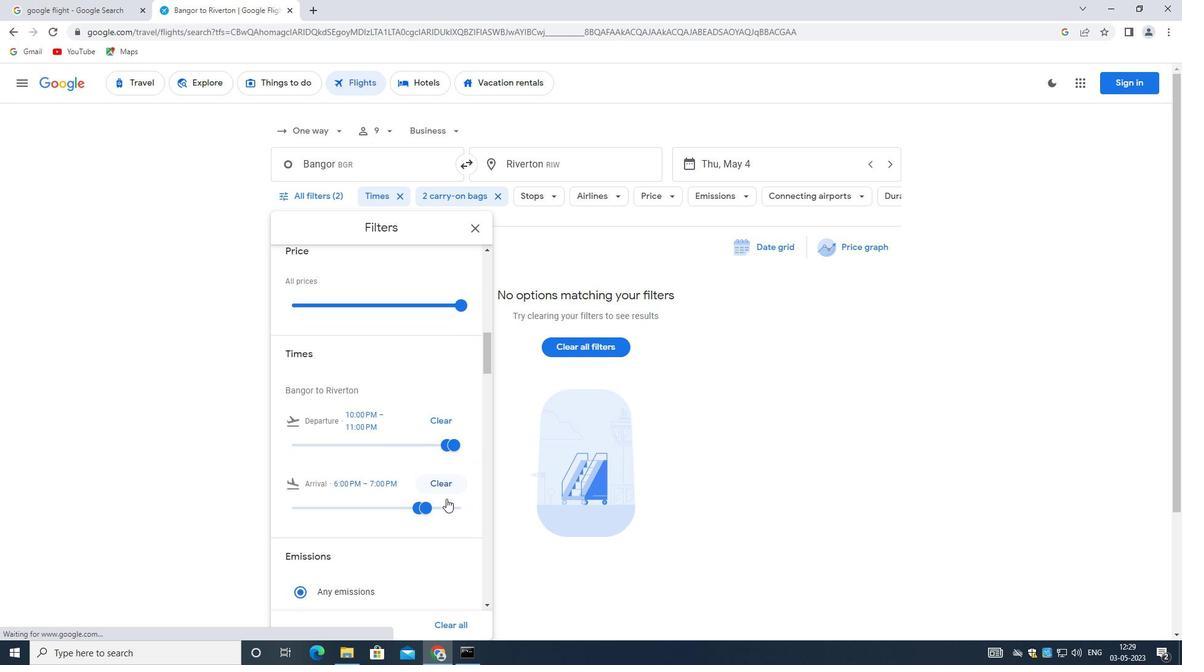 
Action: Mouse moved to (444, 498)
Screenshot: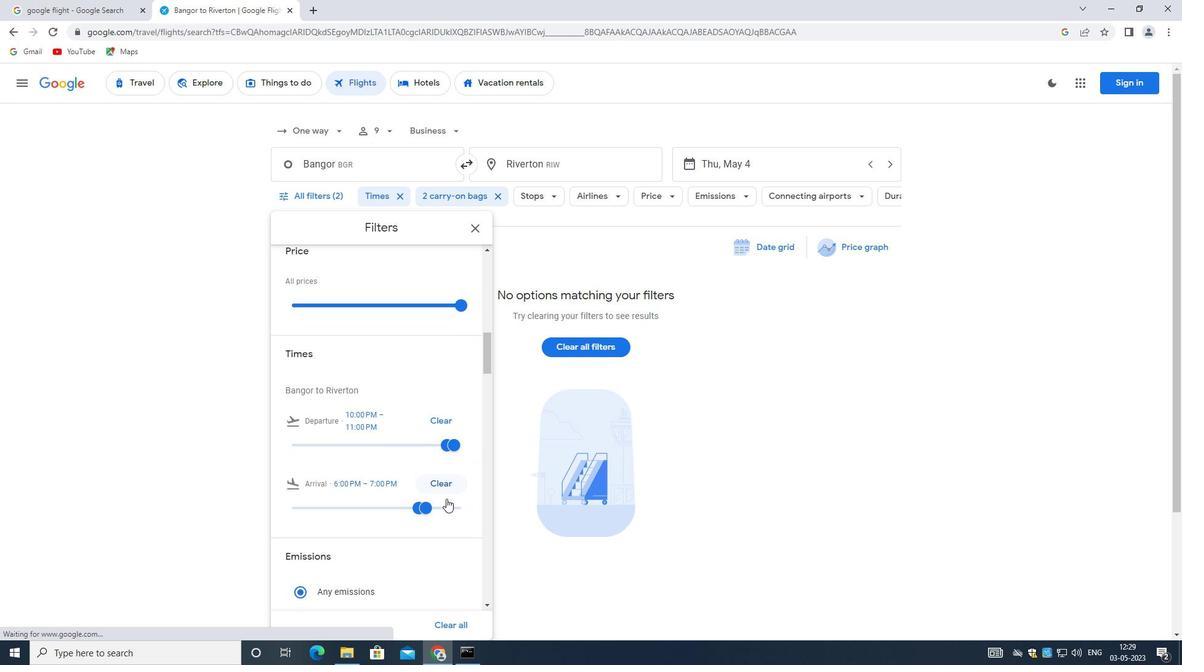 
Action: Mouse scrolled (444, 497) with delta (0, 0)
Screenshot: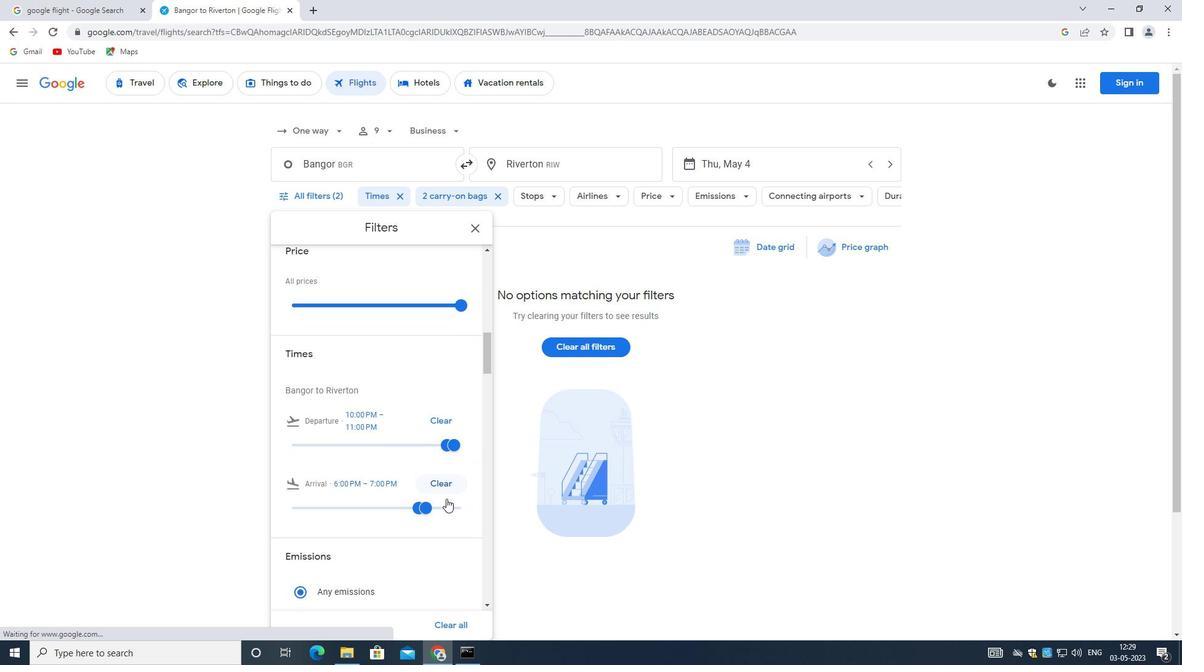 
Action: Mouse moved to (439, 500)
Screenshot: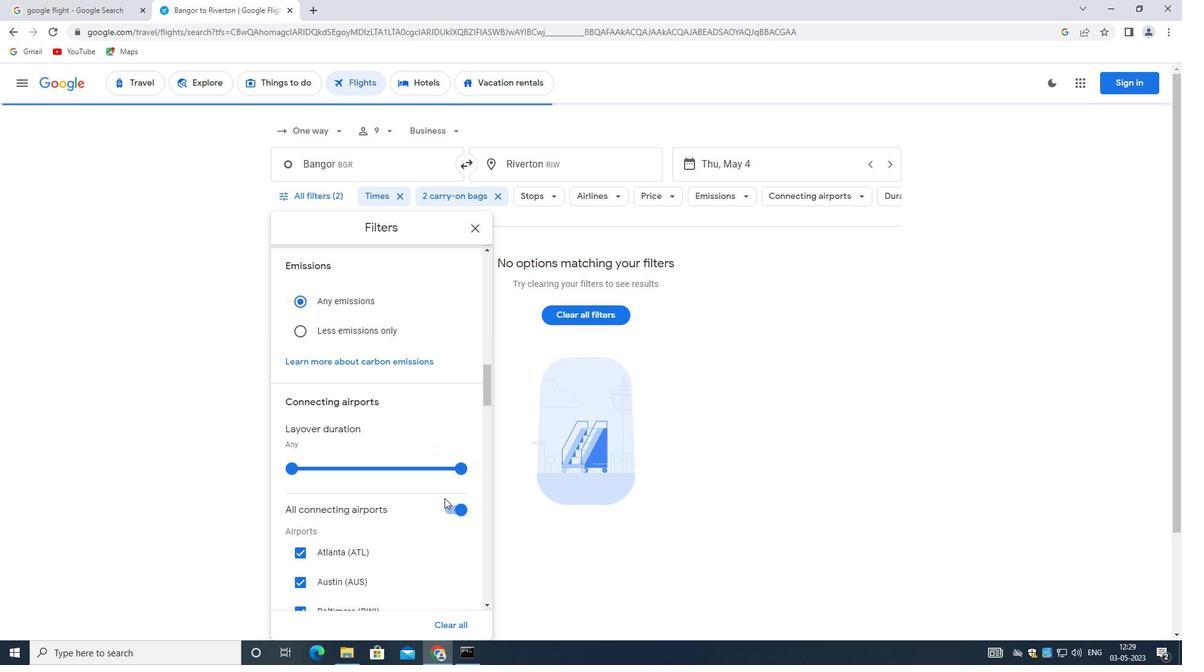 
Action: Mouse scrolled (439, 500) with delta (0, 0)
Screenshot: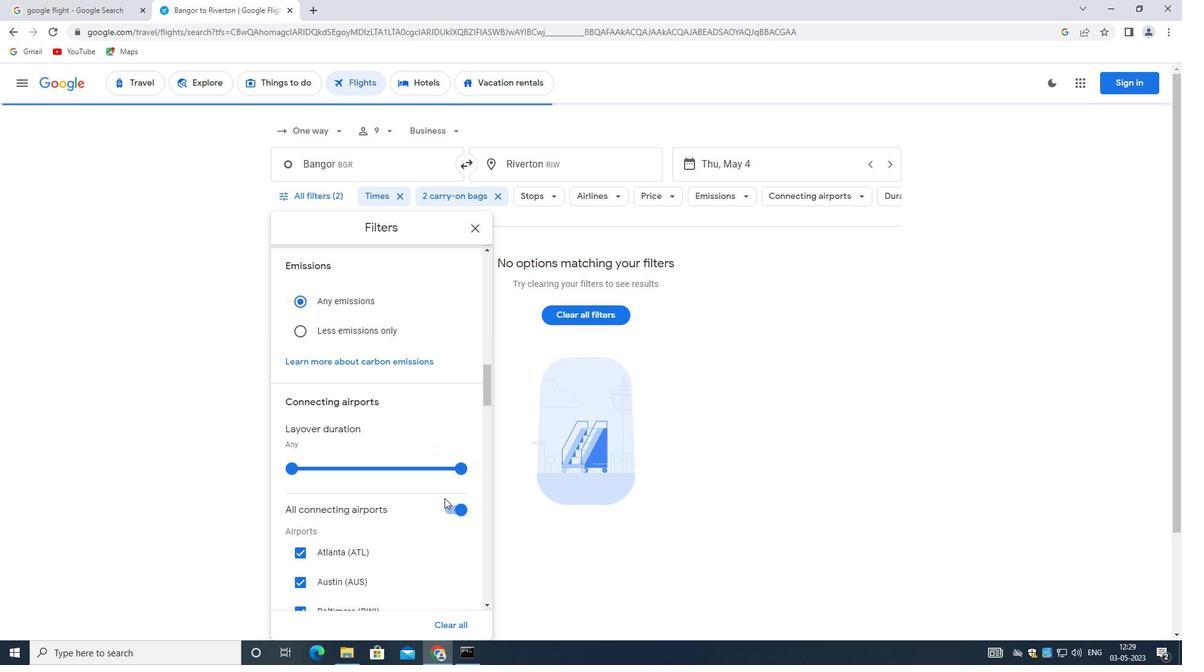 
Action: Mouse moved to (437, 502)
Screenshot: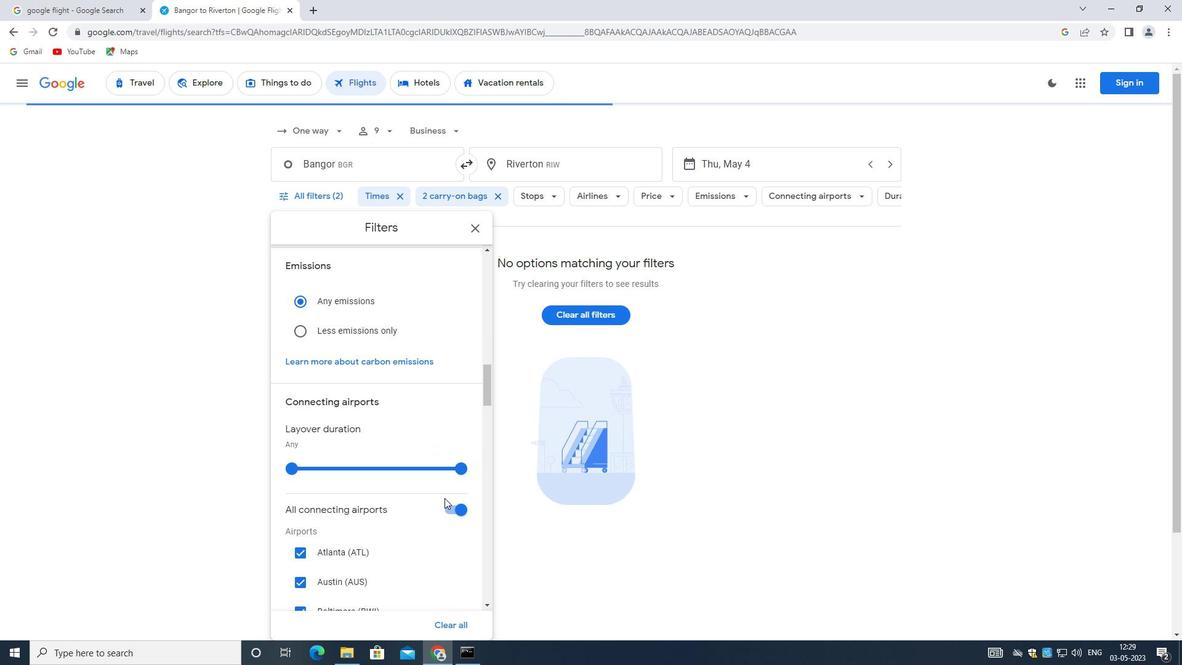
Action: Mouse scrolled (437, 501) with delta (0, 0)
Screenshot: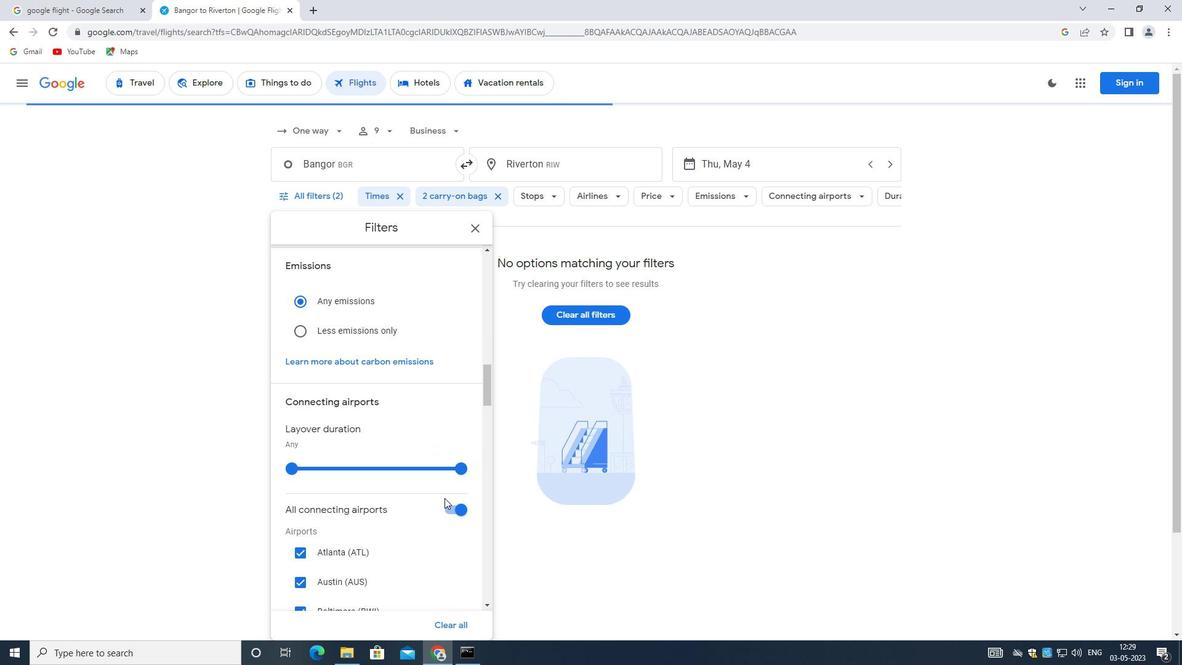 
Action: Mouse moved to (448, 389)
Screenshot: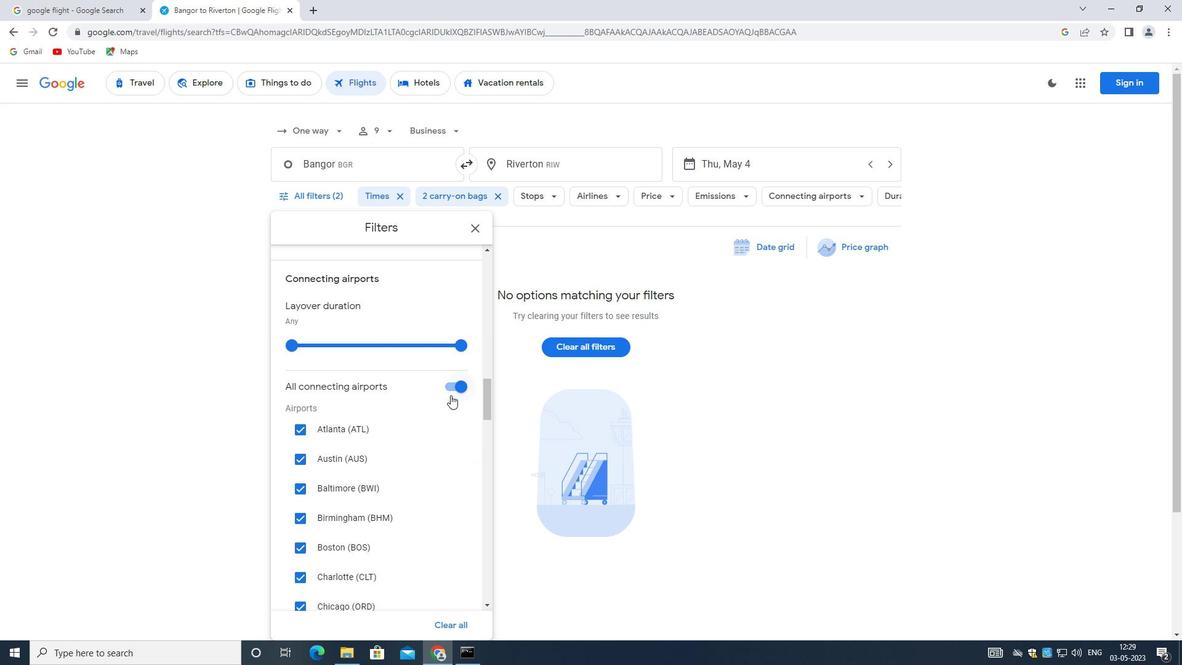 
Action: Mouse pressed left at (448, 389)
Screenshot: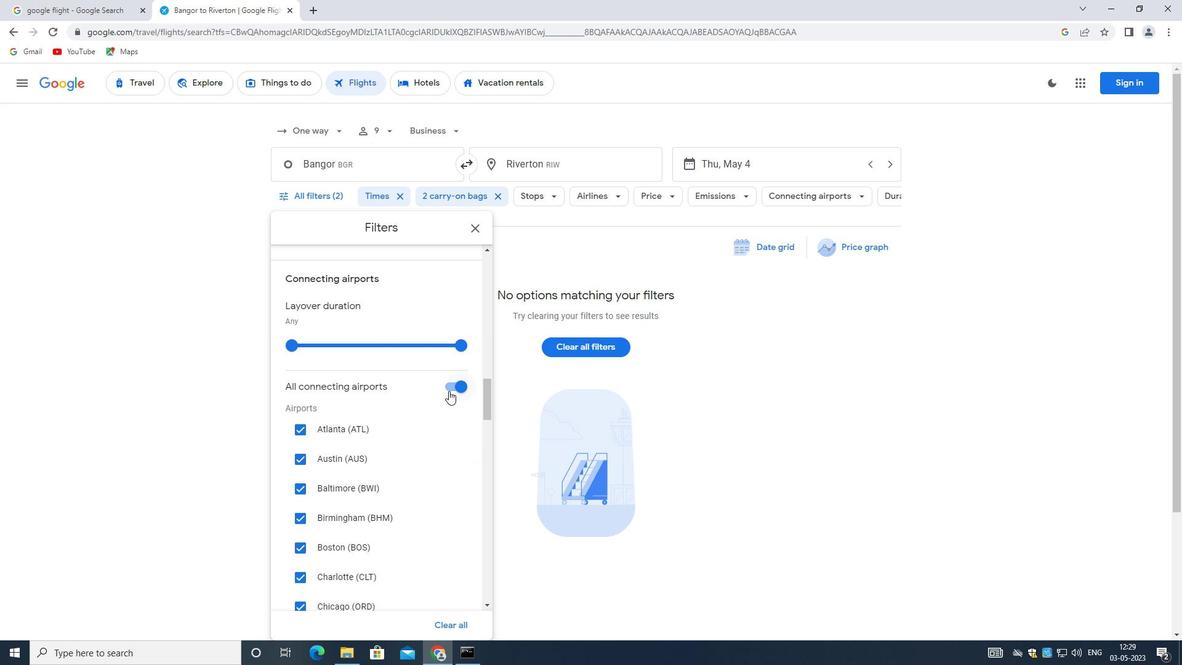 
Action: Mouse moved to (386, 469)
Screenshot: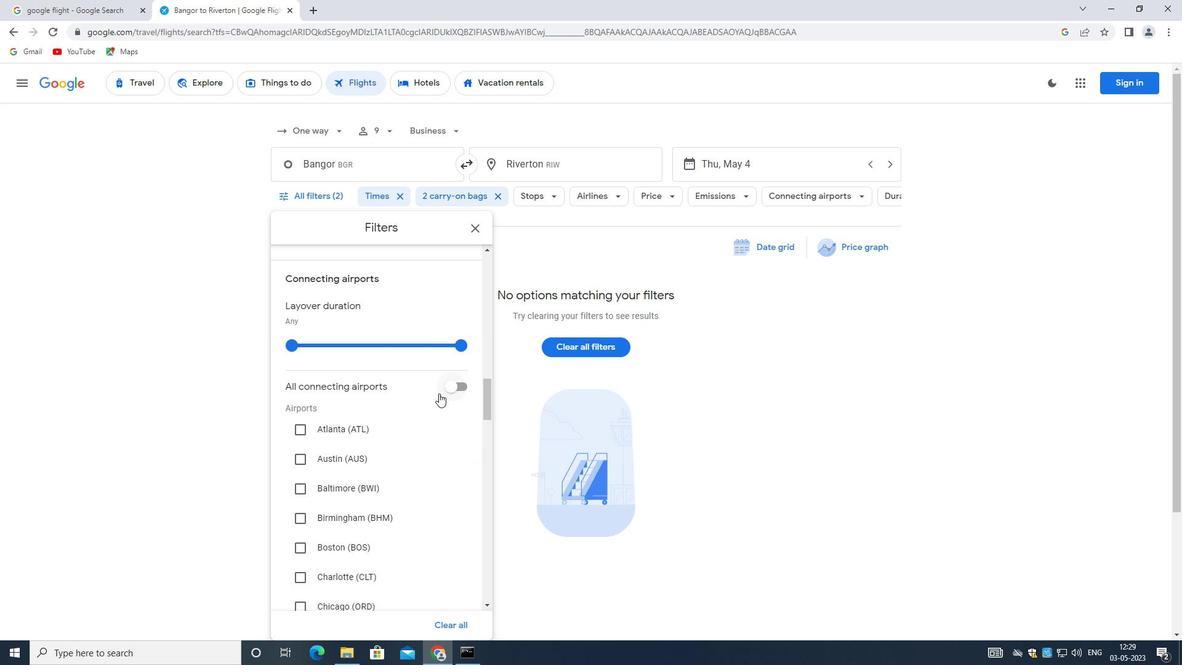 
Action: Mouse scrolled (386, 468) with delta (0, 0)
Screenshot: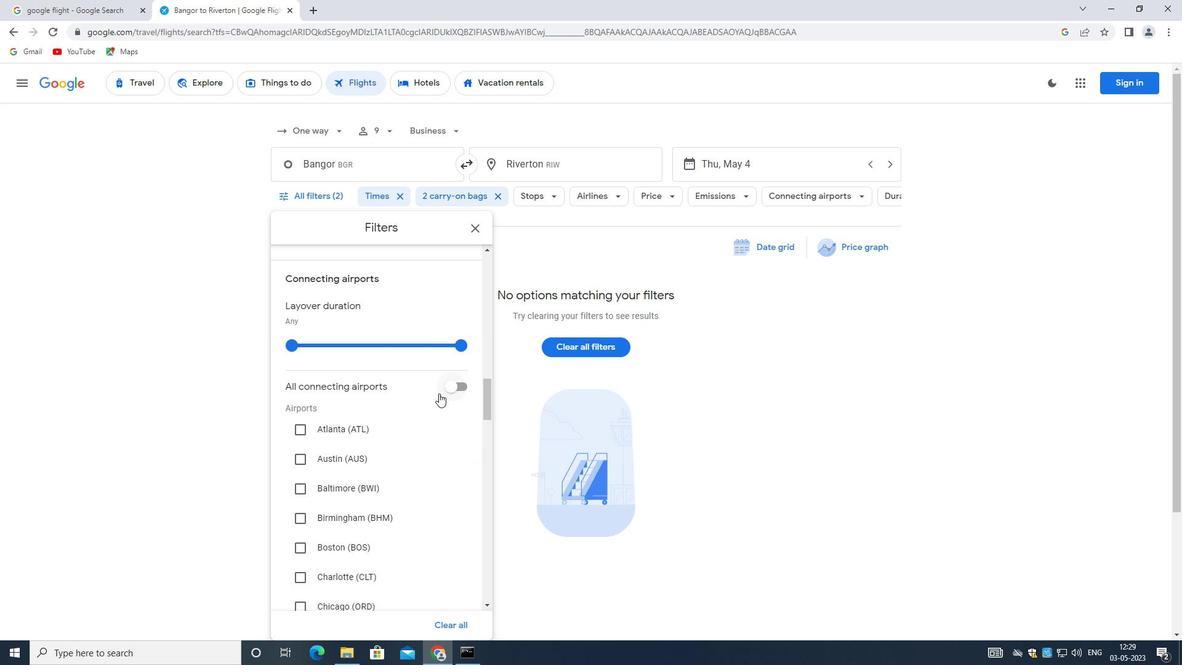 
Action: Mouse moved to (385, 470)
Screenshot: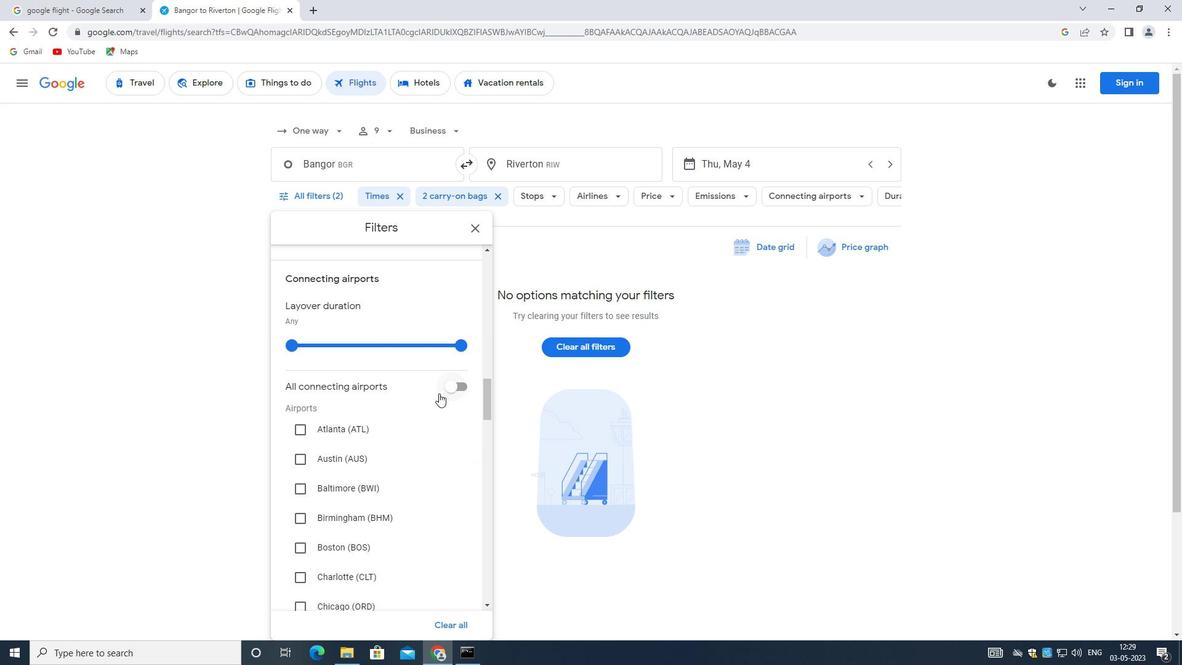 
Action: Mouse scrolled (385, 469) with delta (0, 0)
Screenshot: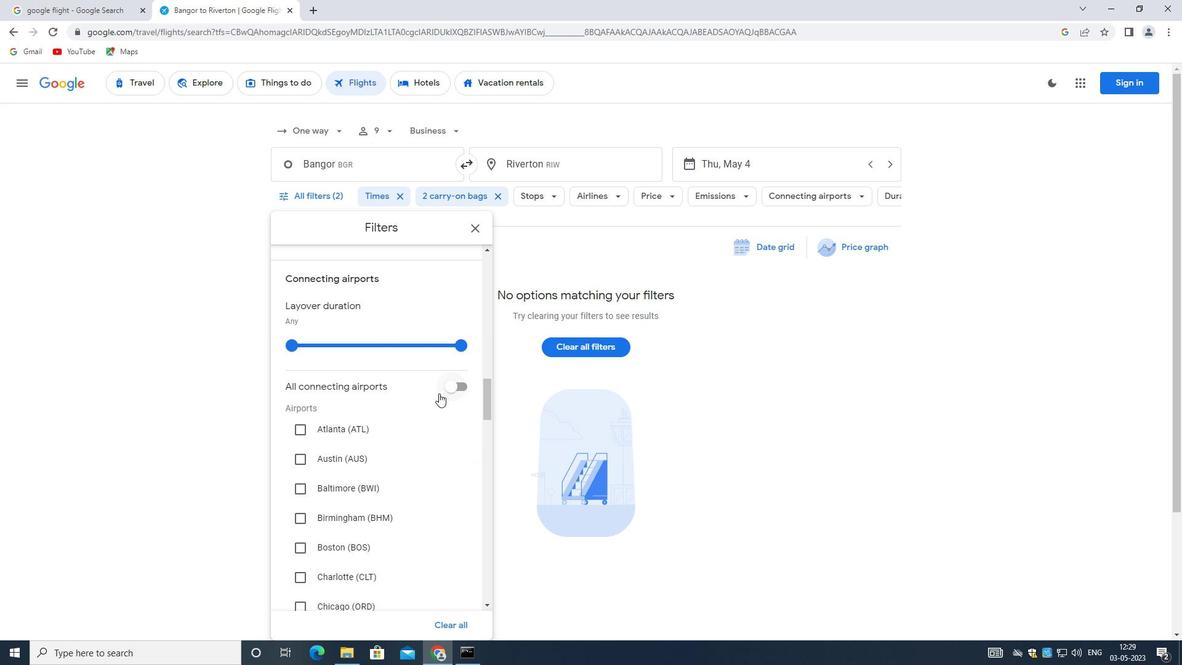 
Action: Mouse scrolled (385, 469) with delta (0, 0)
Screenshot: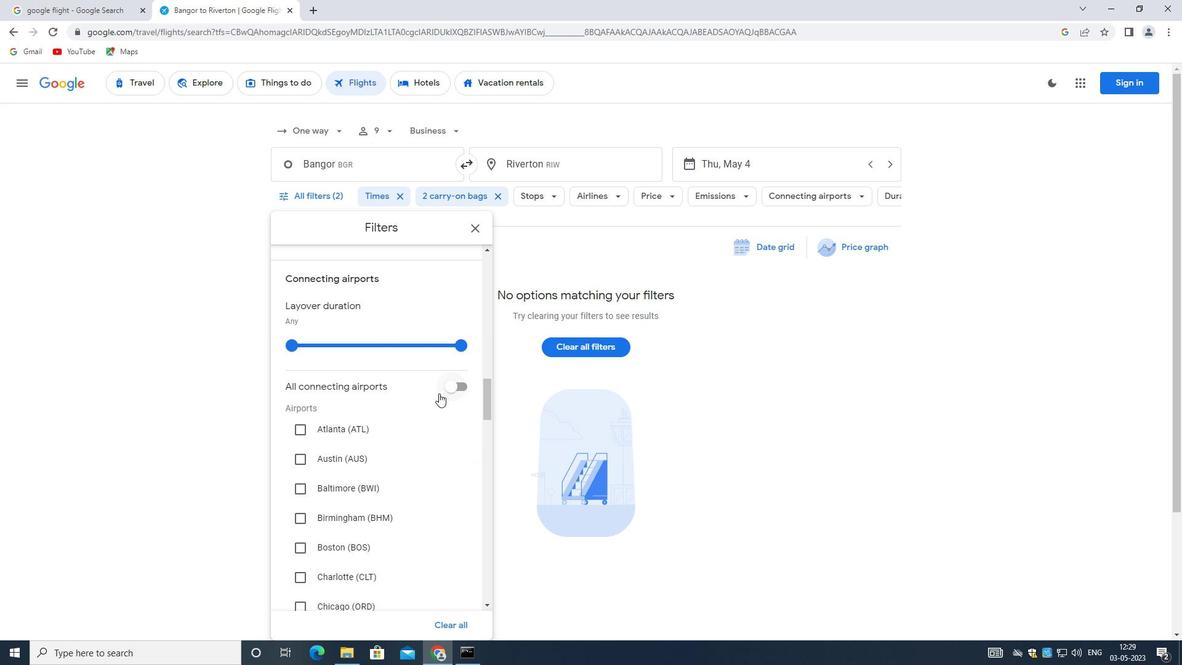 
Action: Mouse moved to (382, 471)
Screenshot: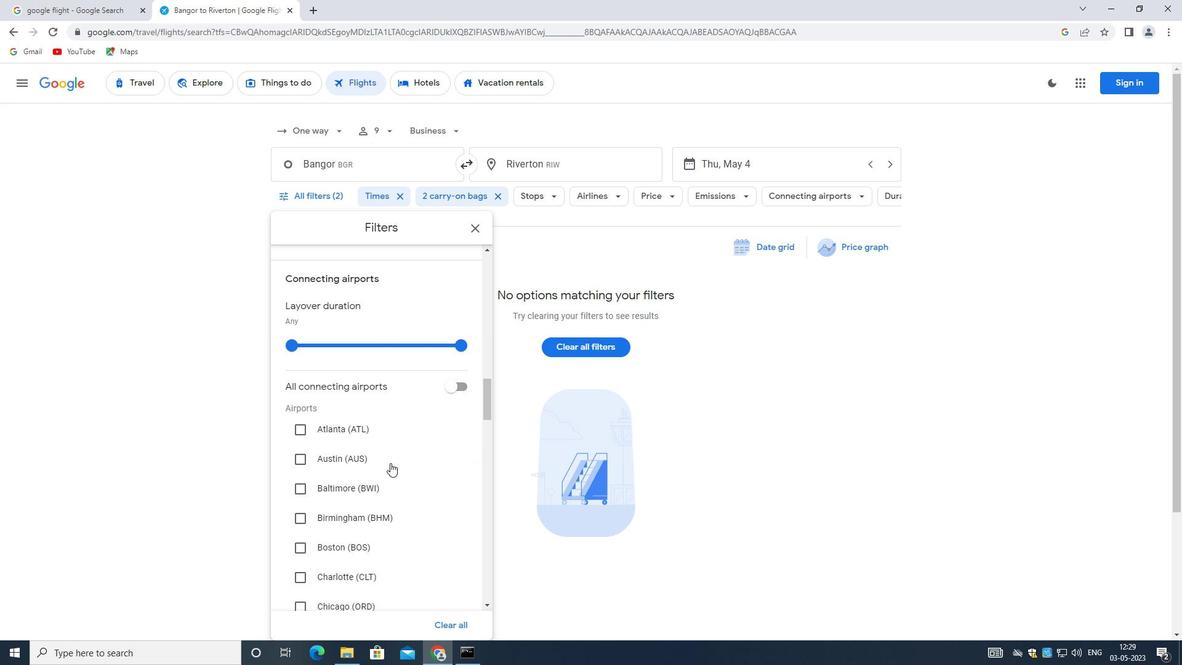 
Action: Mouse scrolled (382, 470) with delta (0, 0)
Screenshot: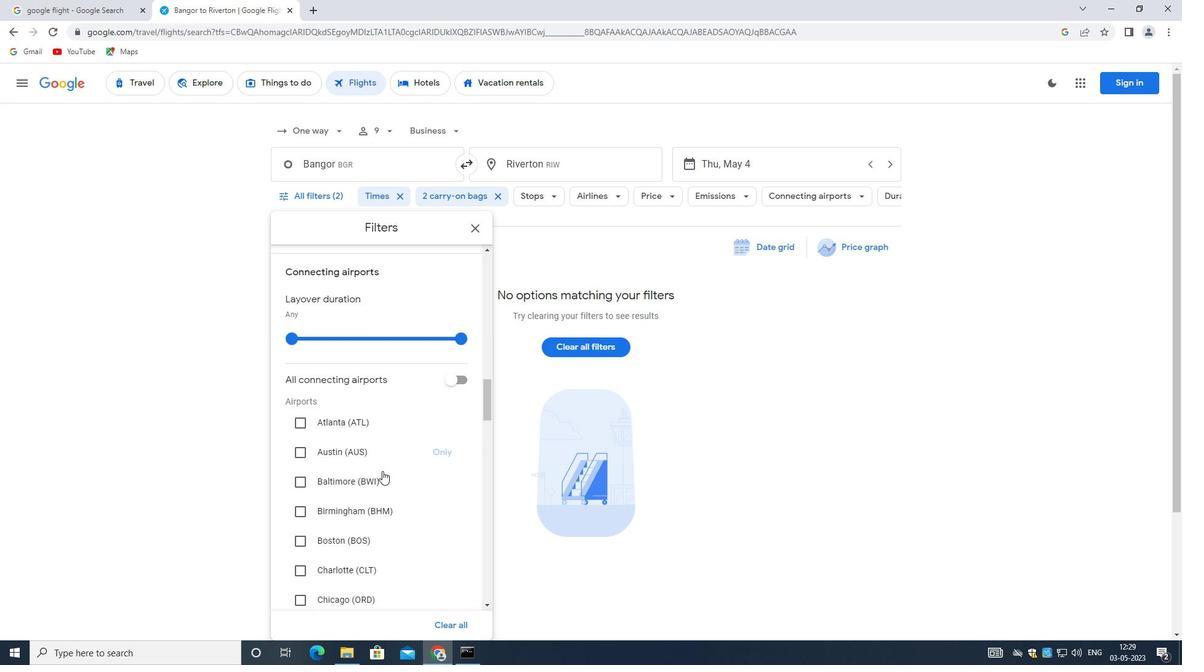 
Action: Mouse moved to (381, 471)
Screenshot: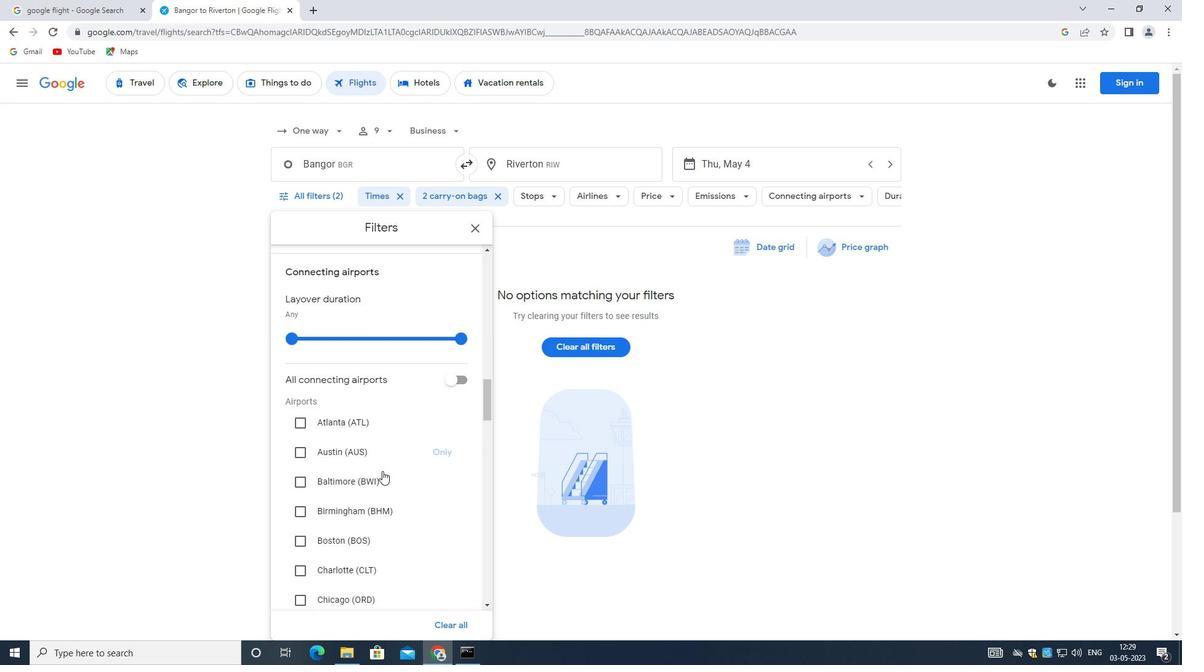 
Action: Mouse scrolled (381, 470) with delta (0, 0)
Screenshot: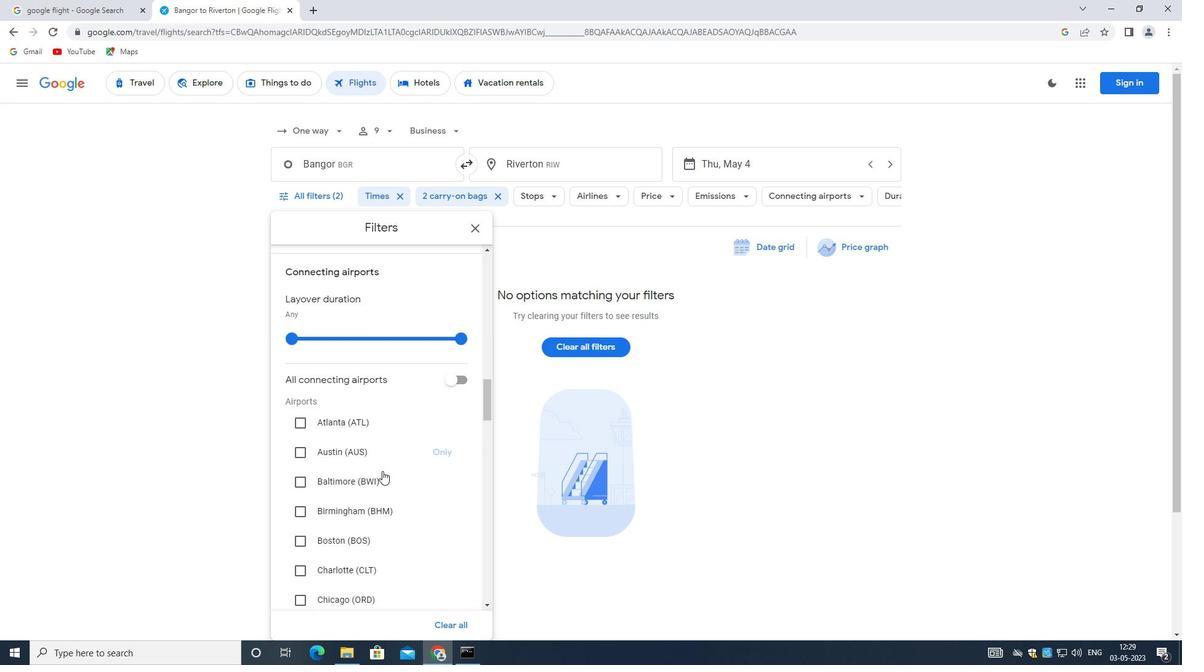 
Action: Mouse scrolled (381, 470) with delta (0, 0)
Screenshot: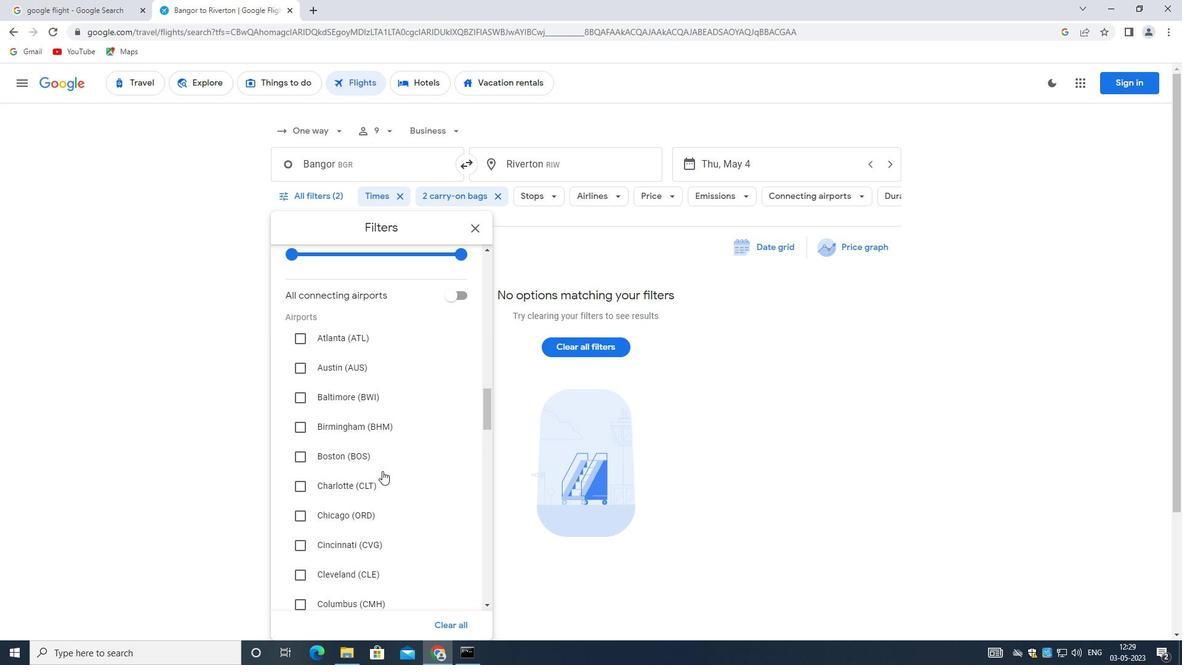 
Action: Mouse scrolled (381, 470) with delta (0, 0)
Screenshot: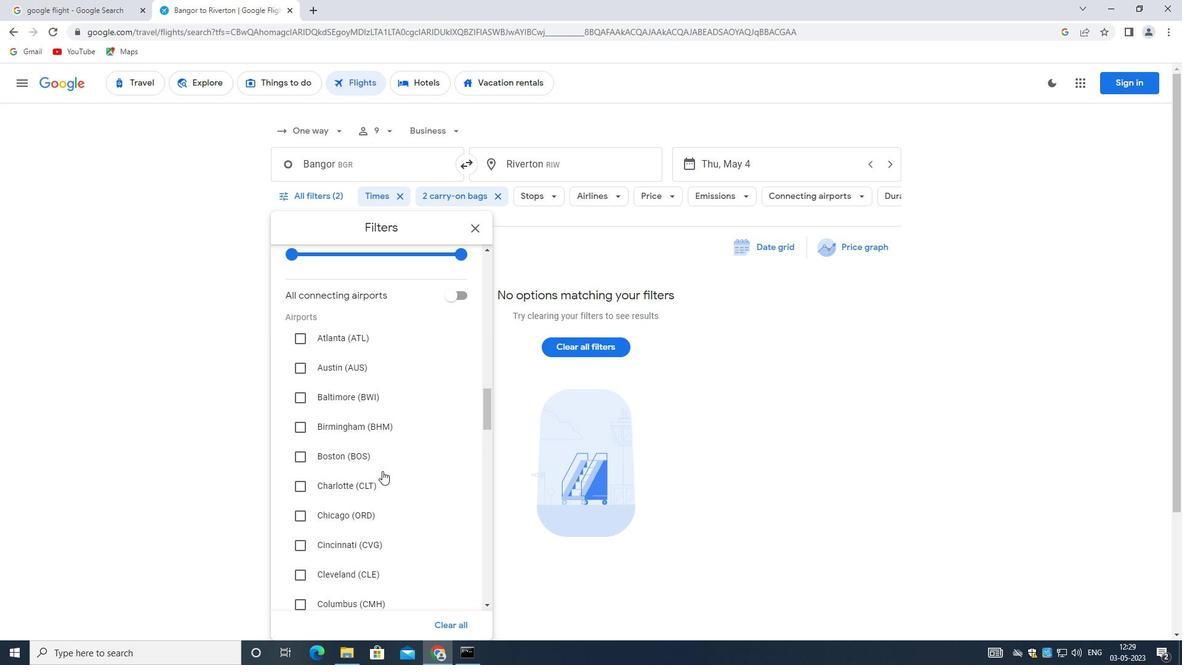 
Action: Mouse moved to (381, 471)
Screenshot: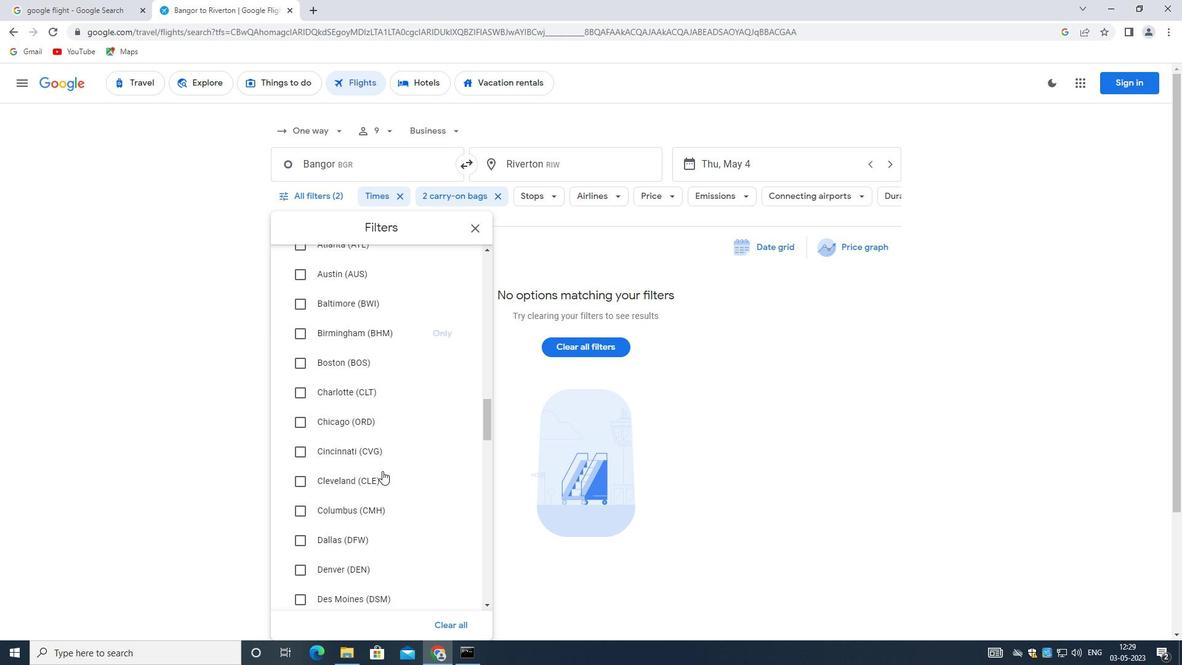 
Action: Mouse scrolled (381, 470) with delta (0, 0)
Screenshot: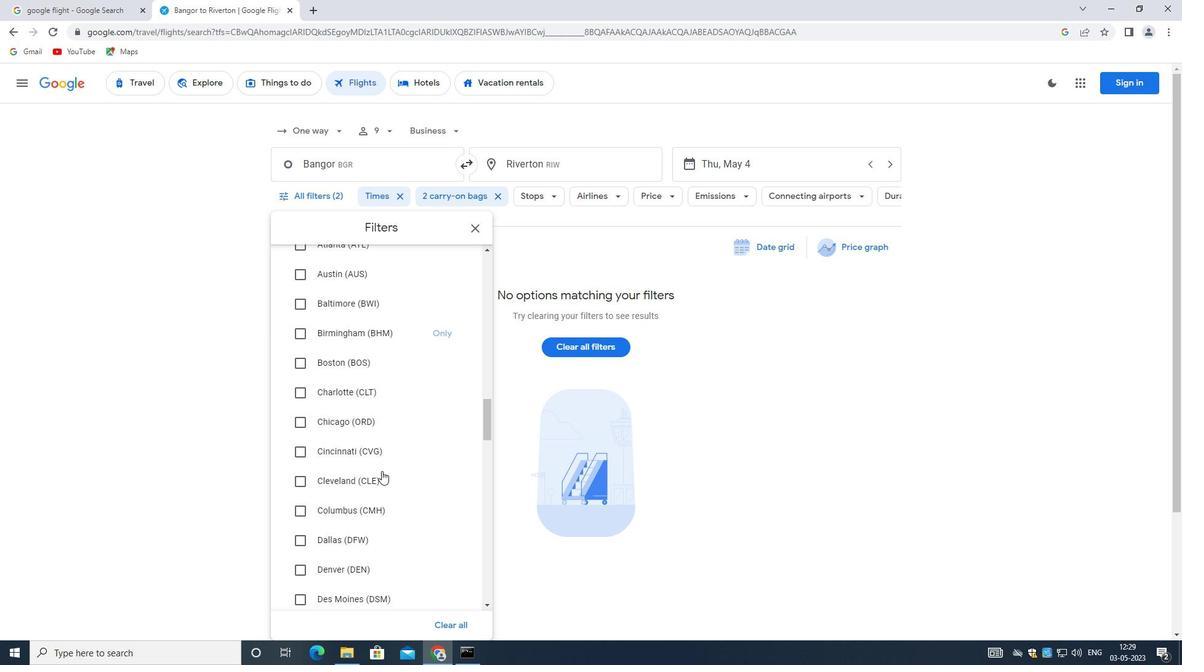 
Action: Mouse scrolled (381, 470) with delta (0, 0)
Screenshot: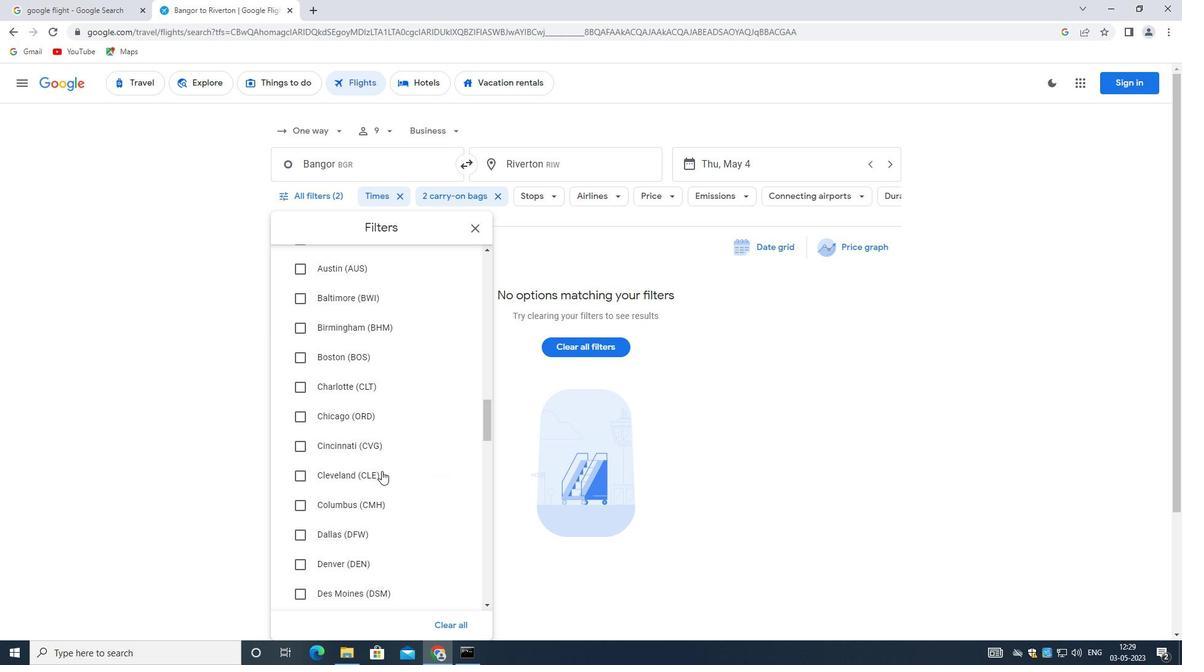 
Action: Mouse scrolled (381, 470) with delta (0, 0)
Screenshot: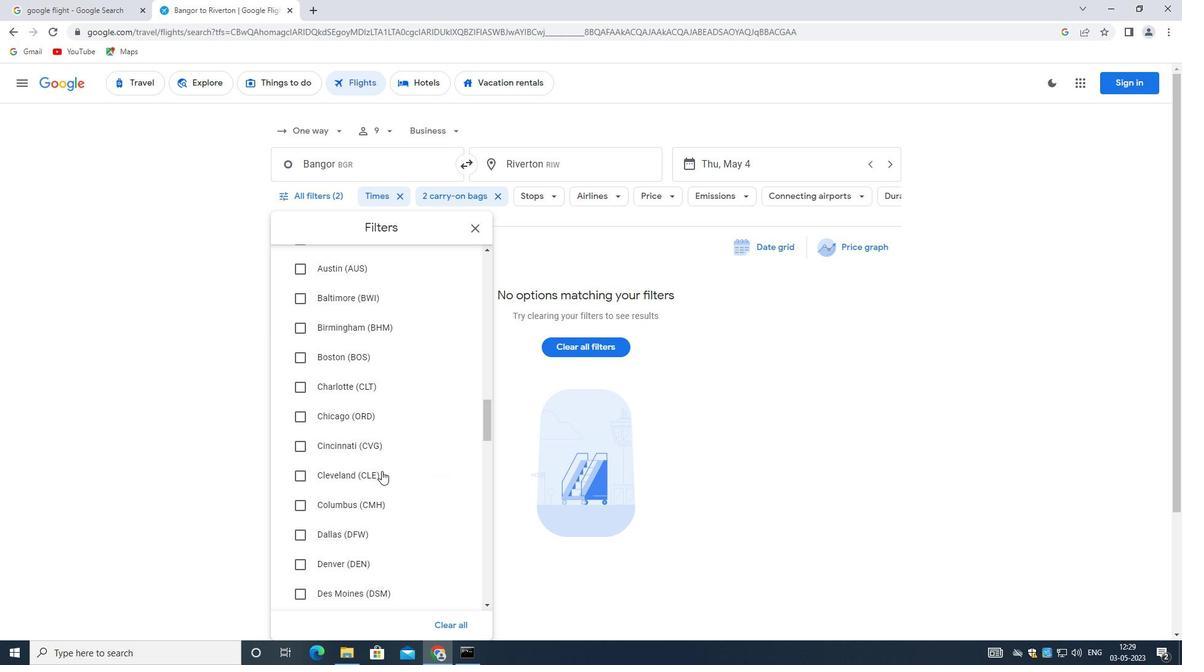 
Action: Mouse moved to (380, 471)
Screenshot: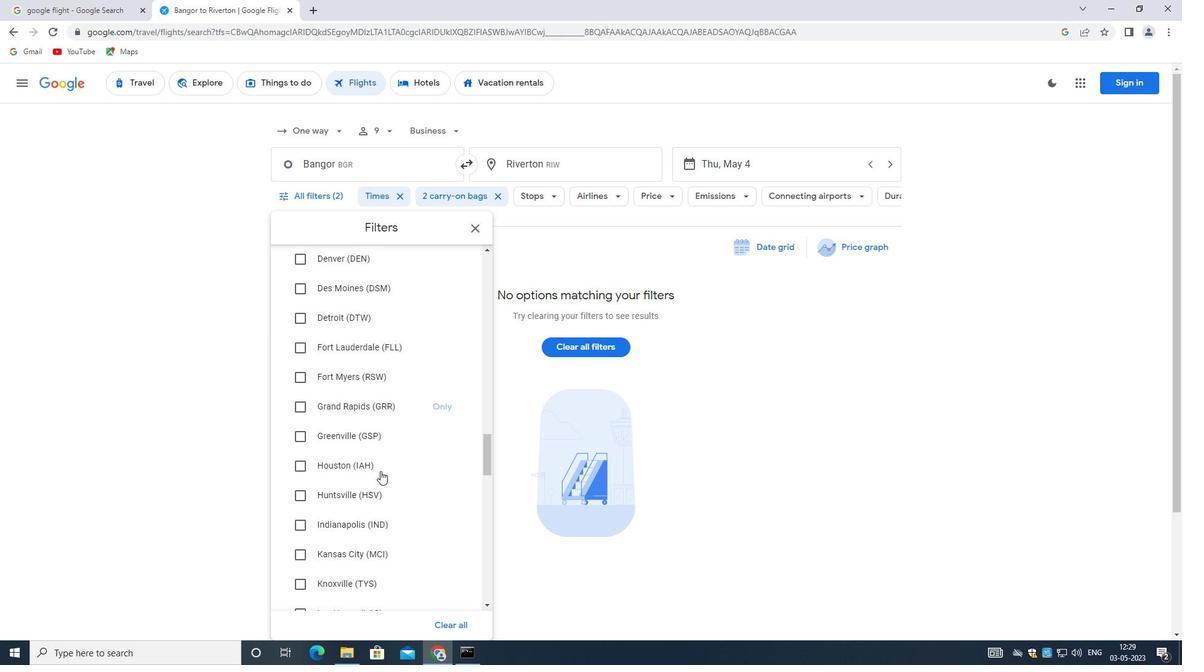 
Action: Mouse scrolled (380, 471) with delta (0, 0)
Screenshot: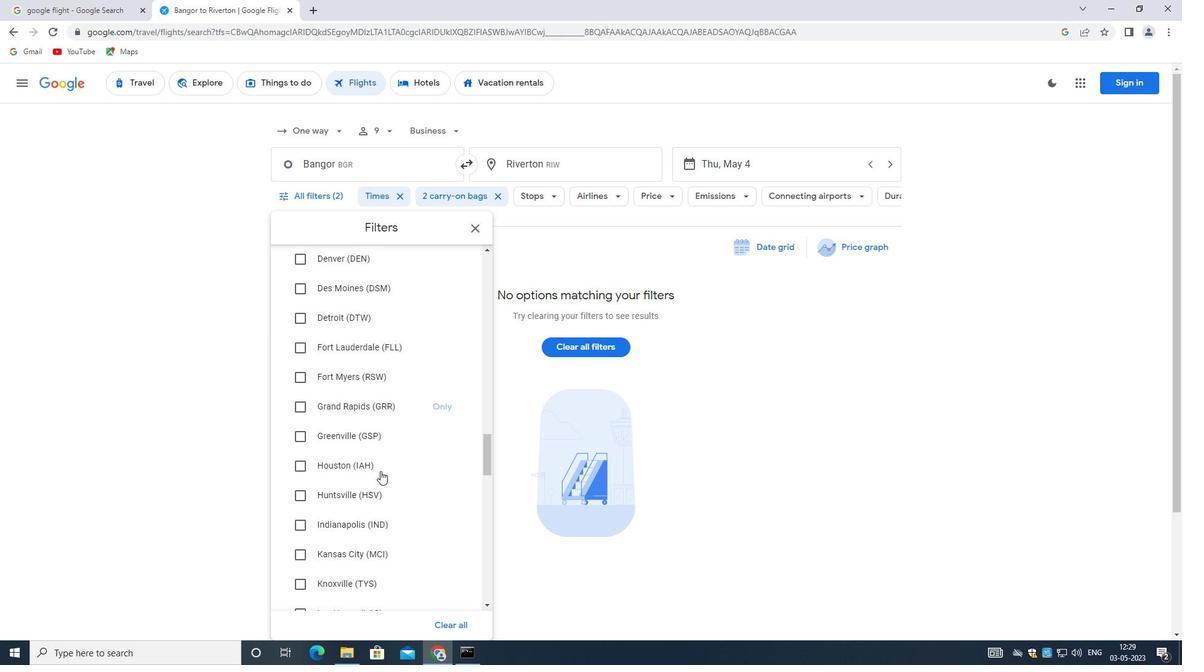
Action: Mouse moved to (380, 471)
Screenshot: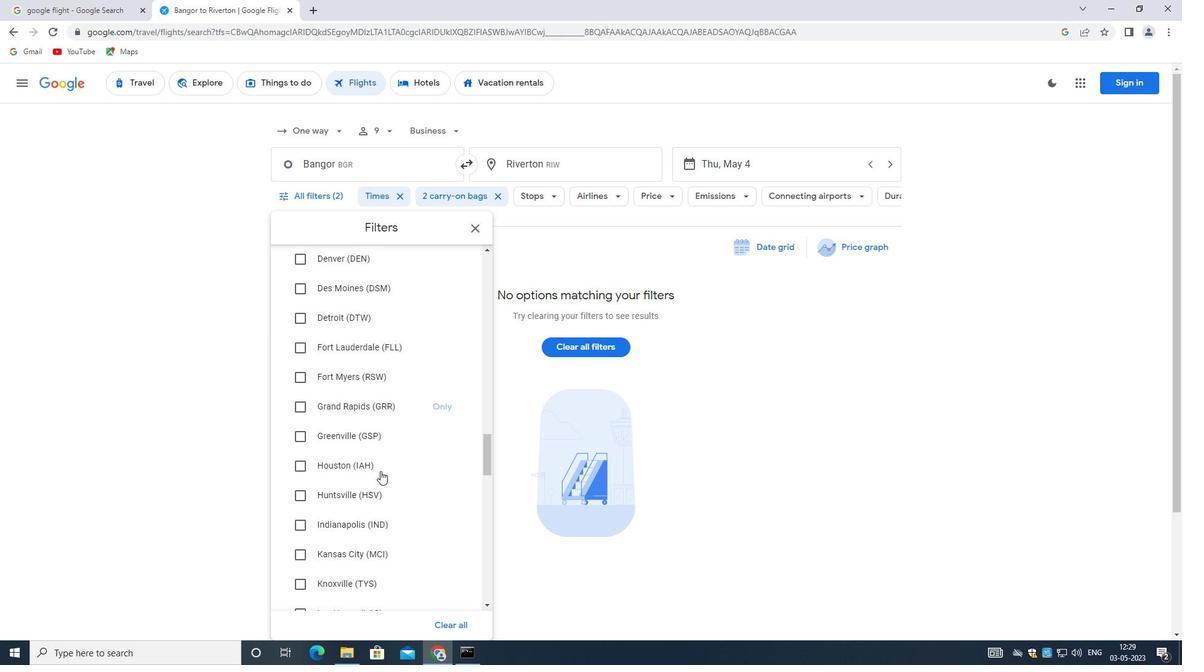 
Action: Mouse scrolled (380, 471) with delta (0, 0)
Screenshot: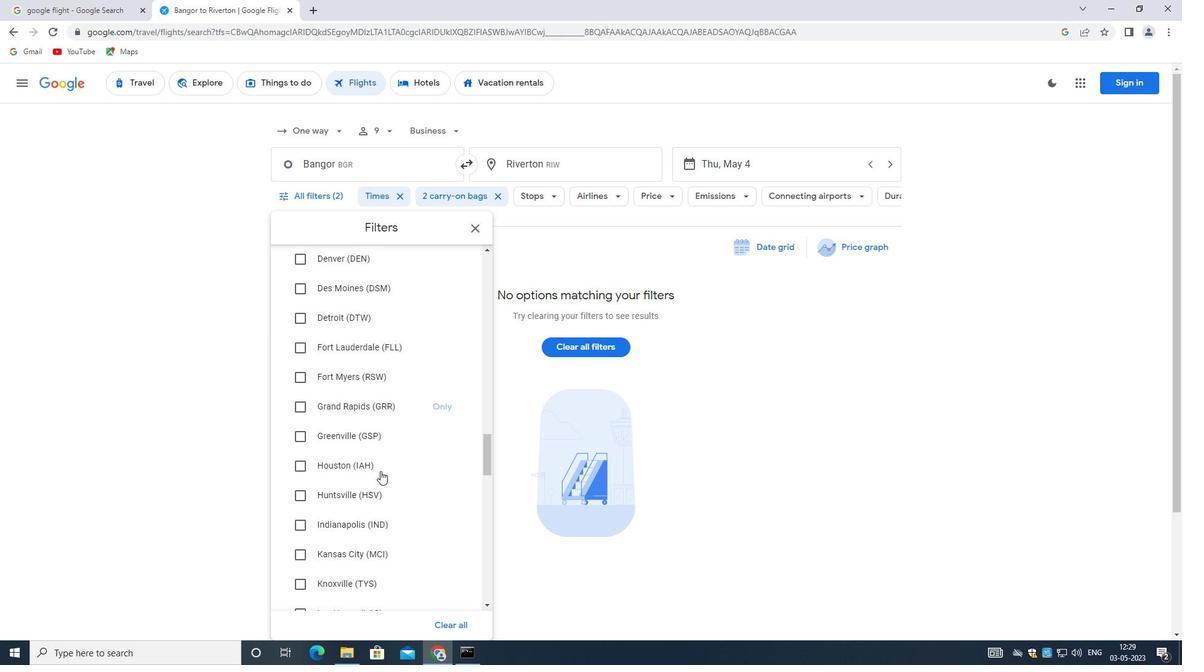 
Action: Mouse scrolled (380, 471) with delta (0, 0)
Screenshot: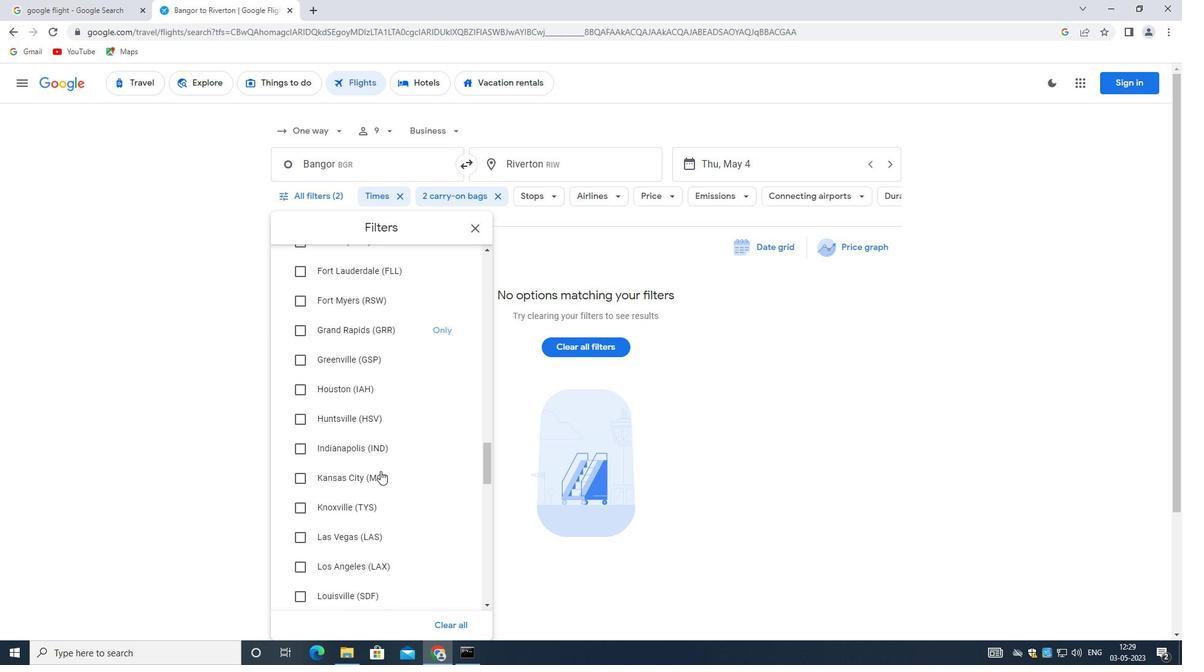 
Action: Mouse scrolled (380, 471) with delta (0, 0)
Screenshot: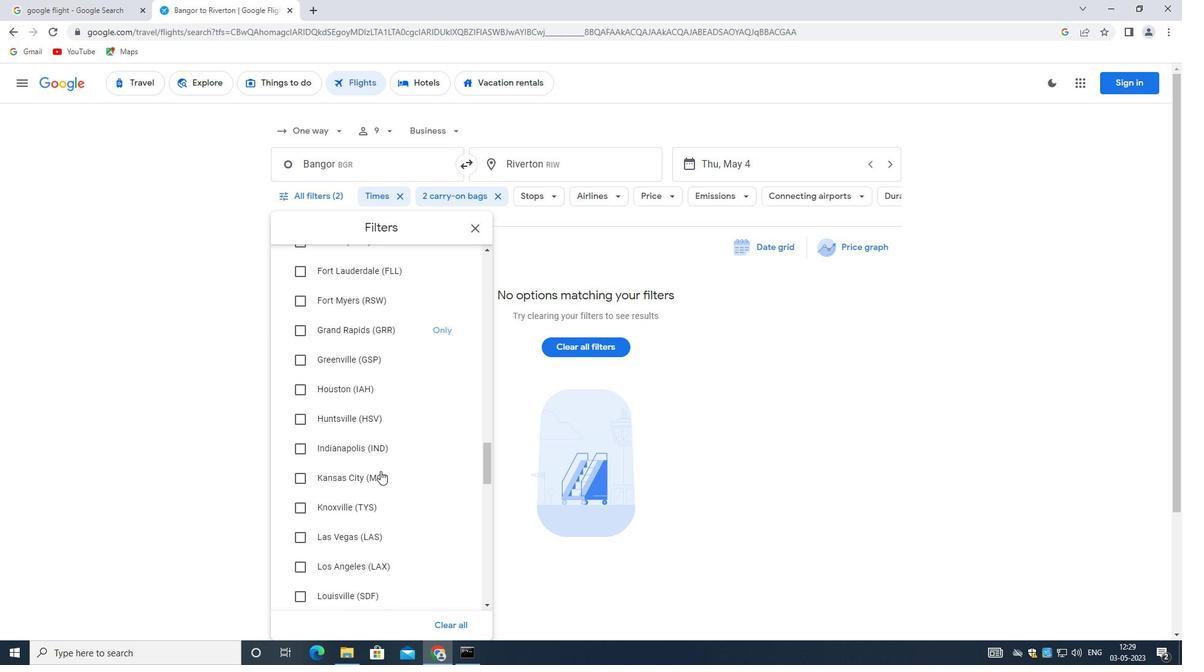 
Action: Mouse moved to (375, 472)
Screenshot: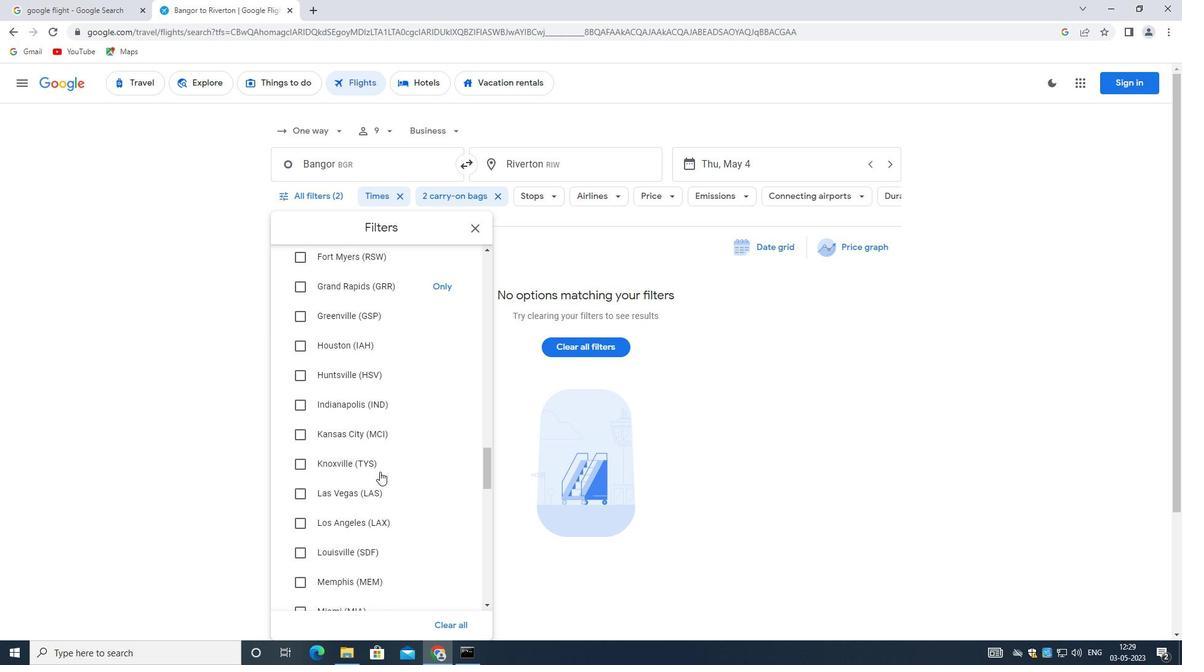 
Action: Mouse scrolled (375, 471) with delta (0, 0)
Screenshot: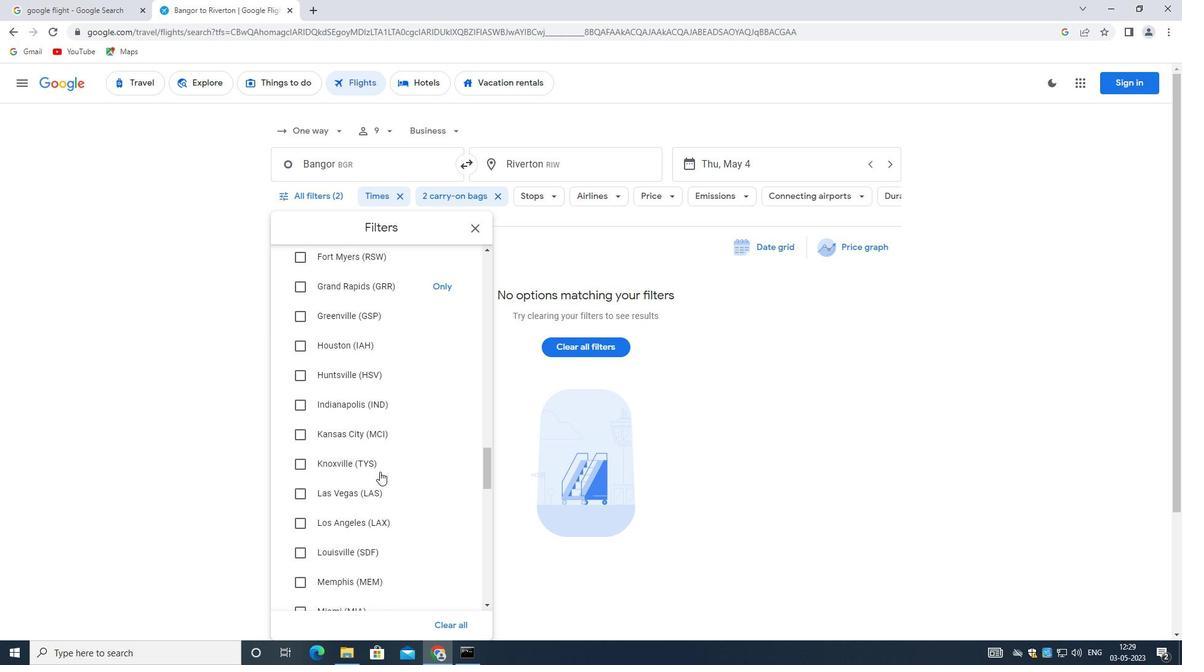 
Action: Mouse scrolled (375, 471) with delta (0, 0)
Screenshot: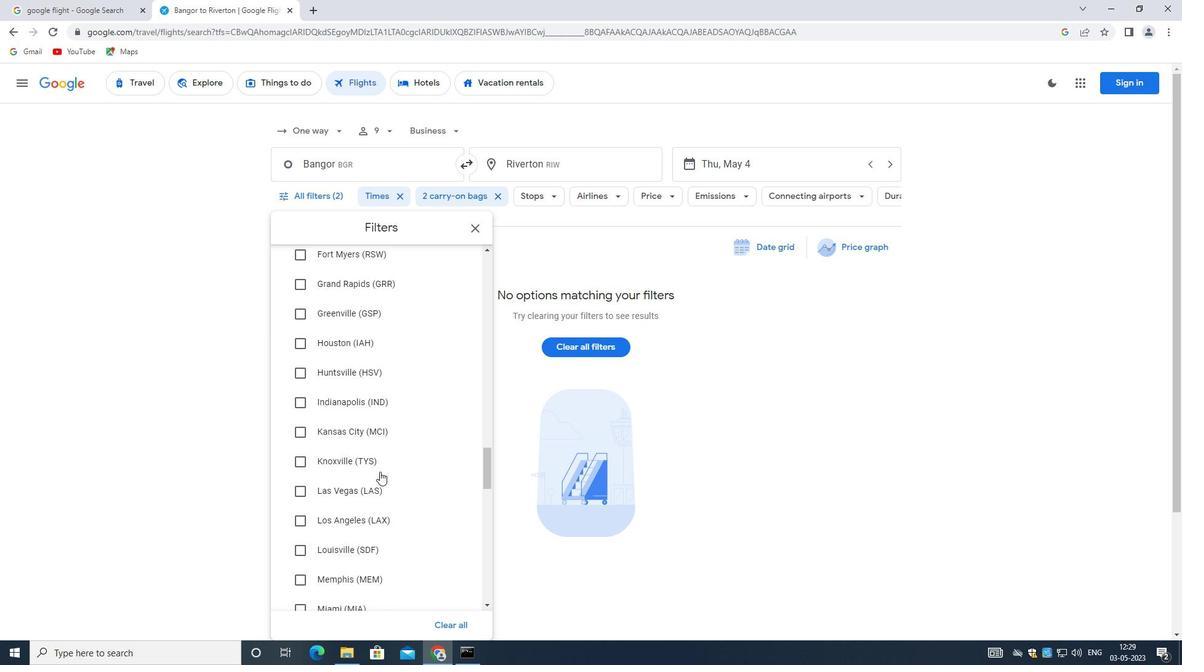 
Action: Mouse moved to (368, 473)
Screenshot: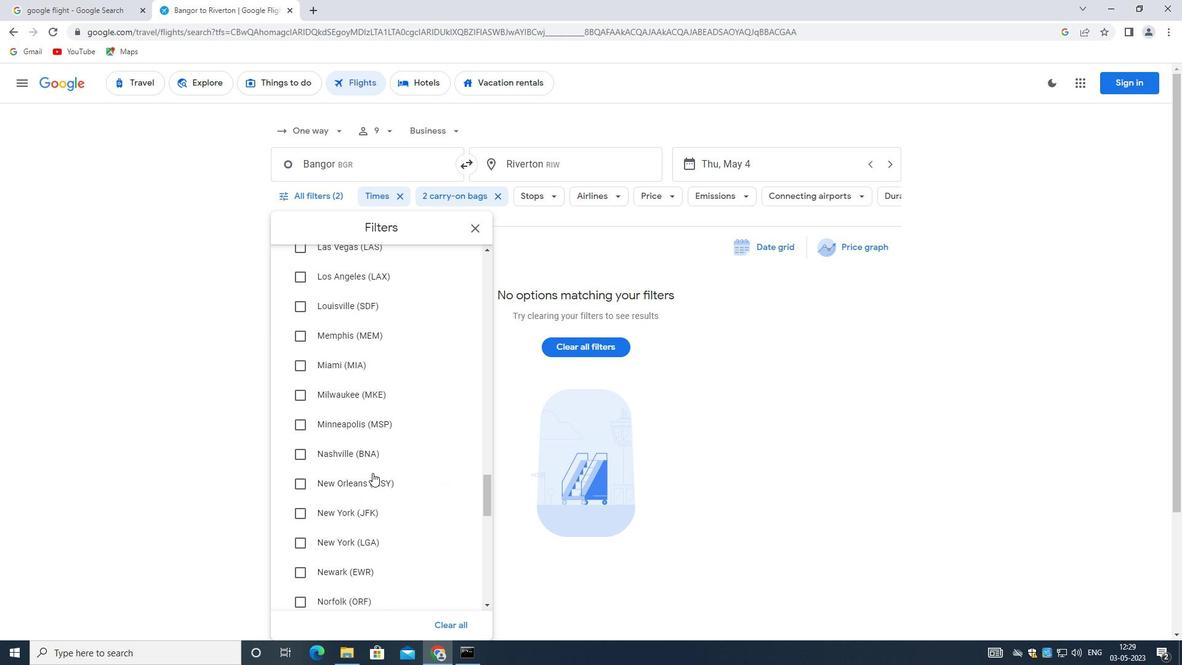 
Action: Mouse scrolled (368, 473) with delta (0, 0)
Screenshot: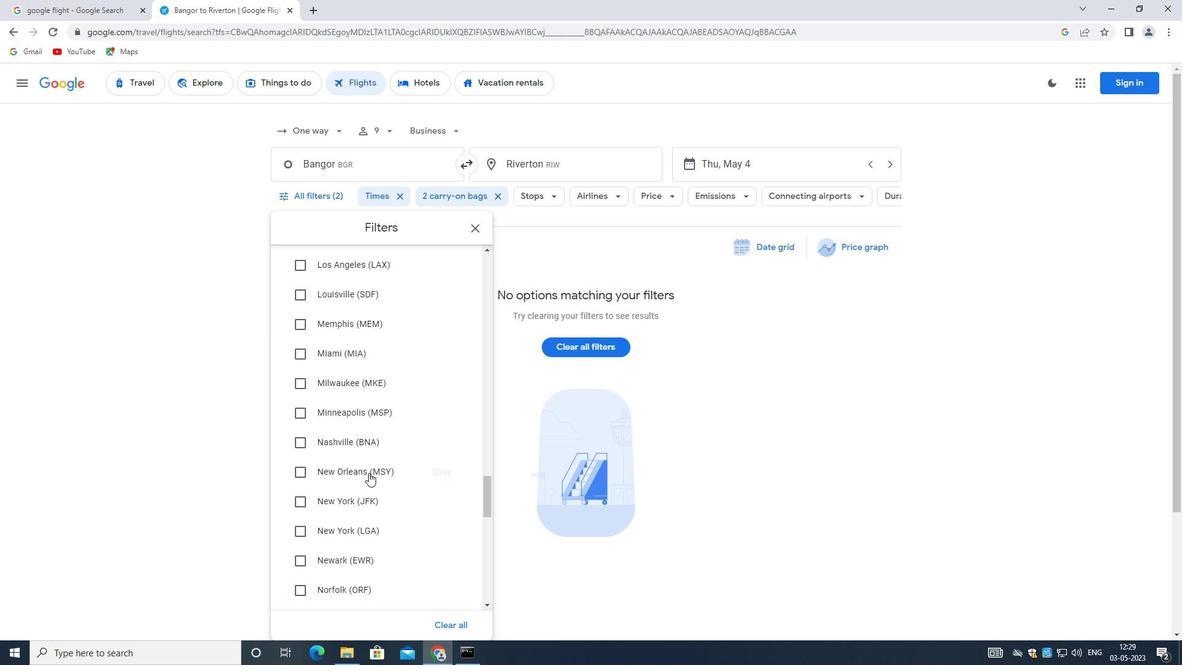 
Action: Mouse scrolled (368, 473) with delta (0, 0)
Screenshot: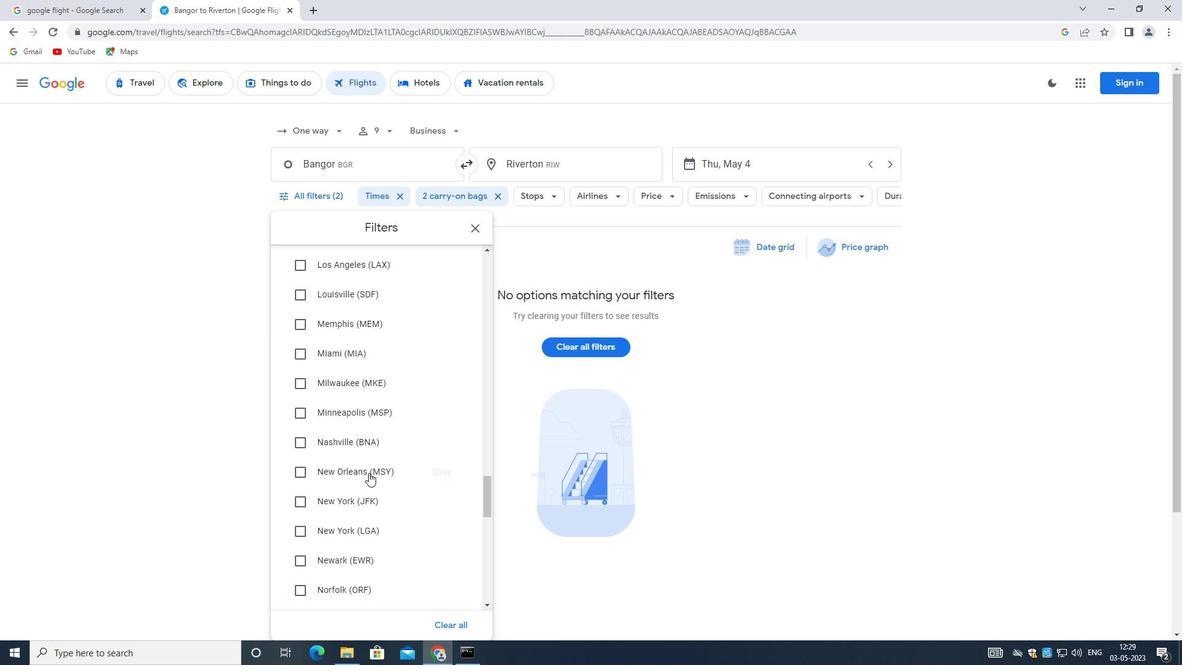 
Action: Mouse scrolled (368, 473) with delta (0, 0)
Screenshot: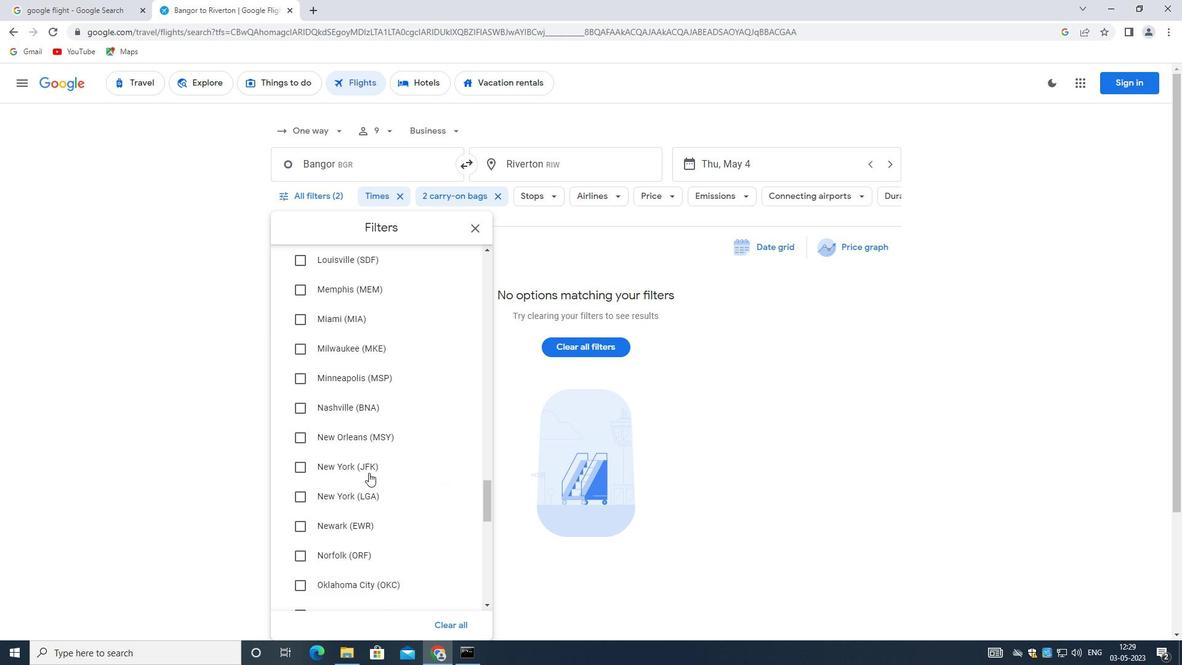 
Action: Mouse scrolled (368, 473) with delta (0, 0)
Screenshot: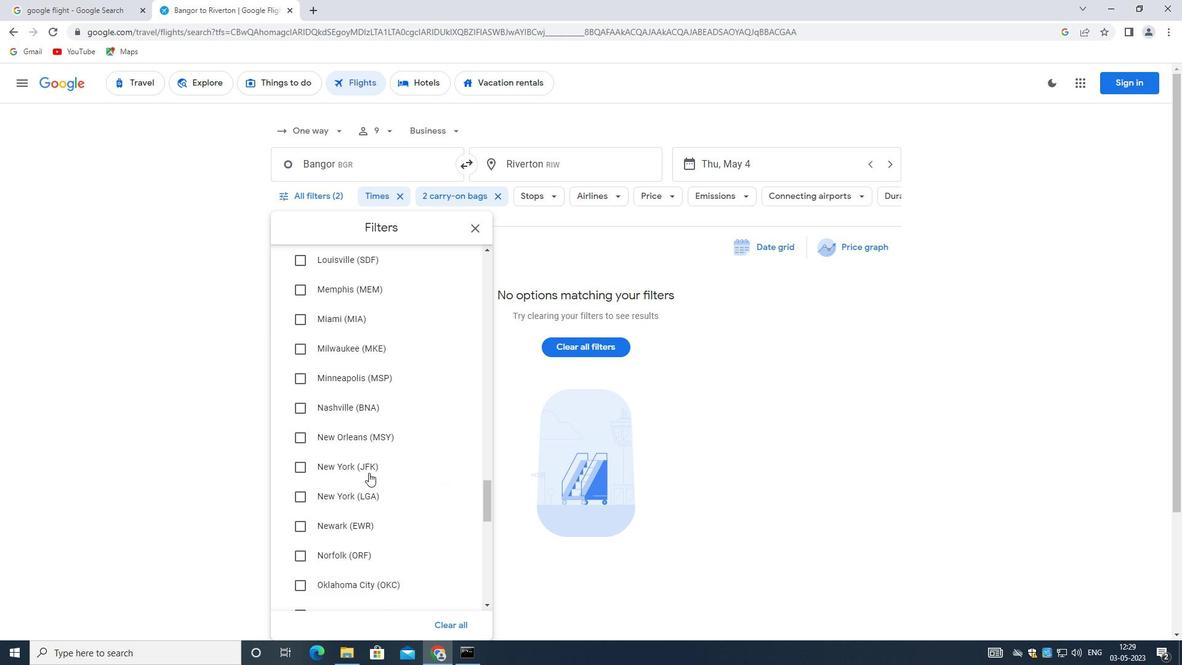 
Action: Mouse moved to (366, 472)
Screenshot: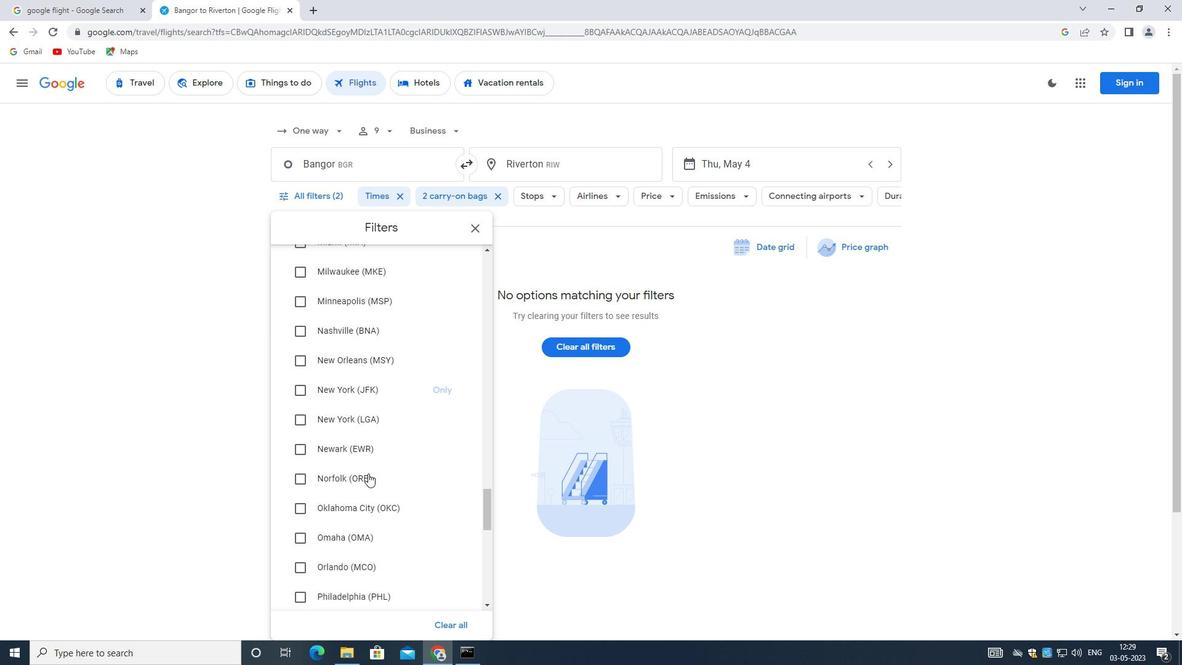 
Action: Mouse scrolled (366, 471) with delta (0, 0)
Screenshot: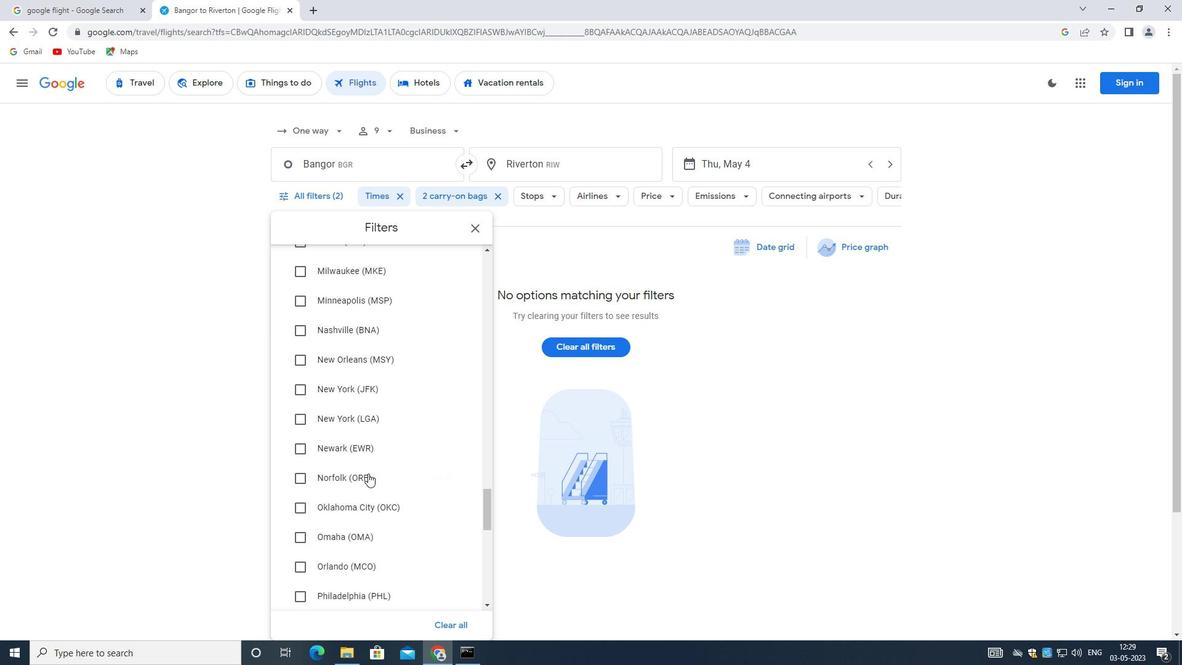 
Action: Mouse scrolled (366, 471) with delta (0, 0)
Screenshot: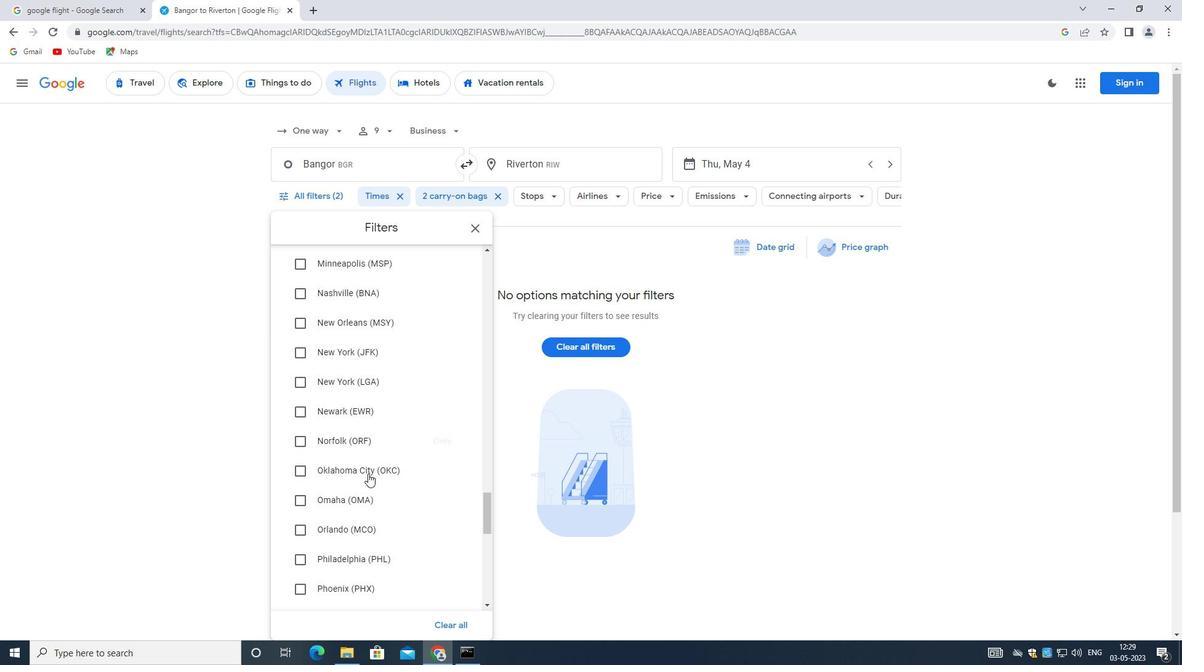 
Action: Mouse scrolled (366, 471) with delta (0, 0)
Screenshot: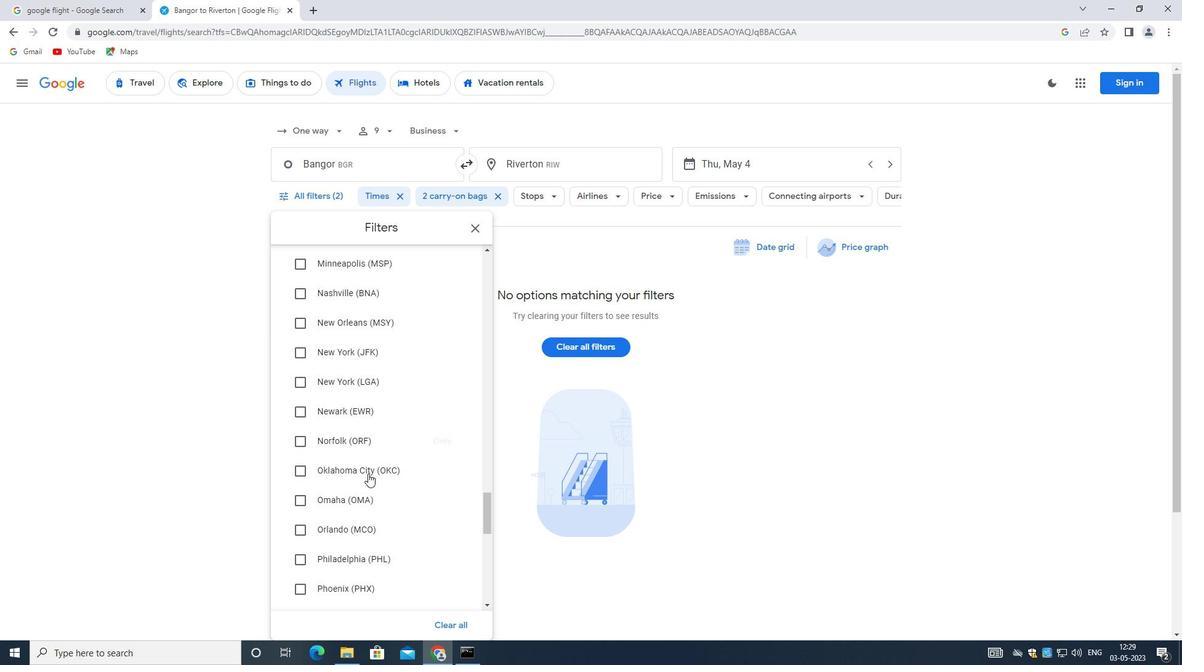 
Action: Mouse scrolled (366, 471) with delta (0, 0)
Screenshot: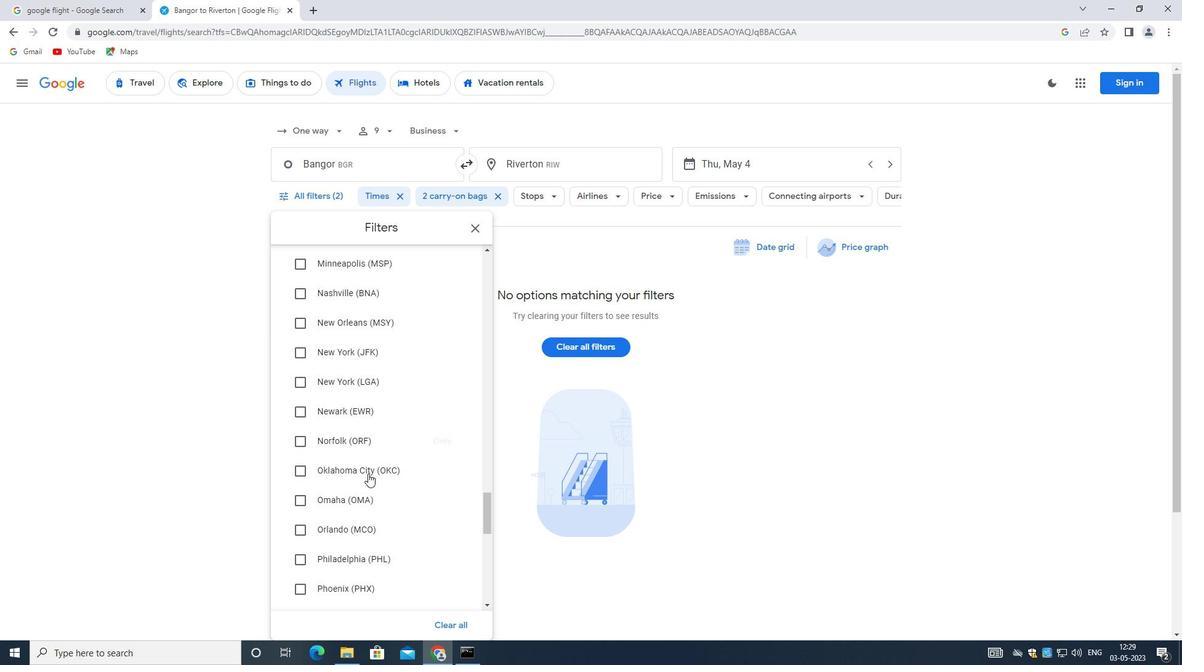 
Action: Mouse moved to (365, 468)
Screenshot: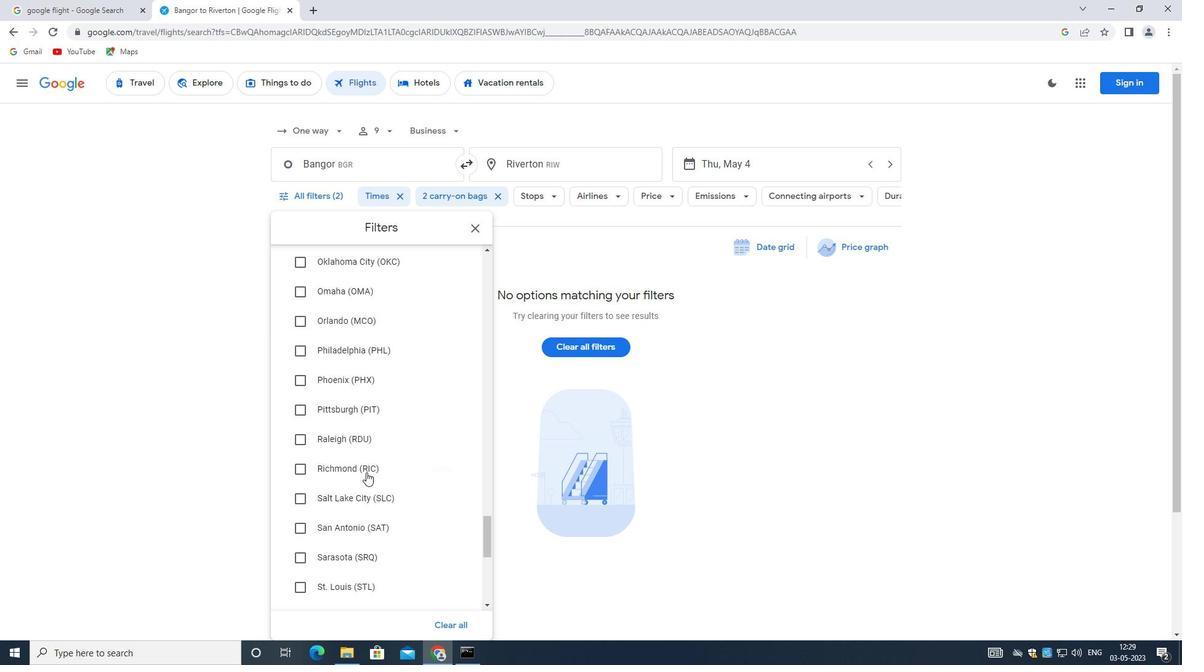
Action: Mouse scrolled (365, 468) with delta (0, 0)
Screenshot: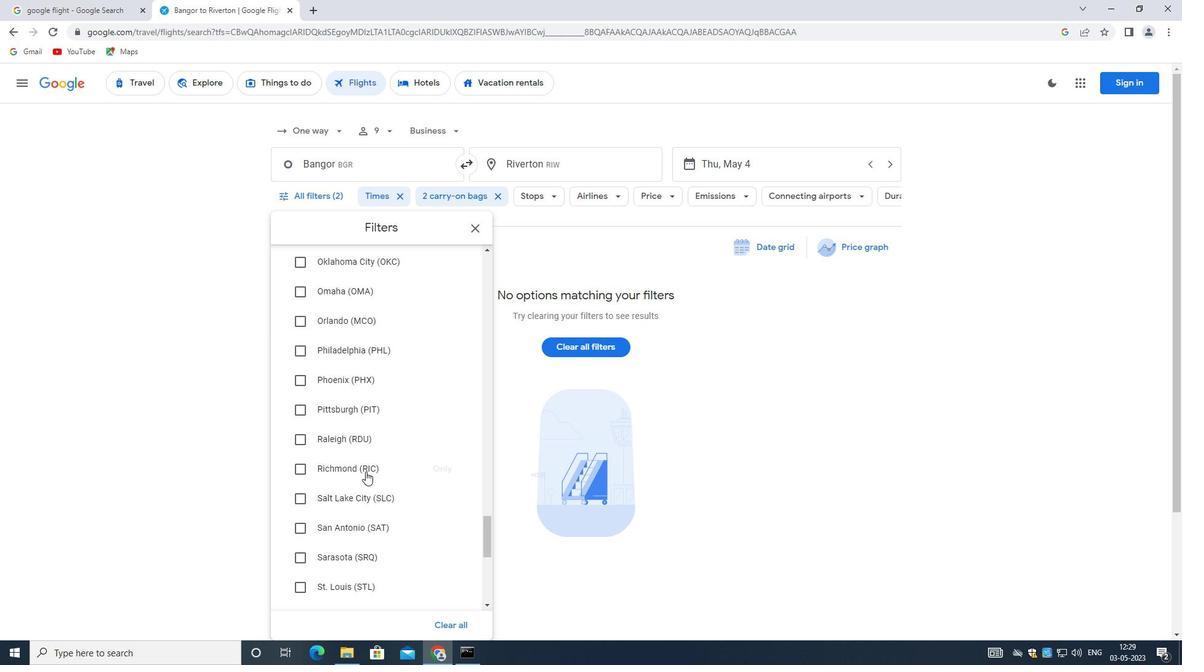 
Action: Mouse scrolled (365, 468) with delta (0, 0)
Screenshot: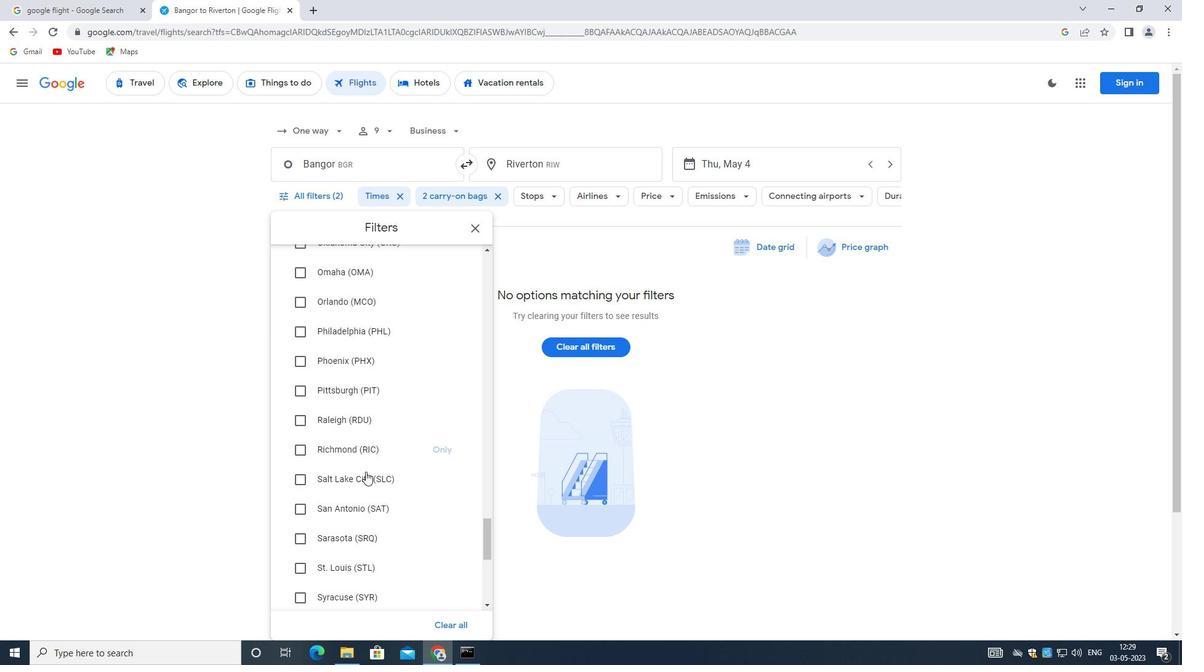 
Action: Mouse scrolled (365, 468) with delta (0, 0)
Screenshot: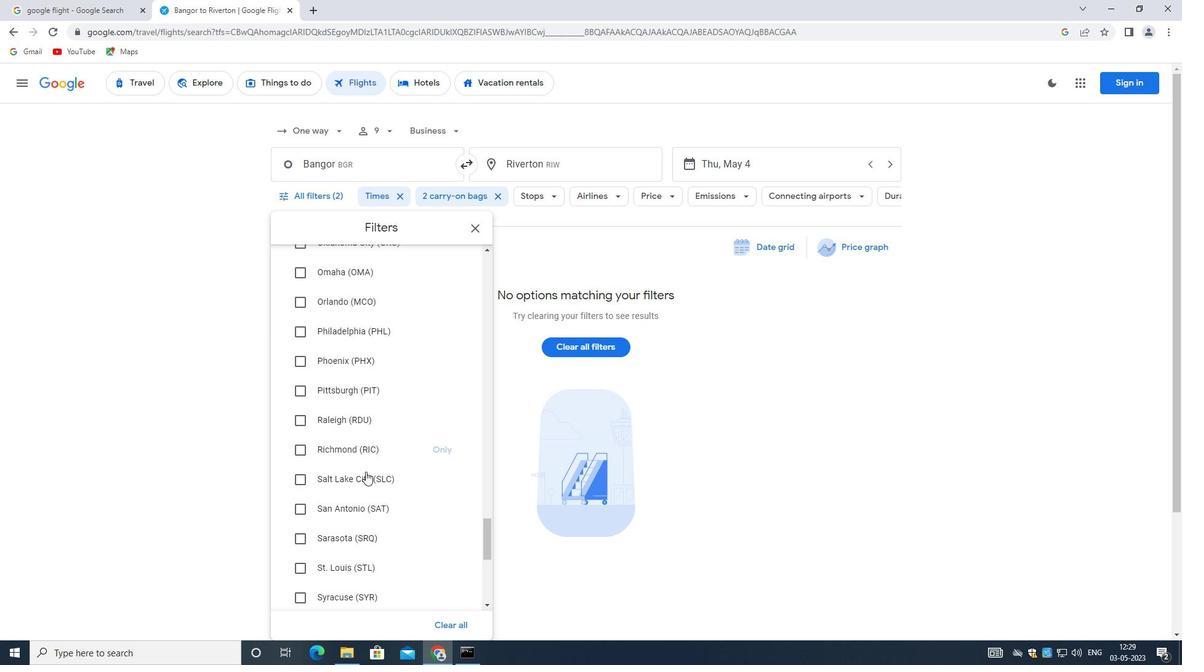 
Action: Mouse moved to (365, 467)
Screenshot: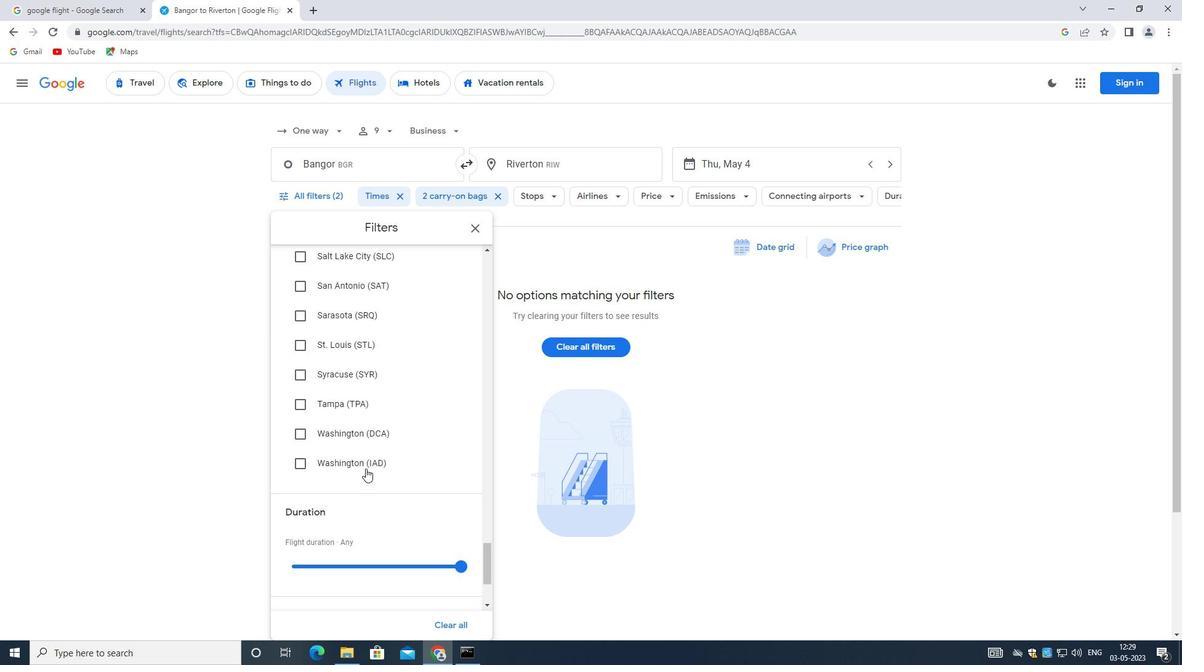 
Action: Mouse scrolled (365, 466) with delta (0, 0)
Screenshot: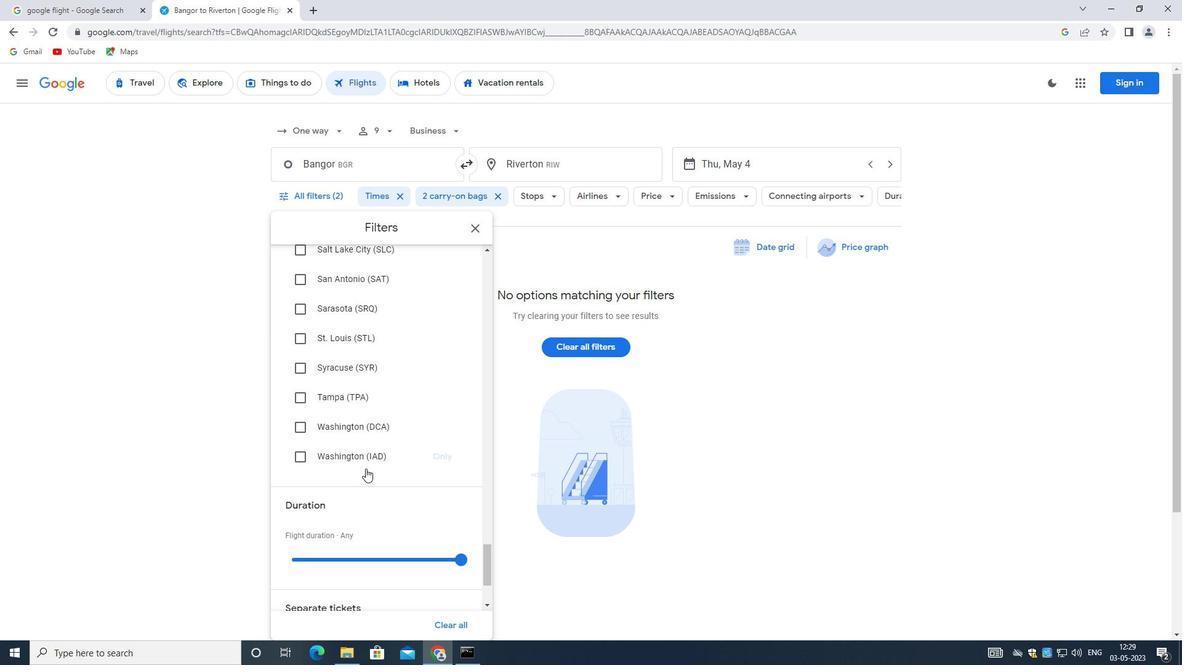 
Action: Mouse scrolled (365, 466) with delta (0, 0)
Screenshot: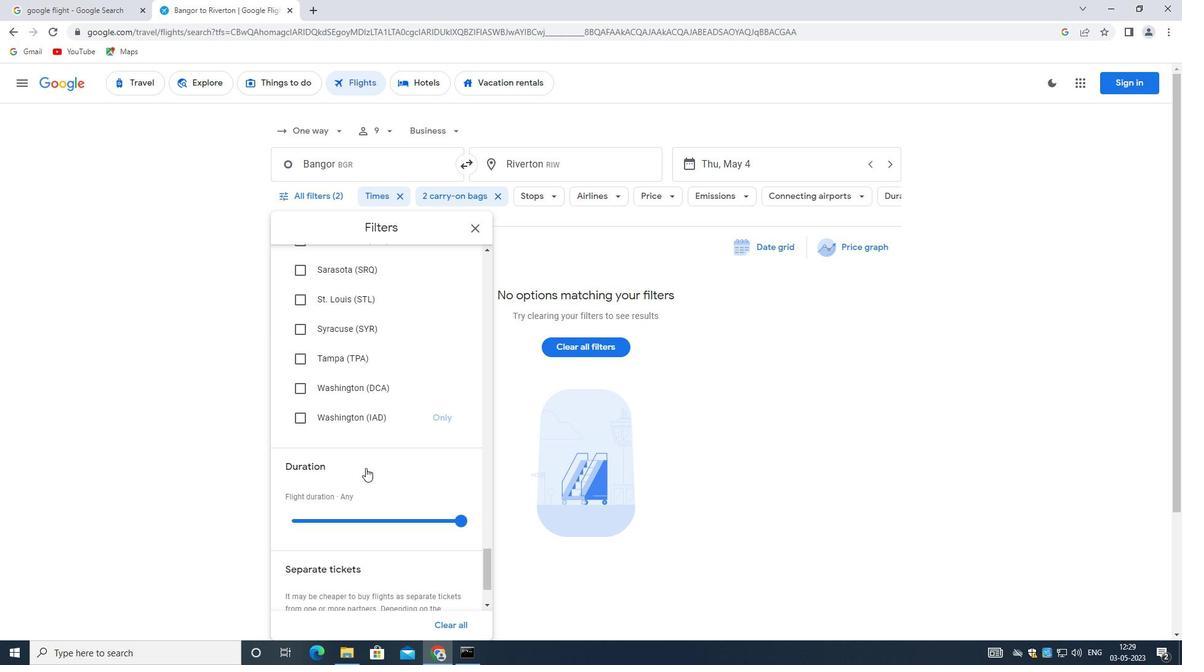
Action: Mouse scrolled (365, 466) with delta (0, 0)
Screenshot: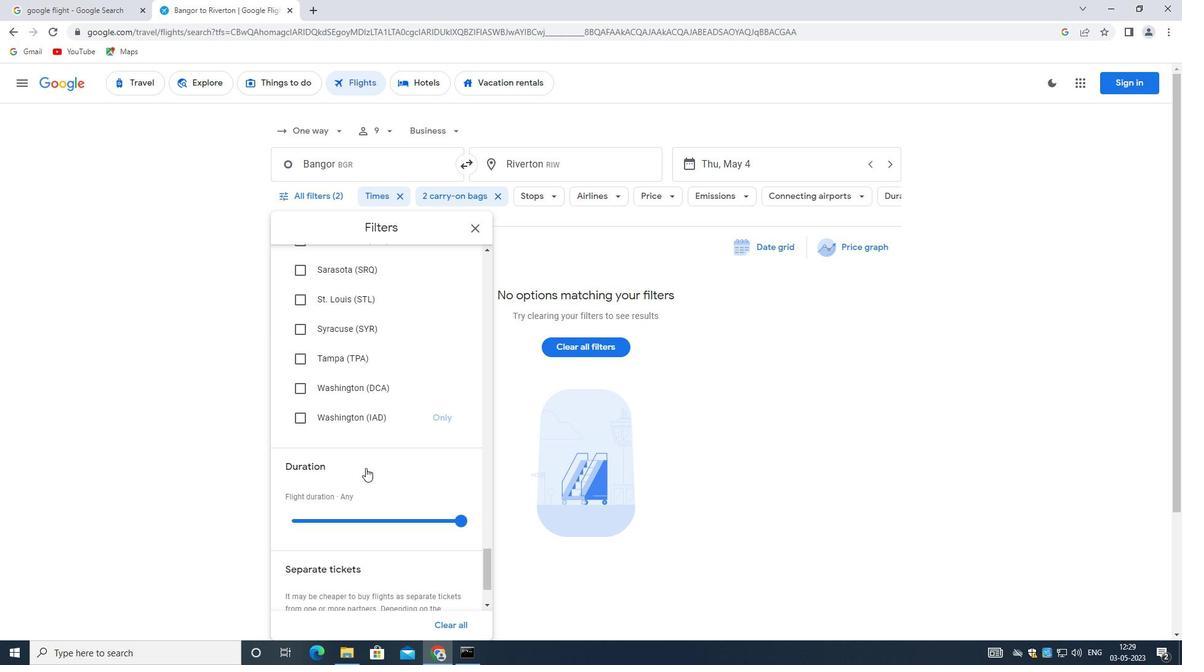 
Action: Mouse scrolled (365, 466) with delta (0, 0)
Screenshot: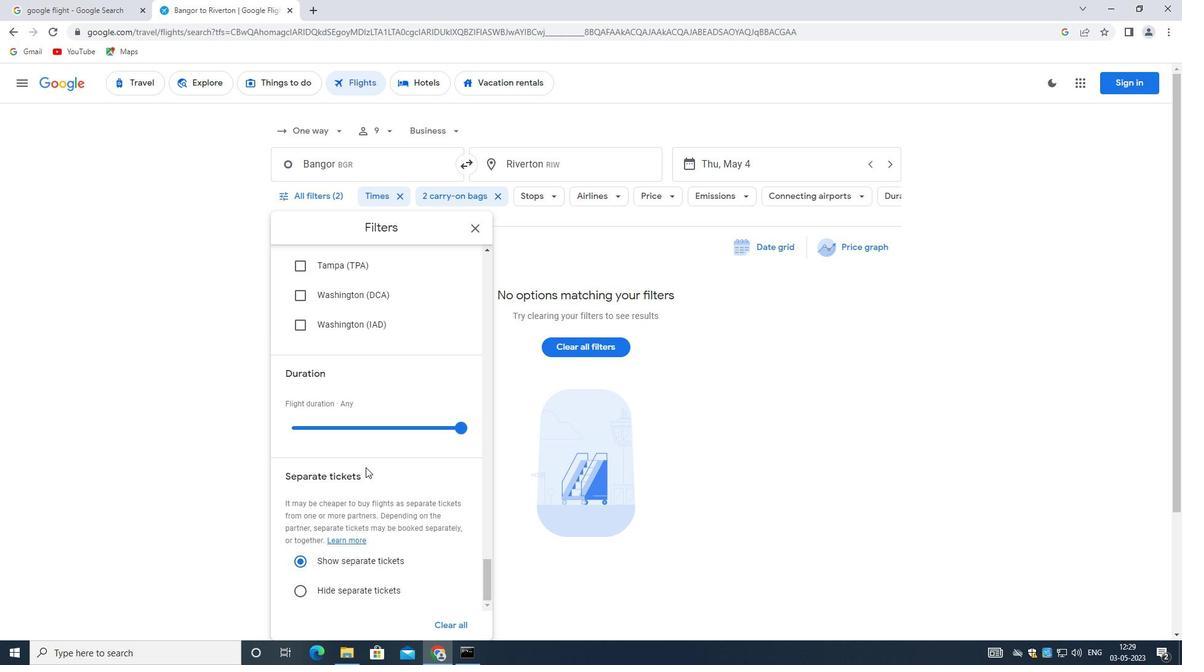 
Action: Mouse scrolled (365, 466) with delta (0, 0)
Screenshot: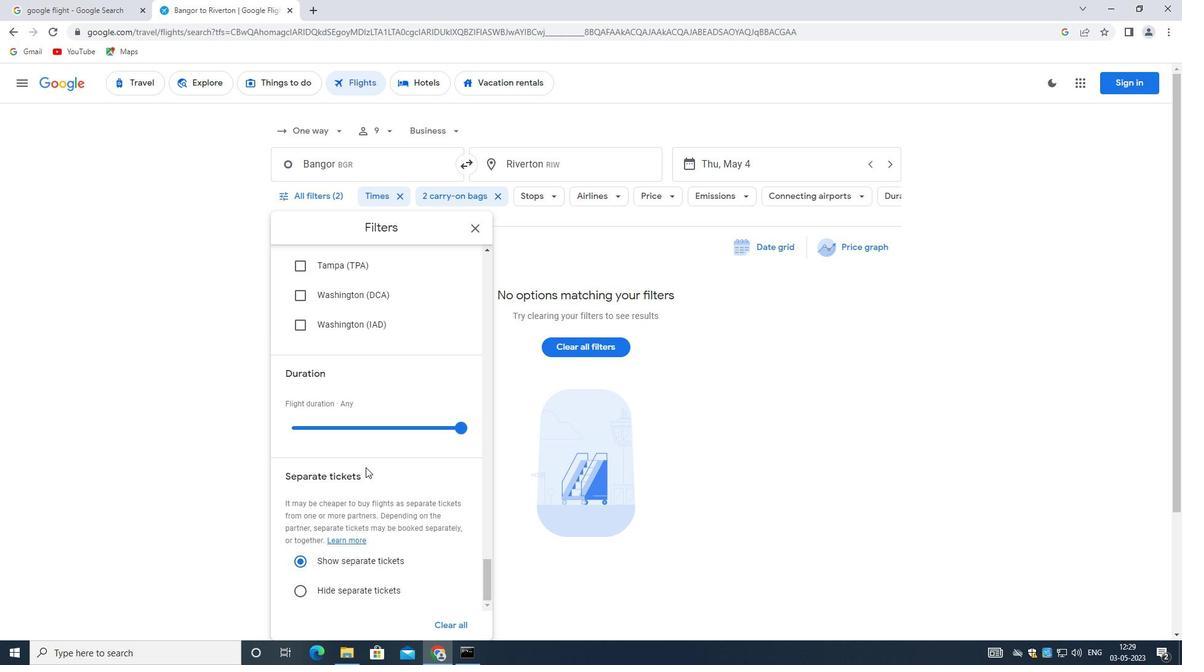 
Action: Mouse scrolled (365, 466) with delta (0, 0)
Screenshot: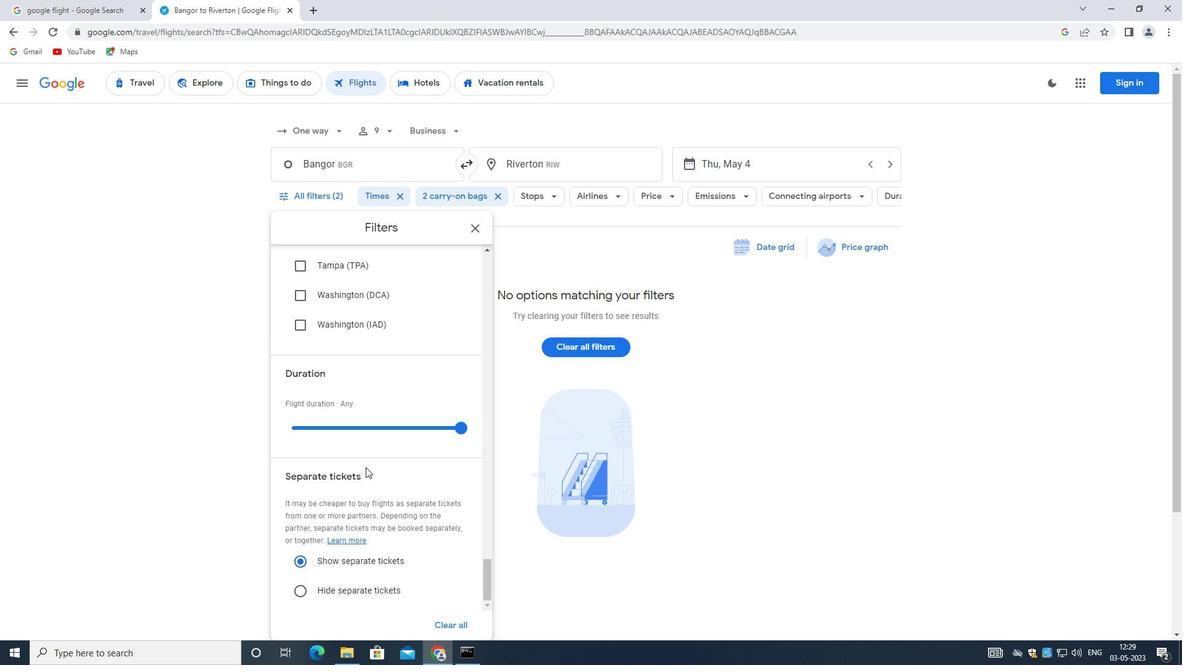 
Action: Mouse scrolled (365, 466) with delta (0, 0)
Screenshot: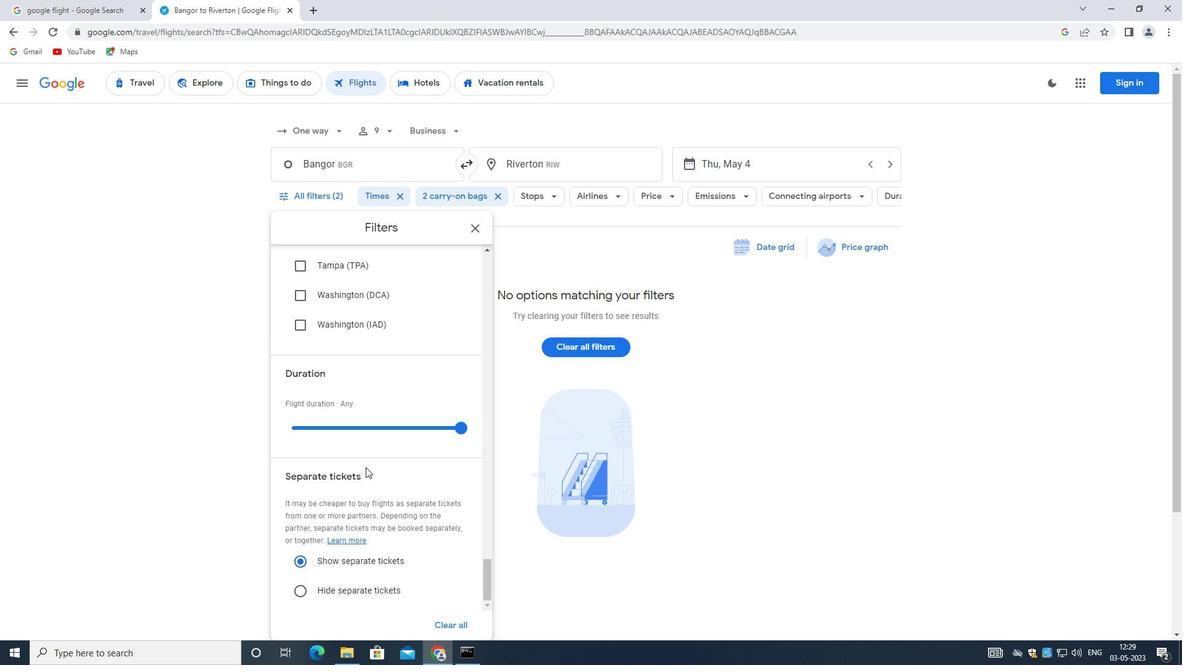 
Action: Mouse scrolled (365, 466) with delta (0, 0)
Screenshot: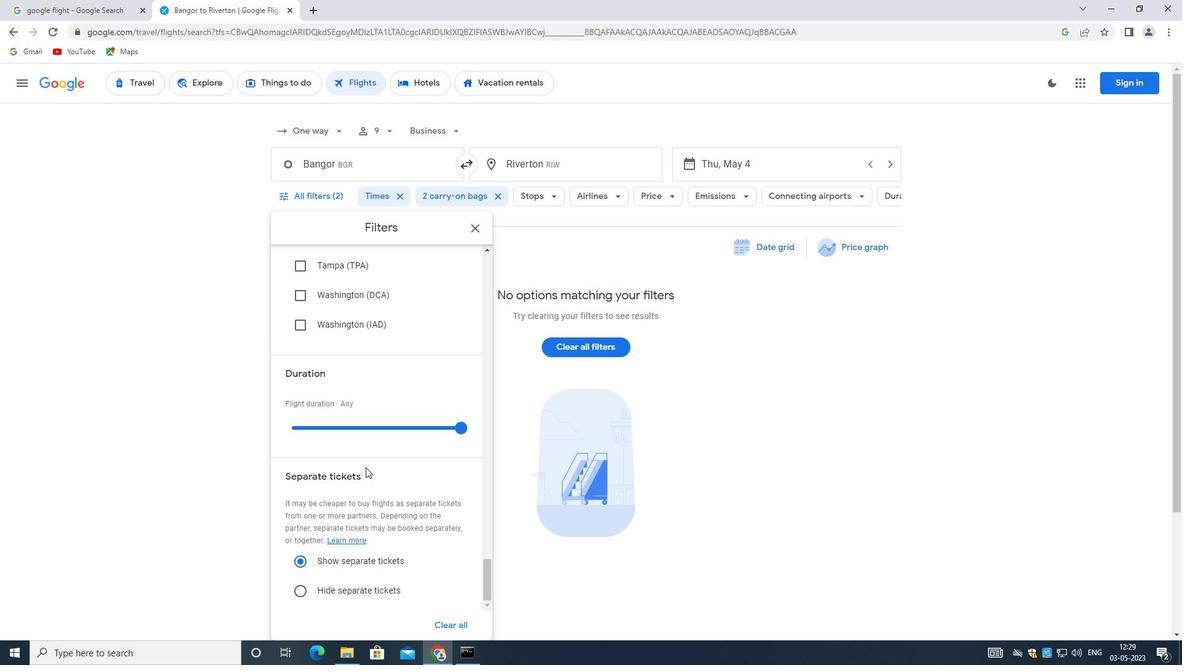 
Action: Mouse scrolled (365, 466) with delta (0, 0)
Screenshot: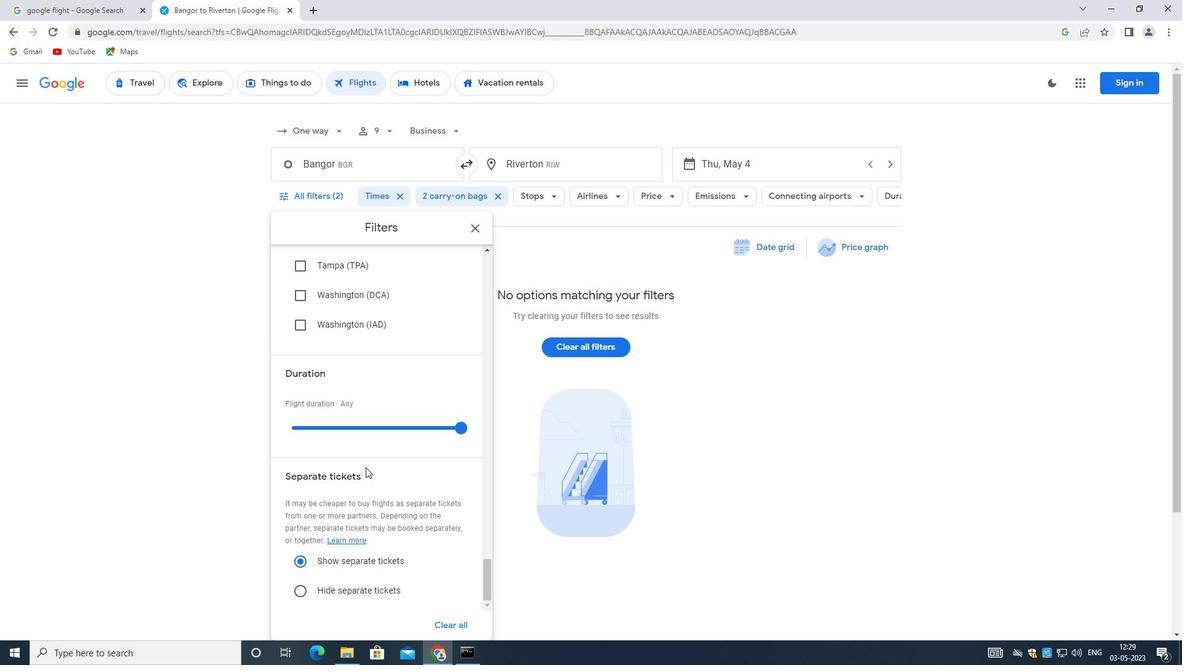 
